 Task: Search one way flight ticket for 4 adults, 2 children, 2 infants in seat and 1 infant on lap in economy from Columbia: Columbia Metropolitan Airport to Greensboro: Piedmont Triad International Airport on 5-1-2023. Choice of flights is Westjet. Number of bags: 1 carry on bag. Price is upto 109000. Outbound departure time preference is 22:30.
Action: Mouse moved to (355, 493)
Screenshot: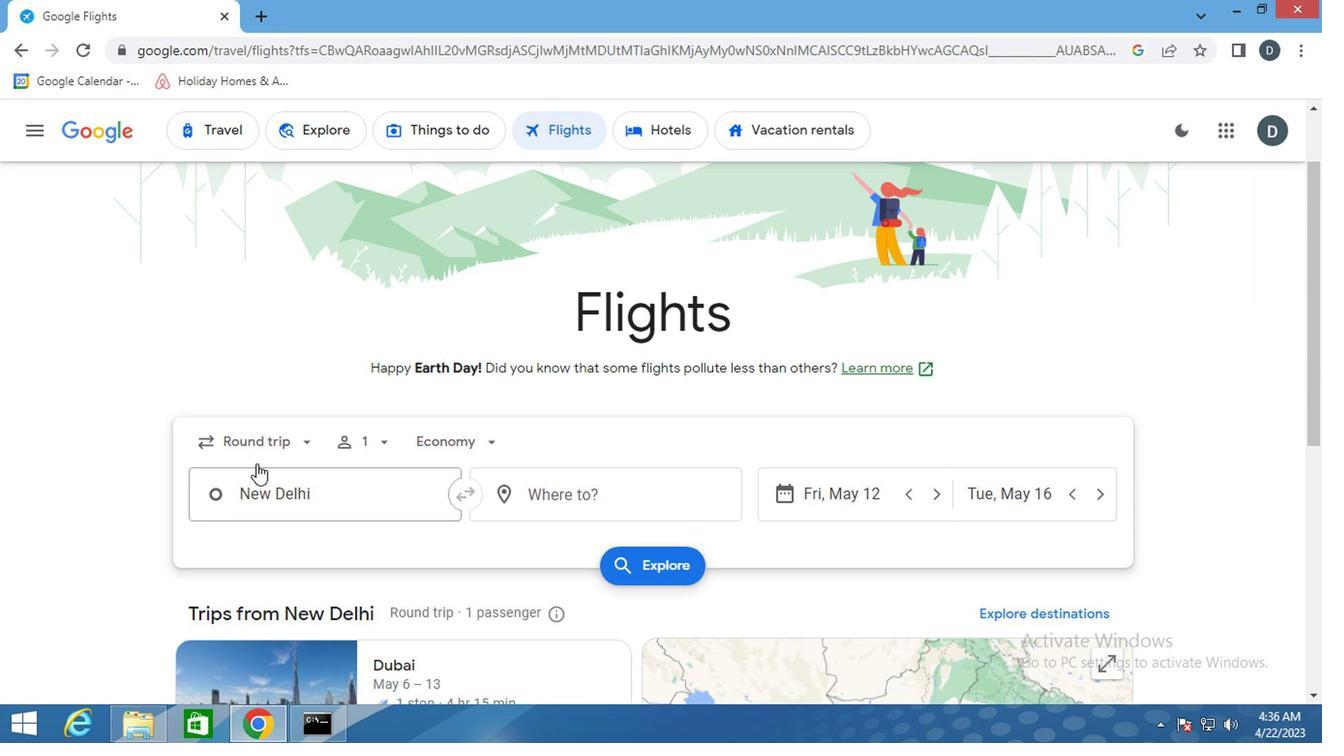 
Action: Mouse pressed left at (355, 493)
Screenshot: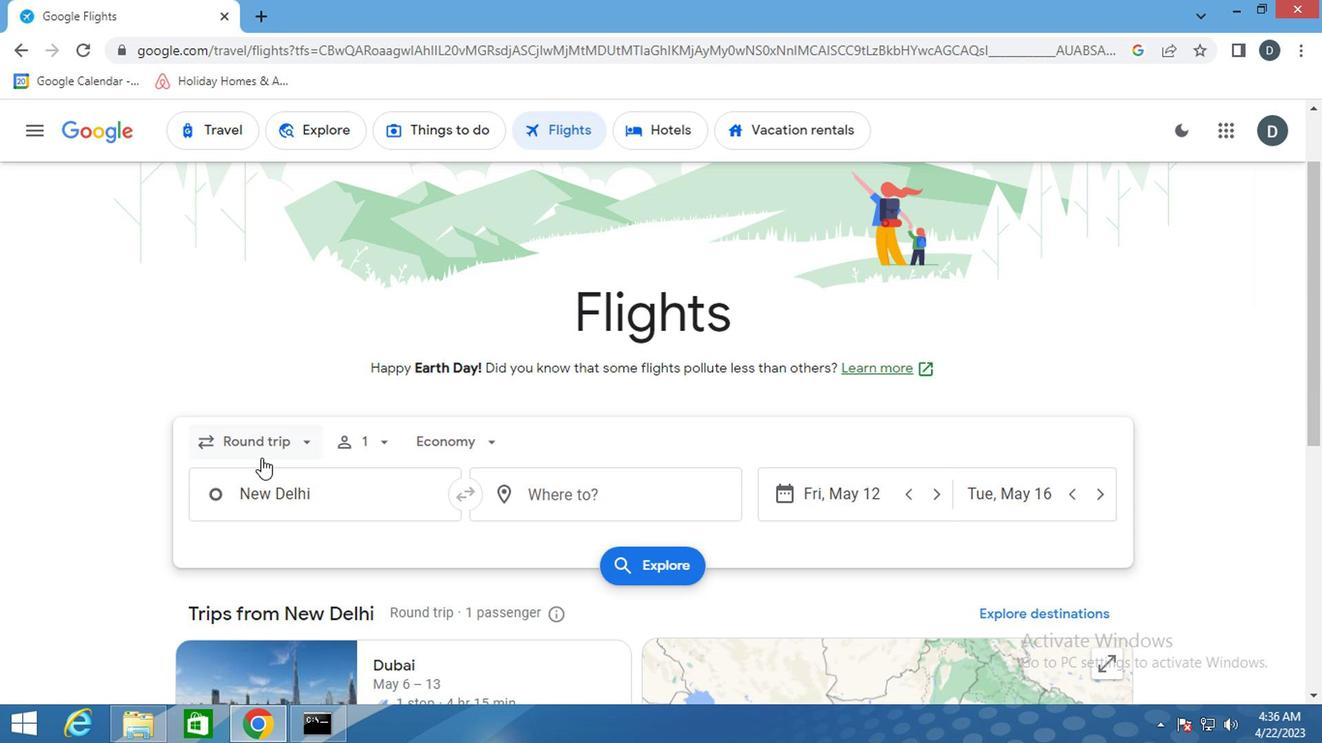 
Action: Mouse moved to (368, 558)
Screenshot: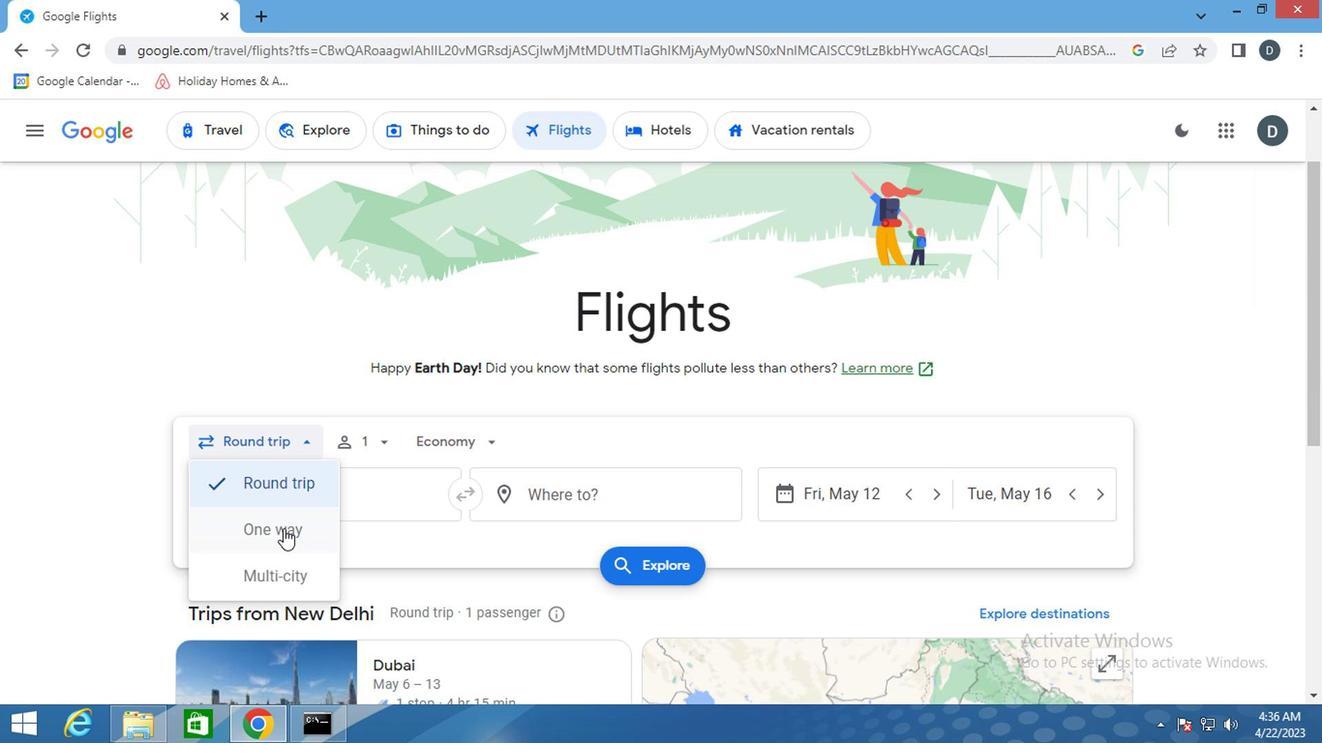 
Action: Mouse pressed left at (368, 558)
Screenshot: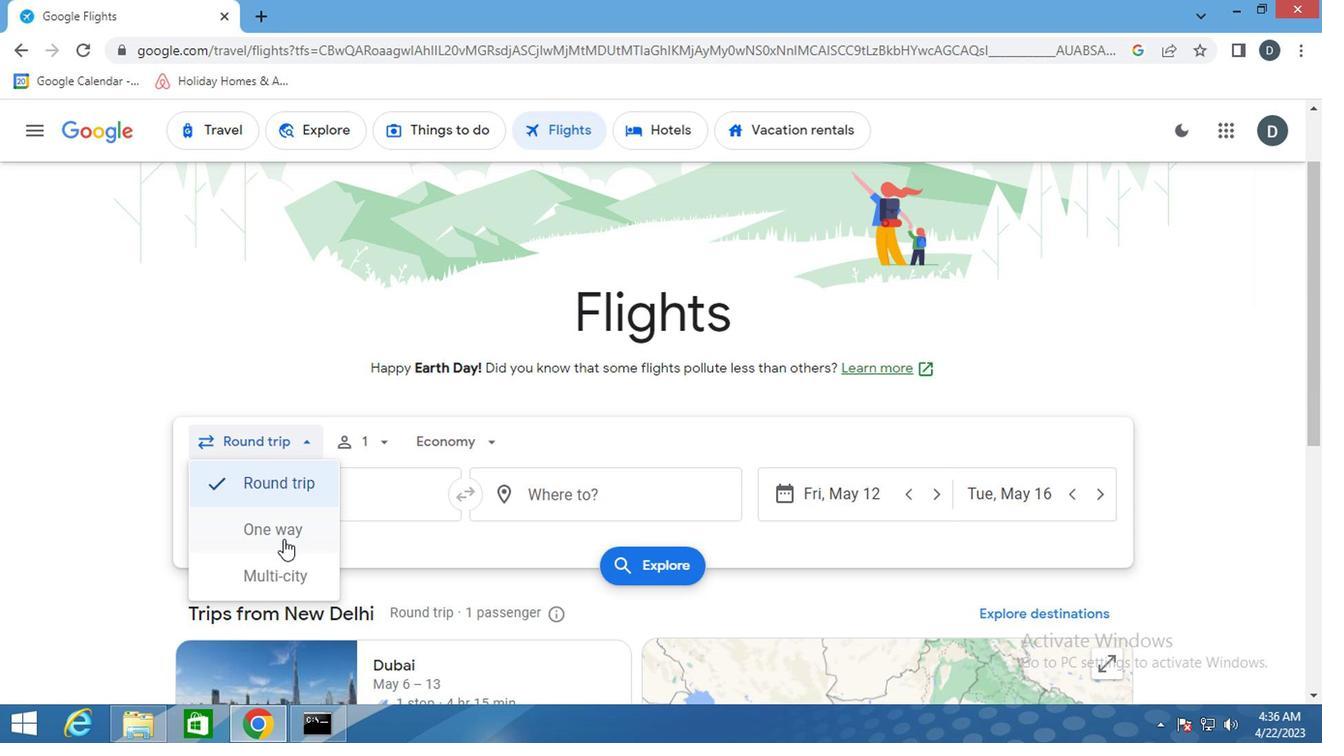 
Action: Mouse moved to (429, 481)
Screenshot: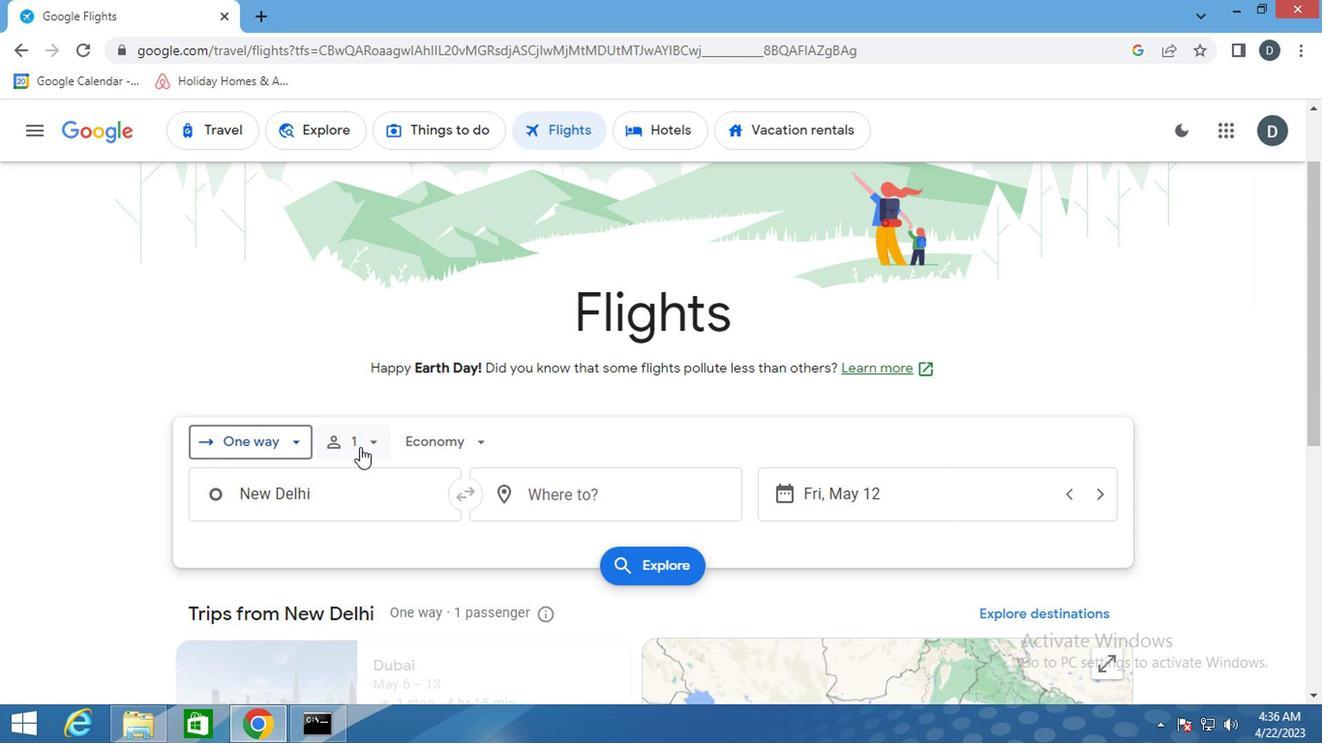 
Action: Mouse pressed left at (429, 481)
Screenshot: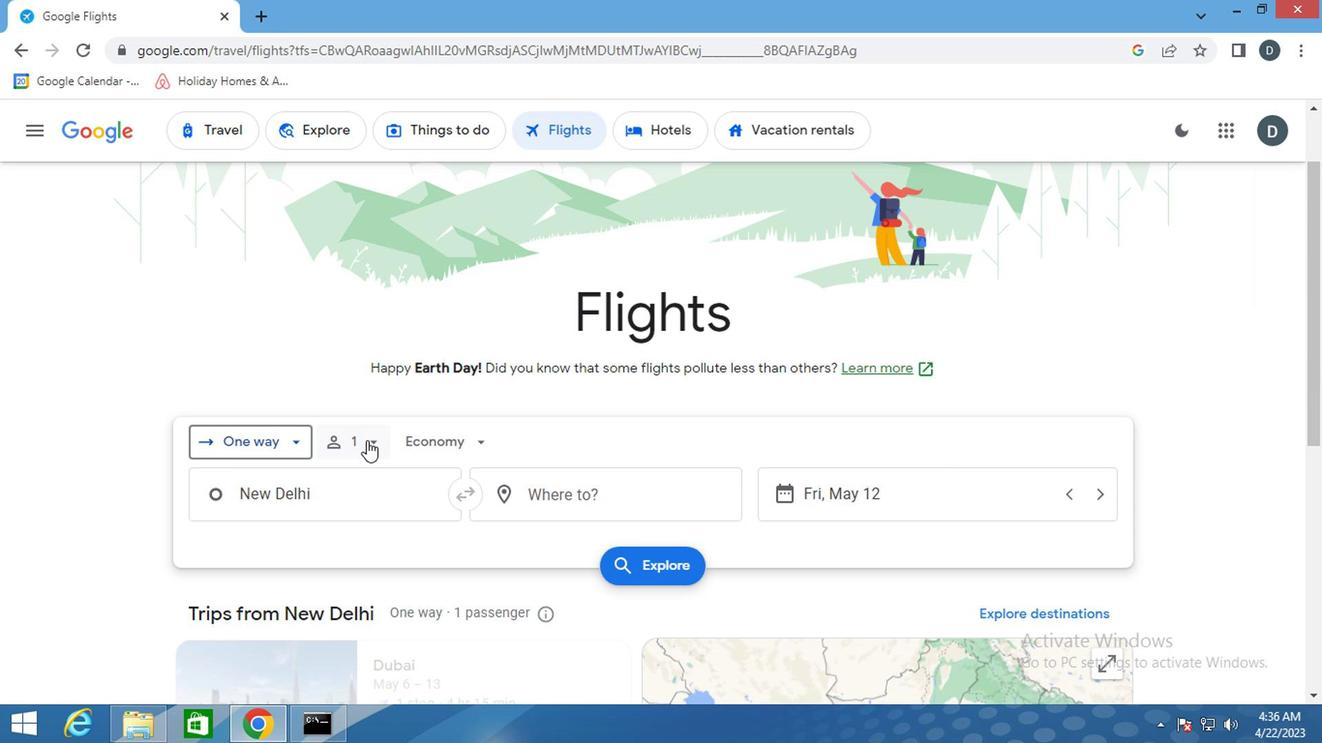 
Action: Mouse moved to (529, 515)
Screenshot: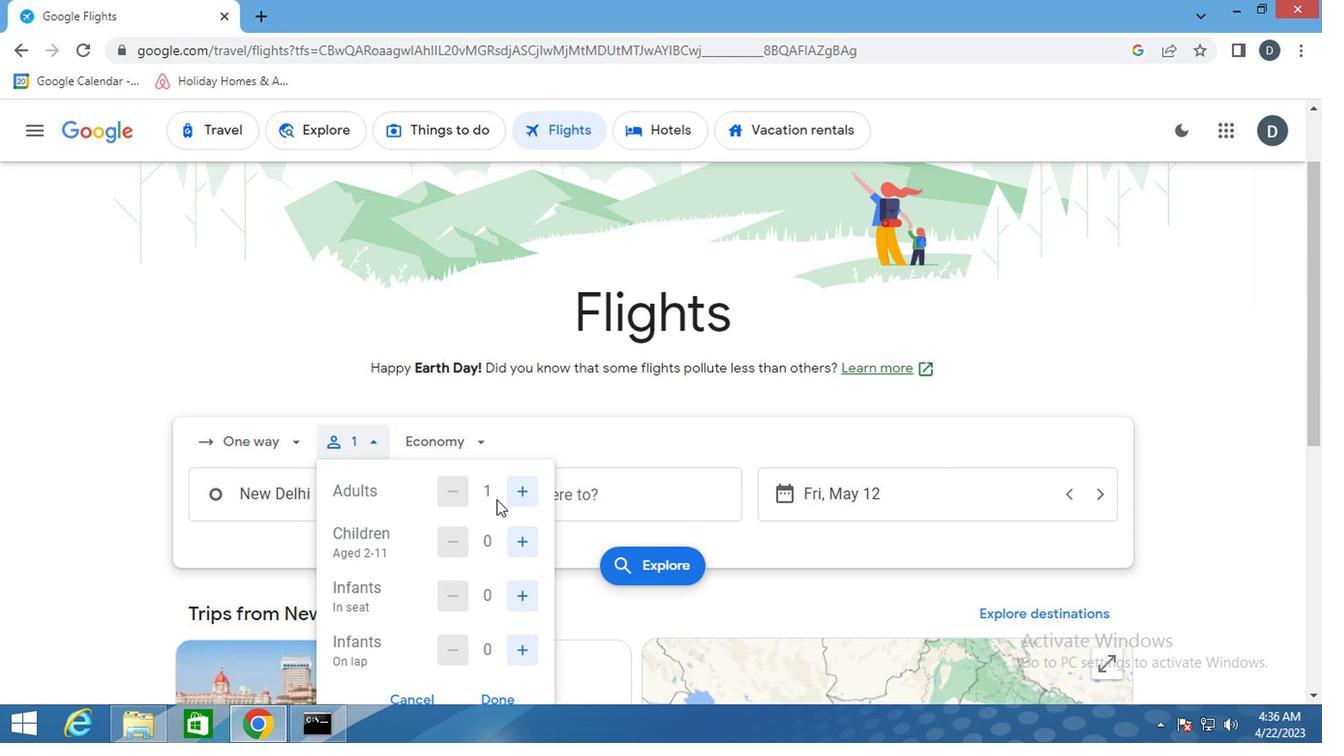 
Action: Mouse pressed left at (529, 515)
Screenshot: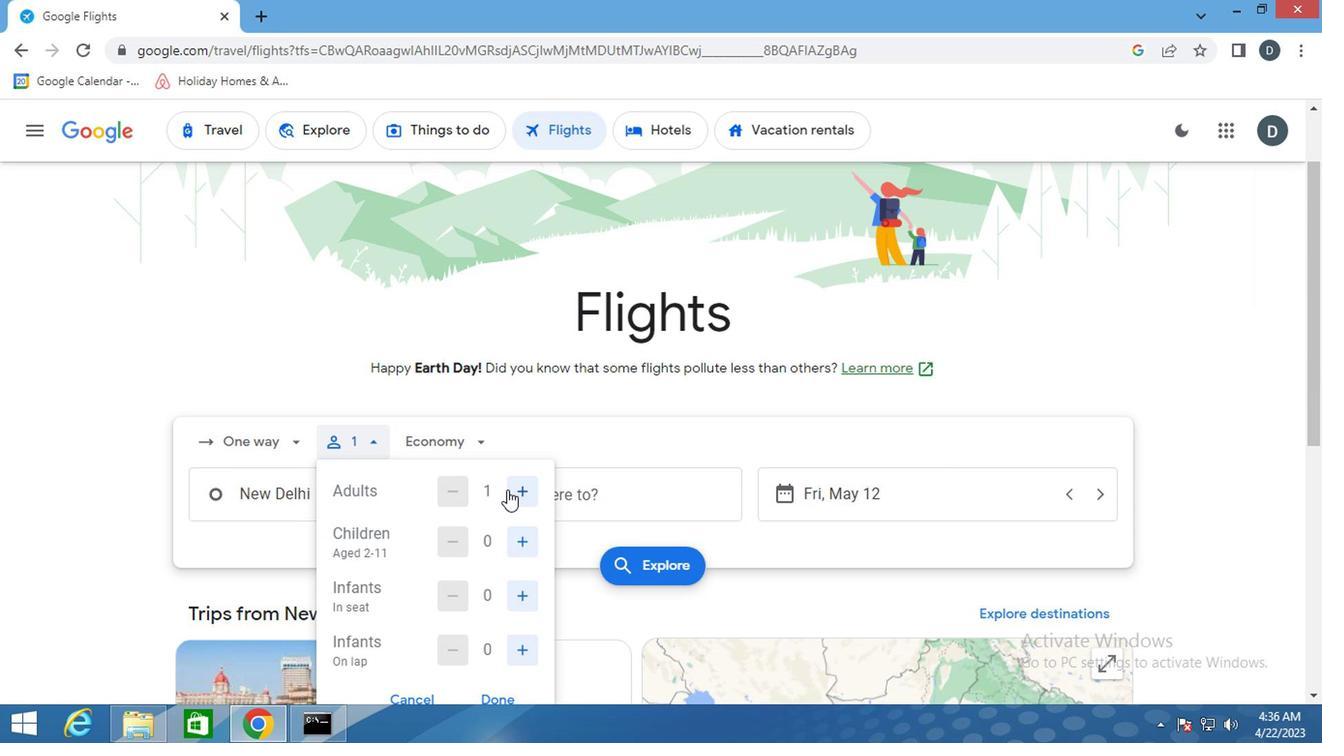
Action: Mouse pressed left at (529, 515)
Screenshot: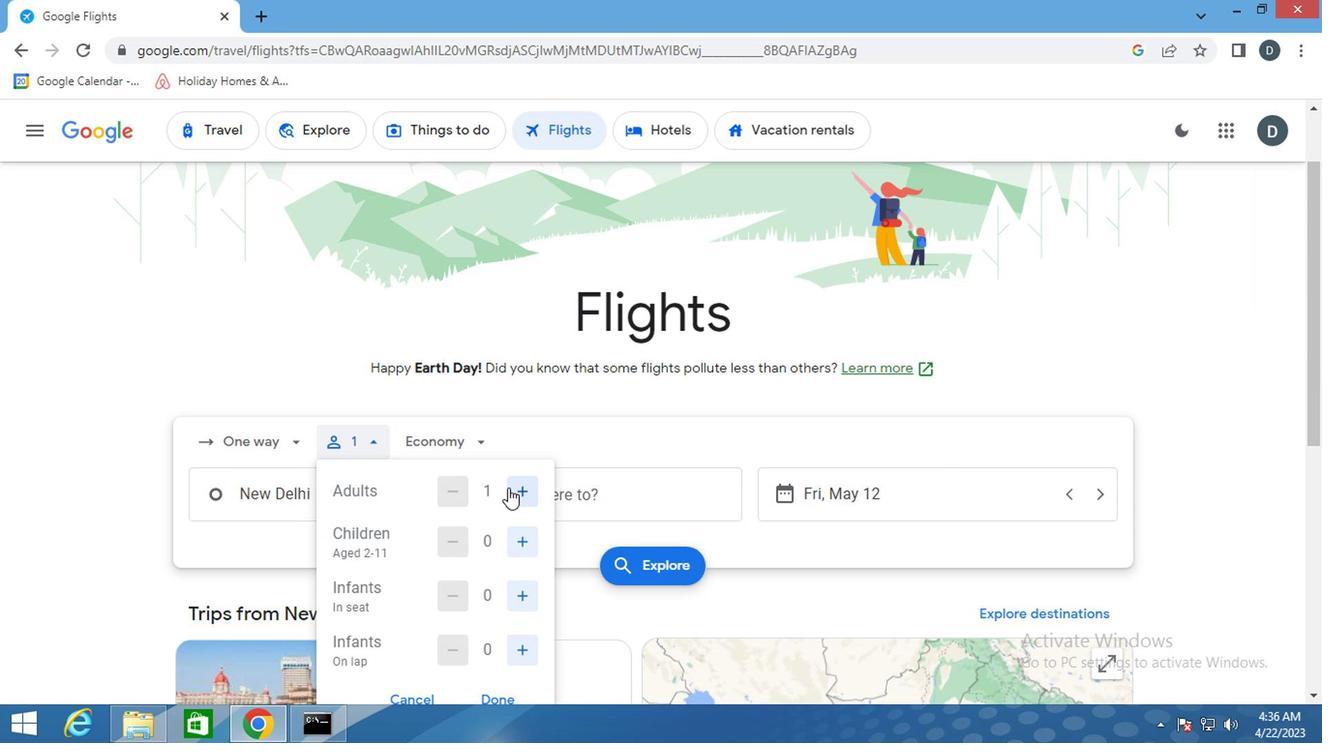 
Action: Mouse pressed left at (529, 515)
Screenshot: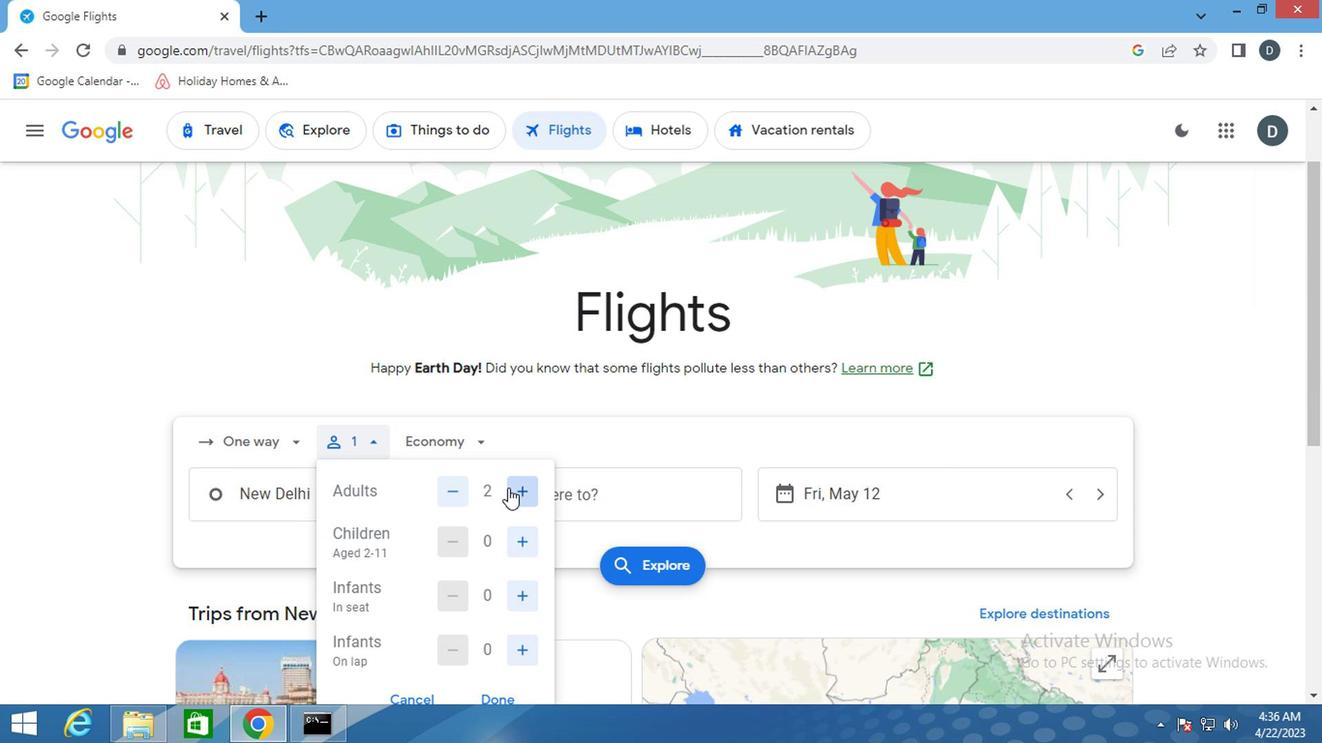 
Action: Mouse moved to (537, 558)
Screenshot: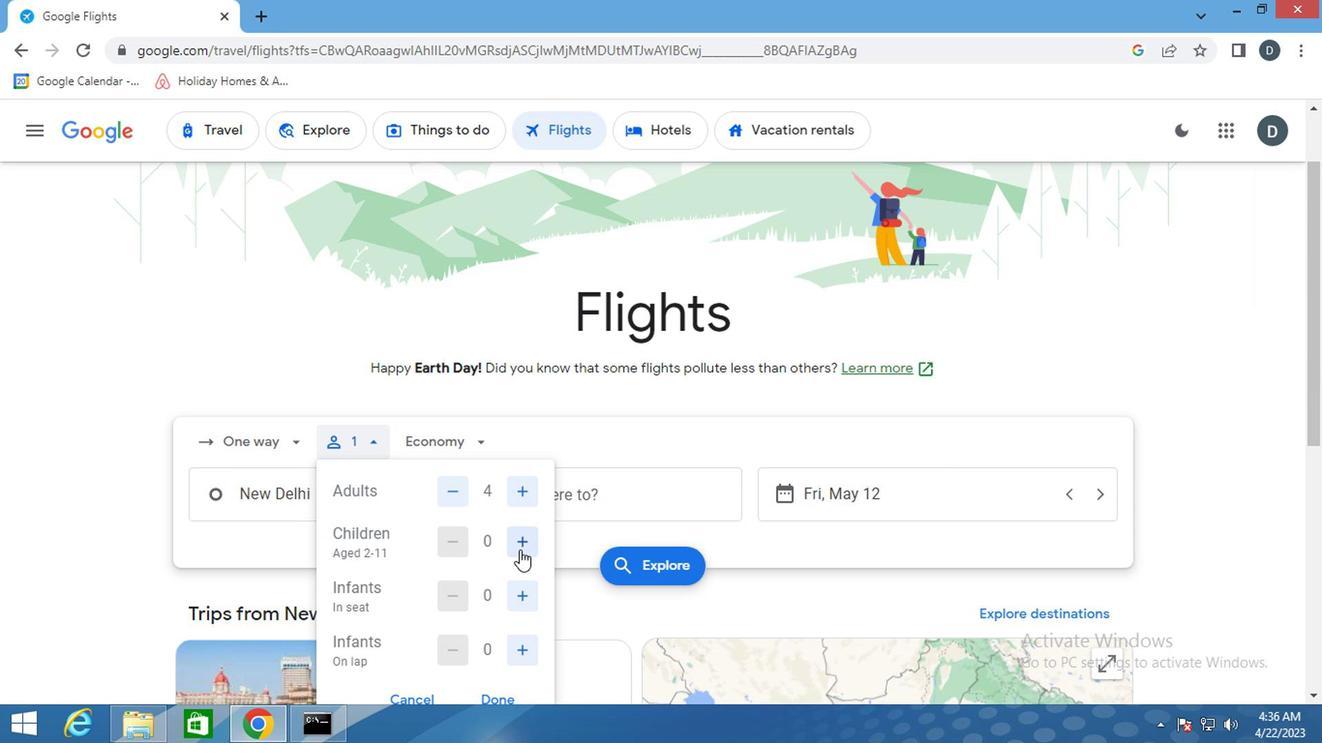 
Action: Mouse pressed left at (537, 558)
Screenshot: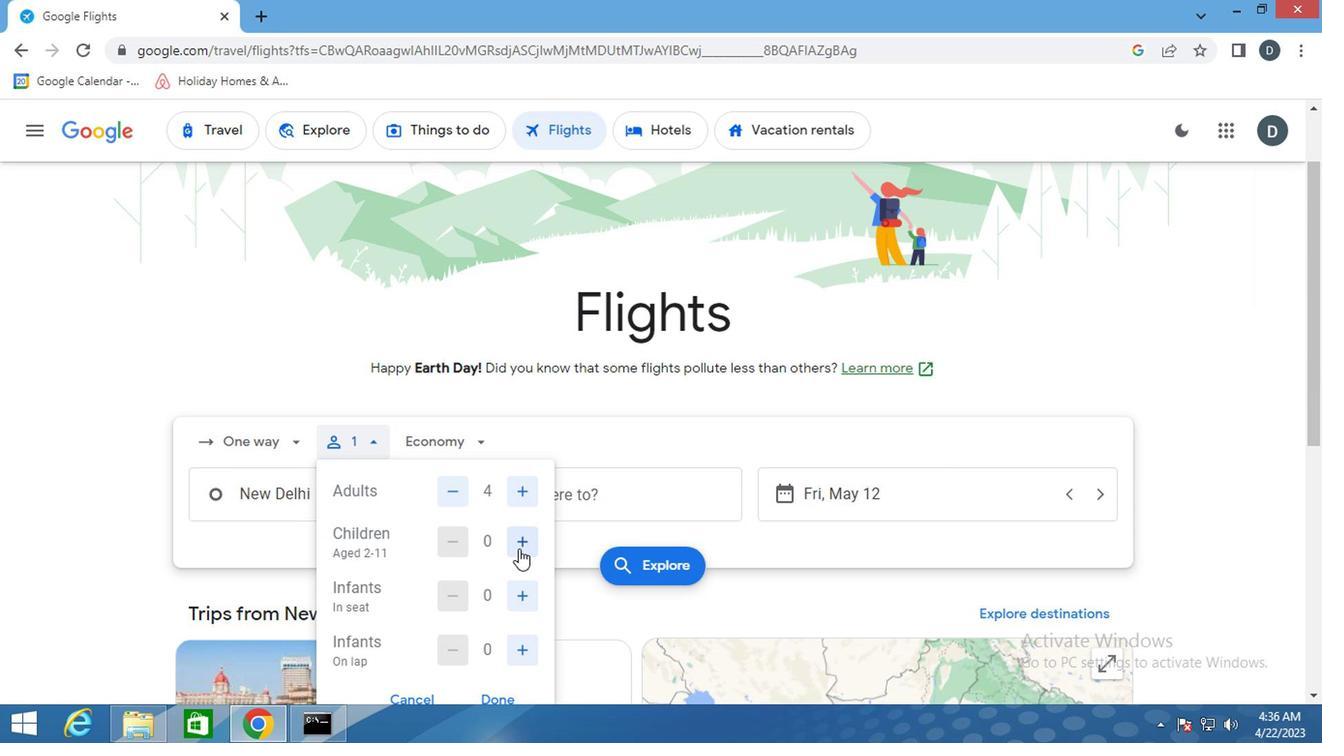 
Action: Mouse pressed left at (537, 558)
Screenshot: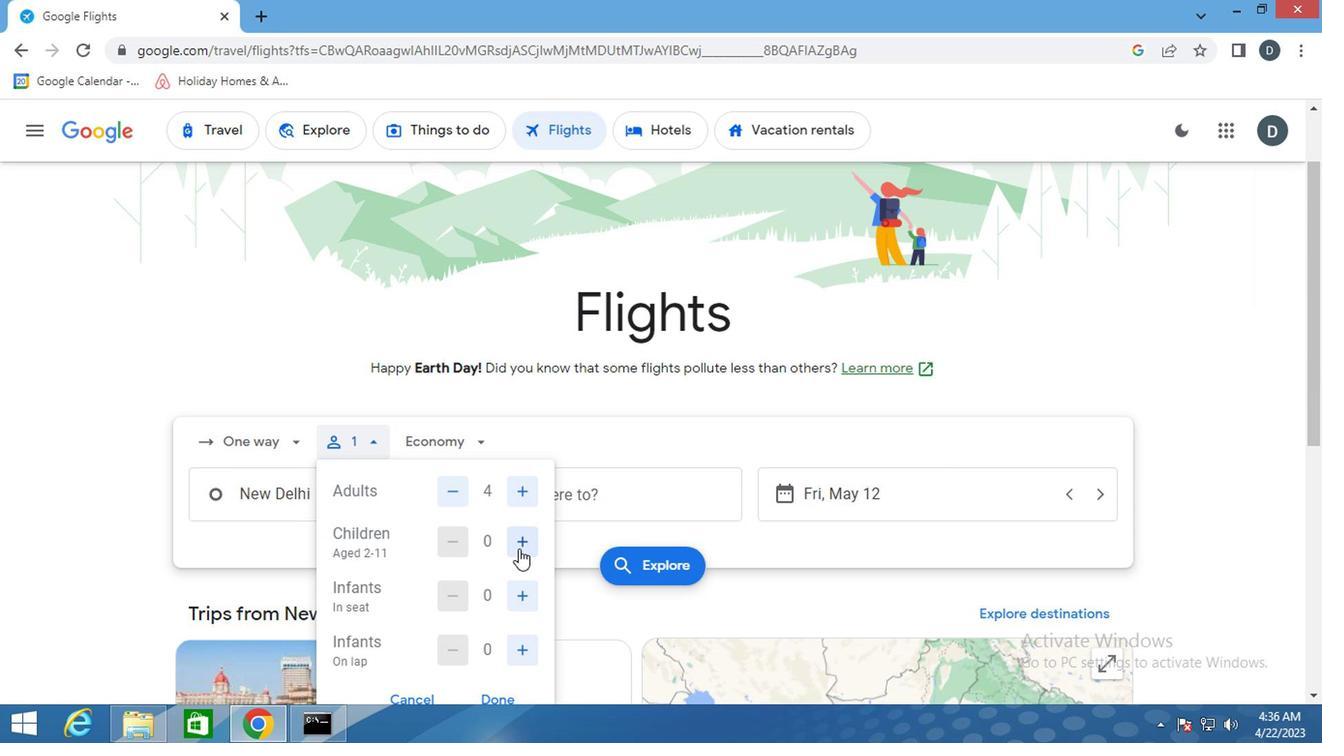 
Action: Mouse moved to (536, 591)
Screenshot: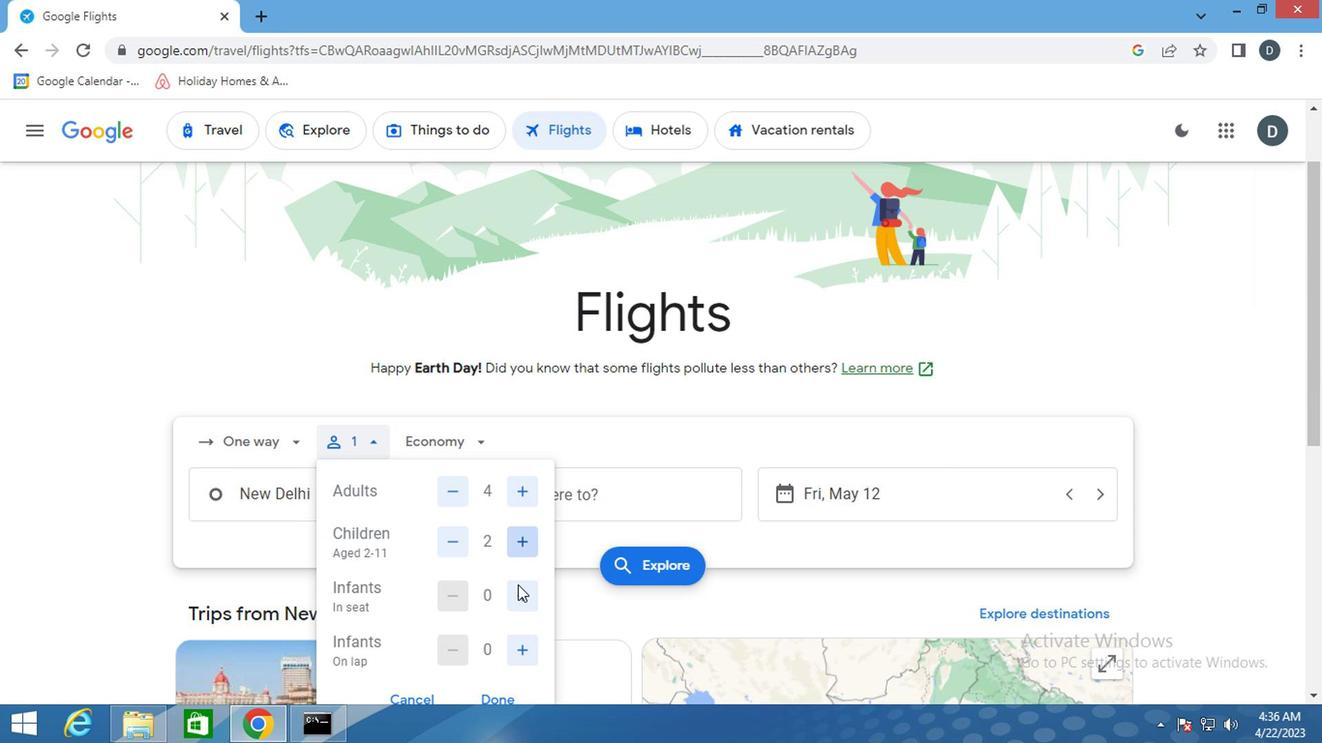 
Action: Mouse pressed left at (536, 591)
Screenshot: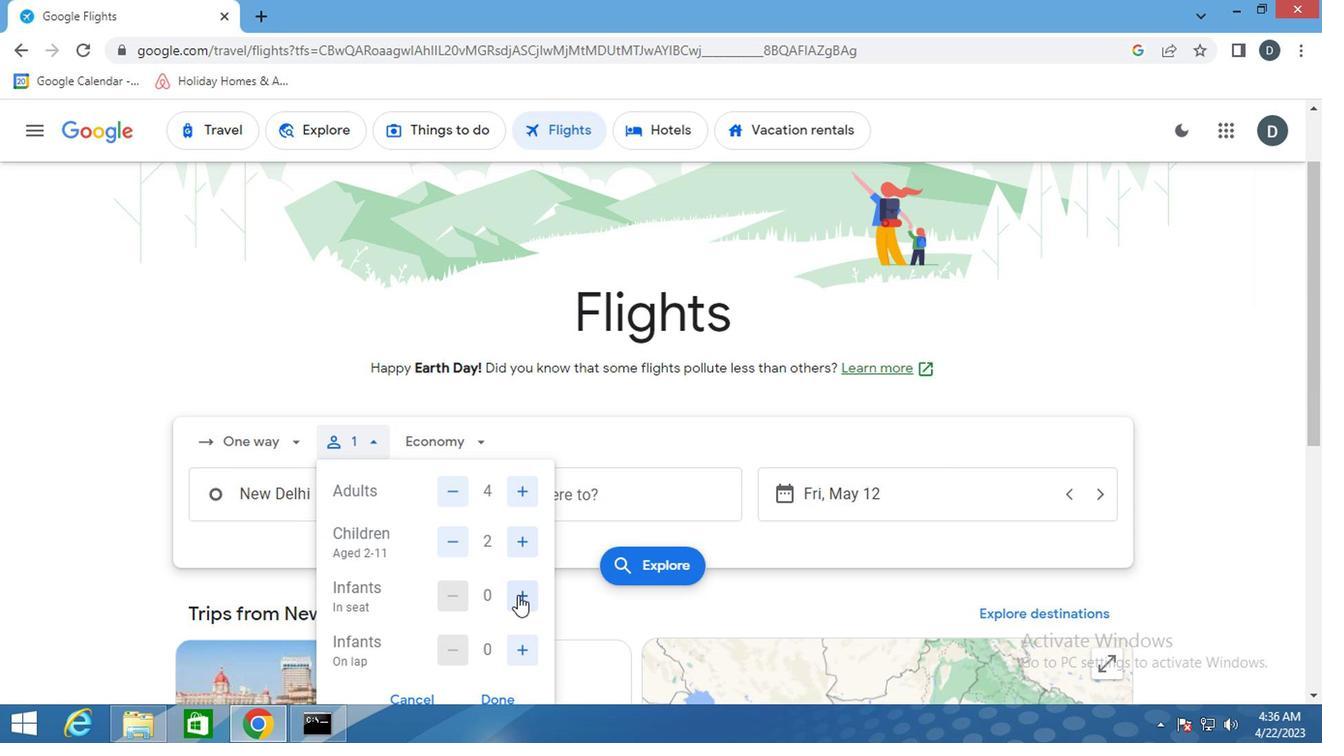 
Action: Mouse pressed left at (536, 591)
Screenshot: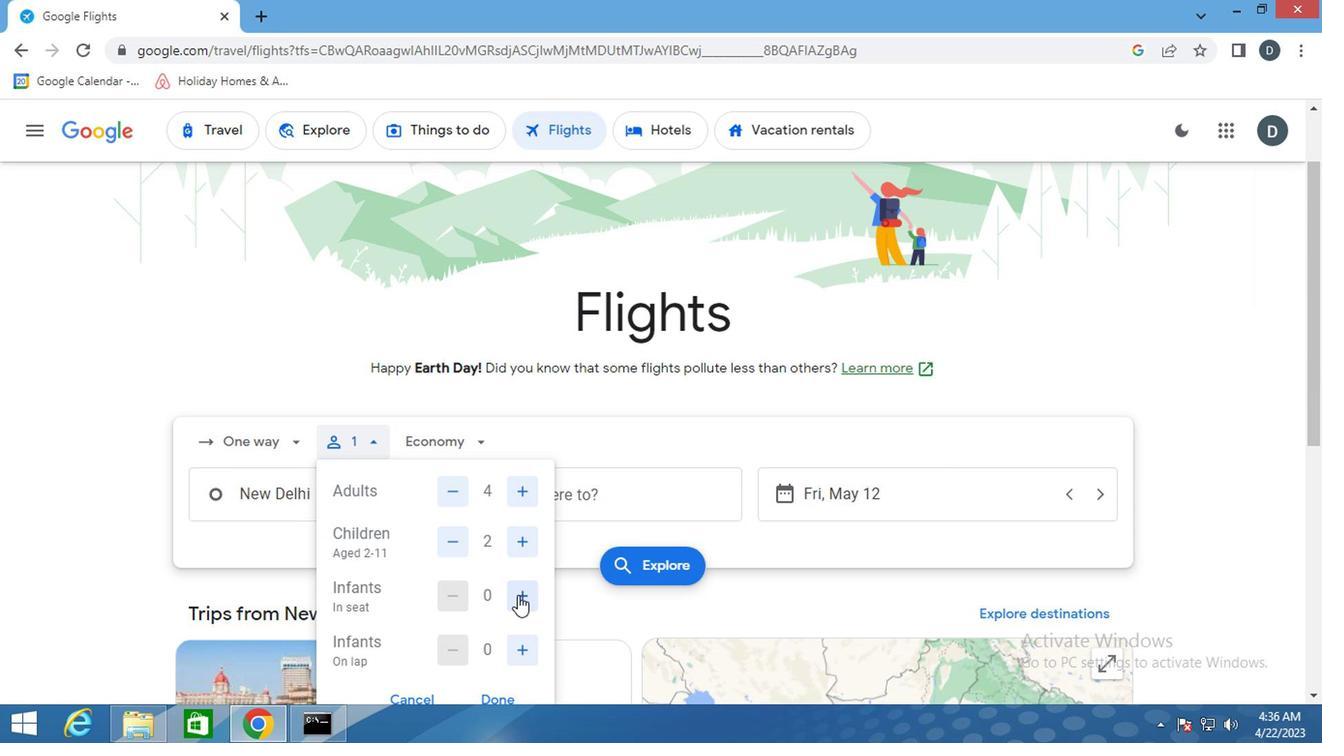 
Action: Mouse moved to (534, 627)
Screenshot: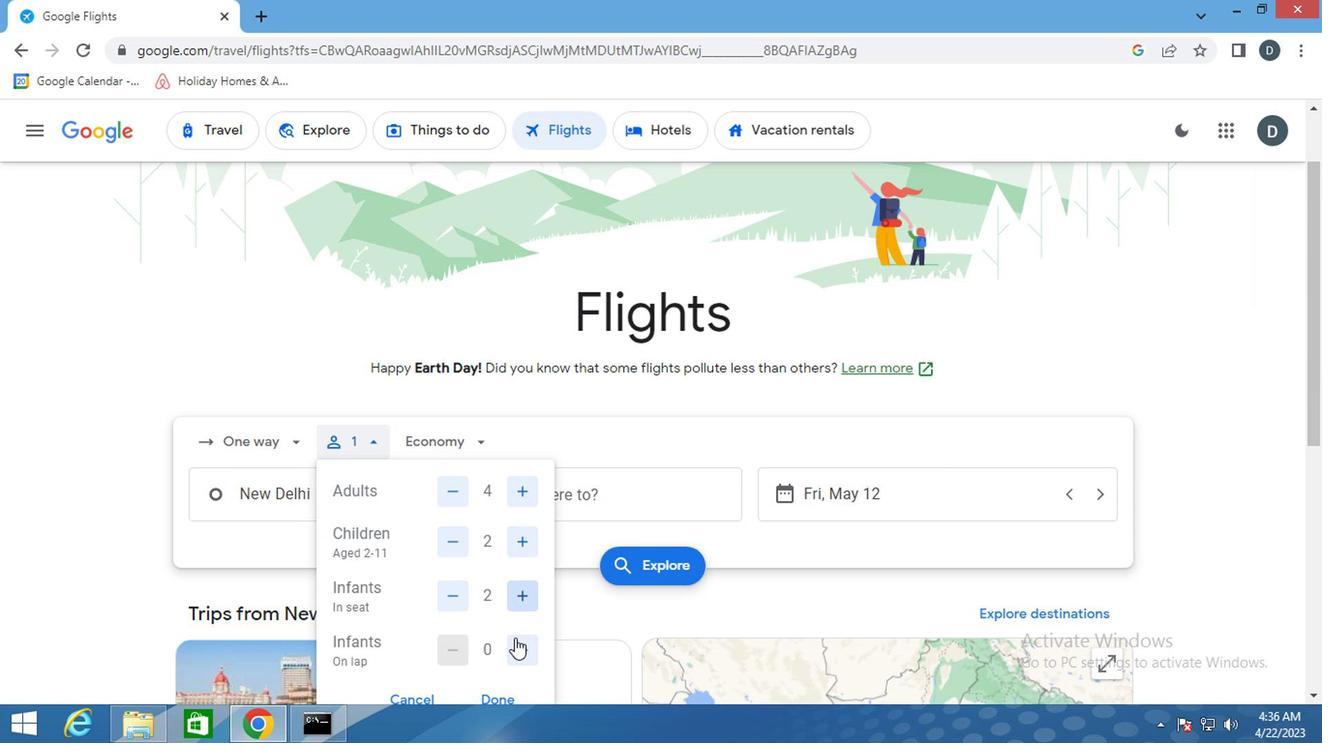 
Action: Mouse pressed left at (534, 627)
Screenshot: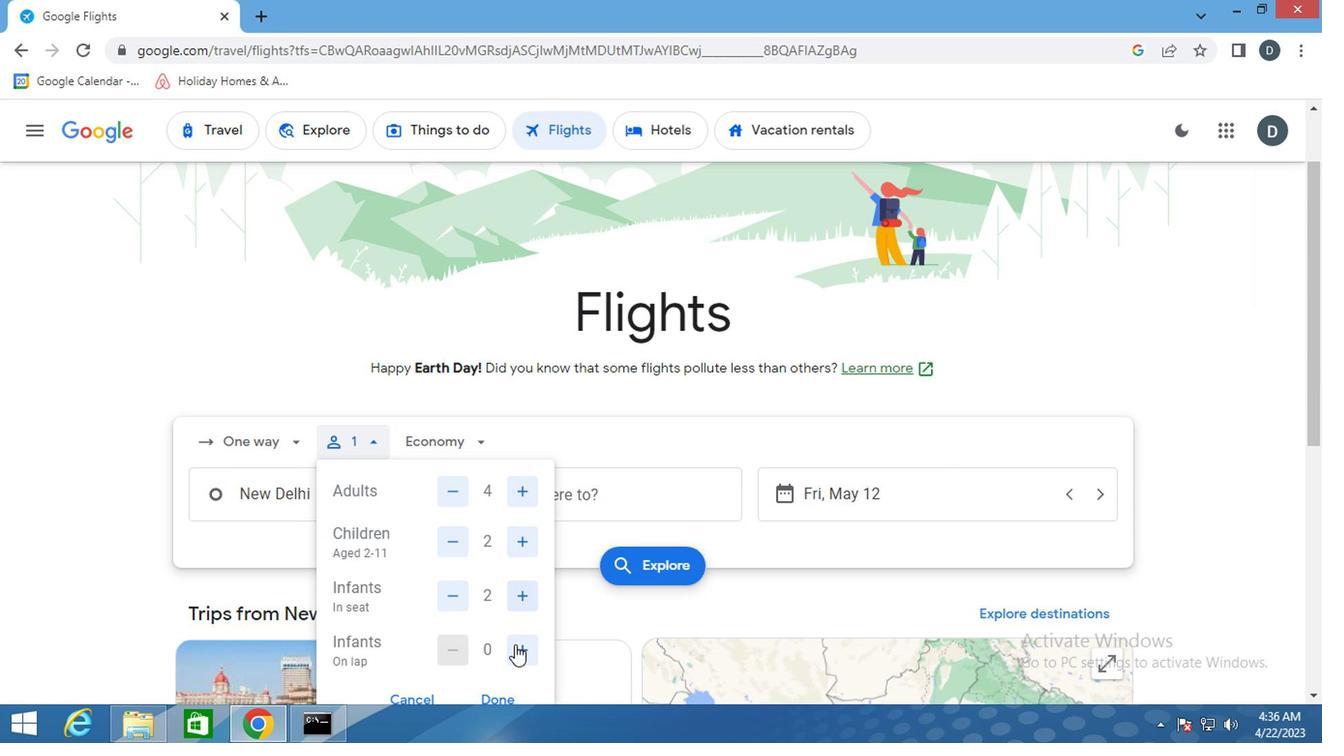 
Action: Mouse moved to (522, 659)
Screenshot: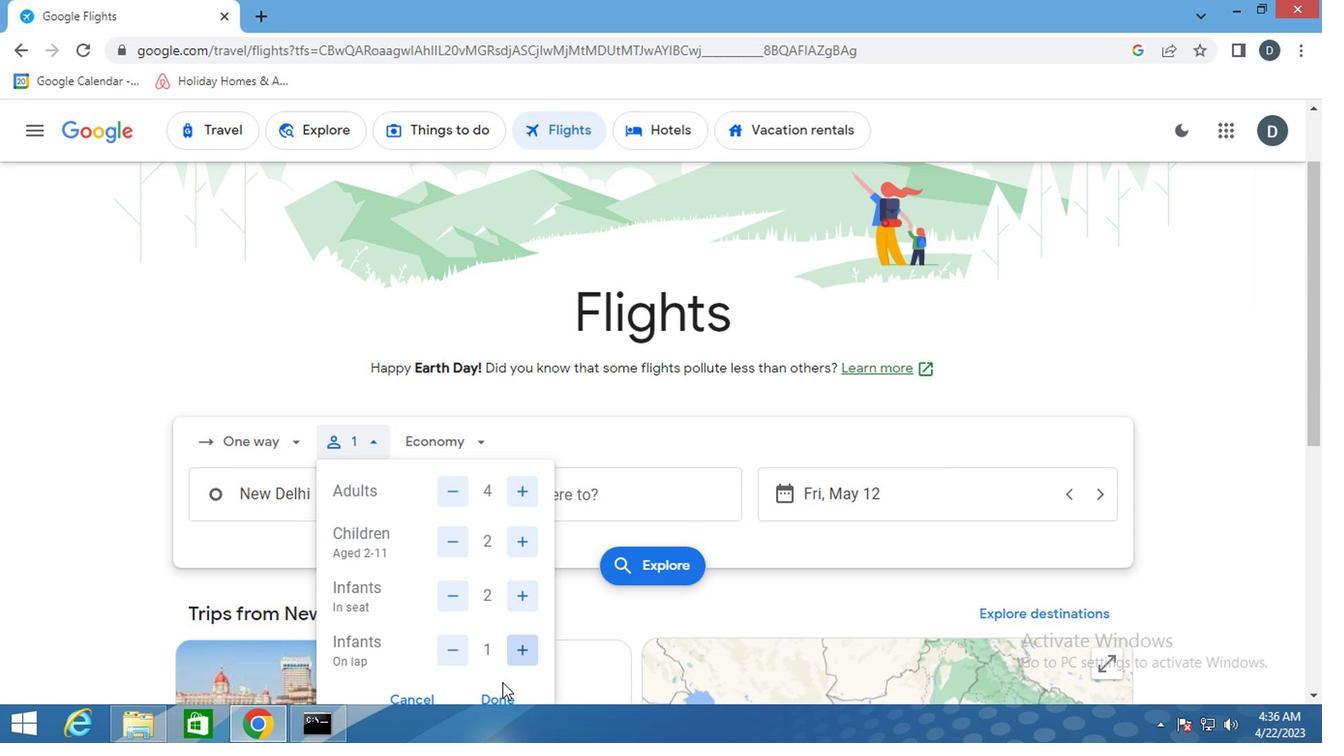 
Action: Mouse pressed left at (522, 659)
Screenshot: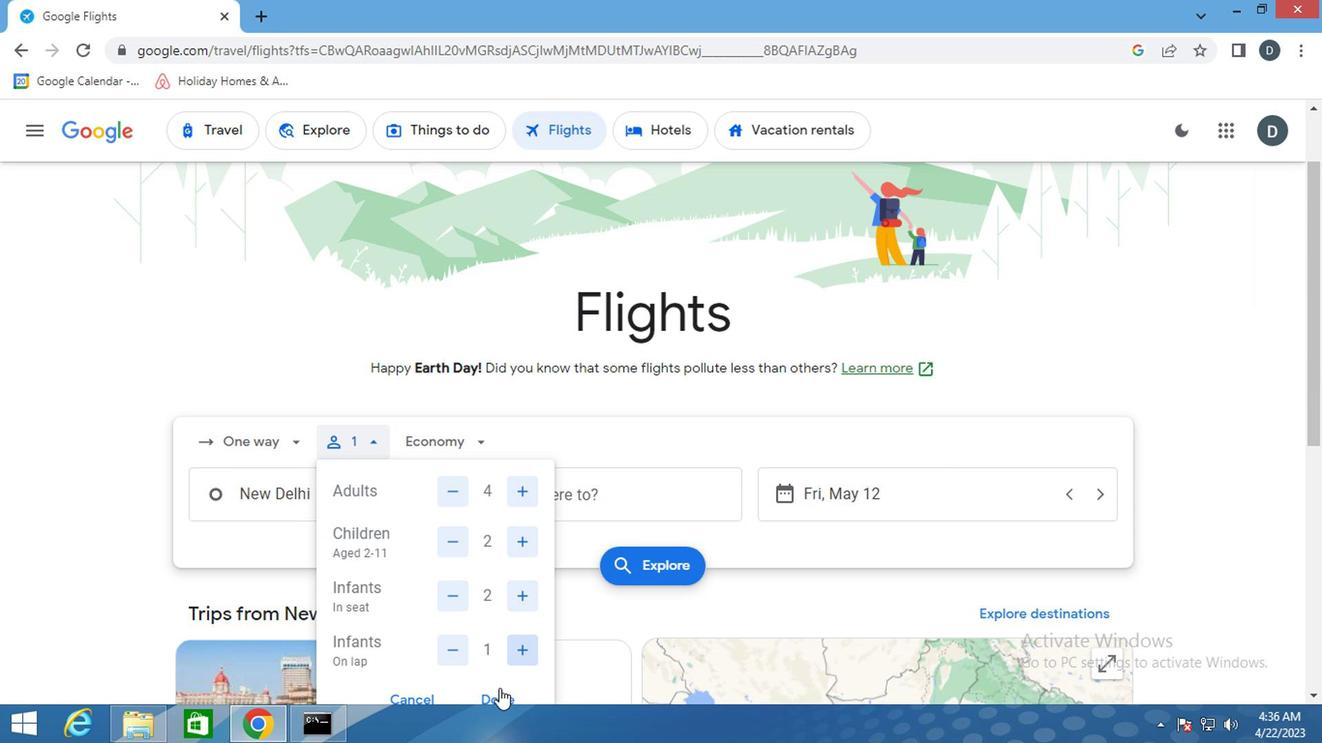 
Action: Mouse moved to (487, 490)
Screenshot: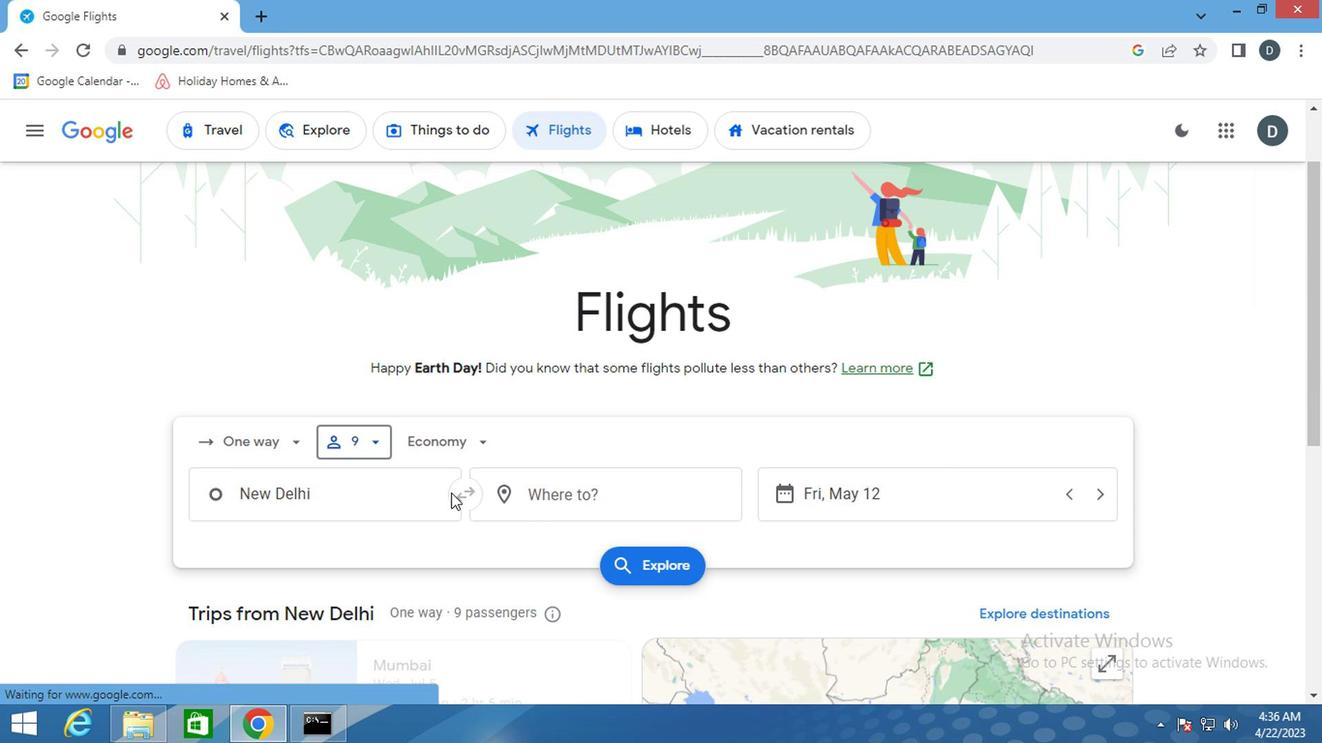 
Action: Mouse pressed left at (487, 490)
Screenshot: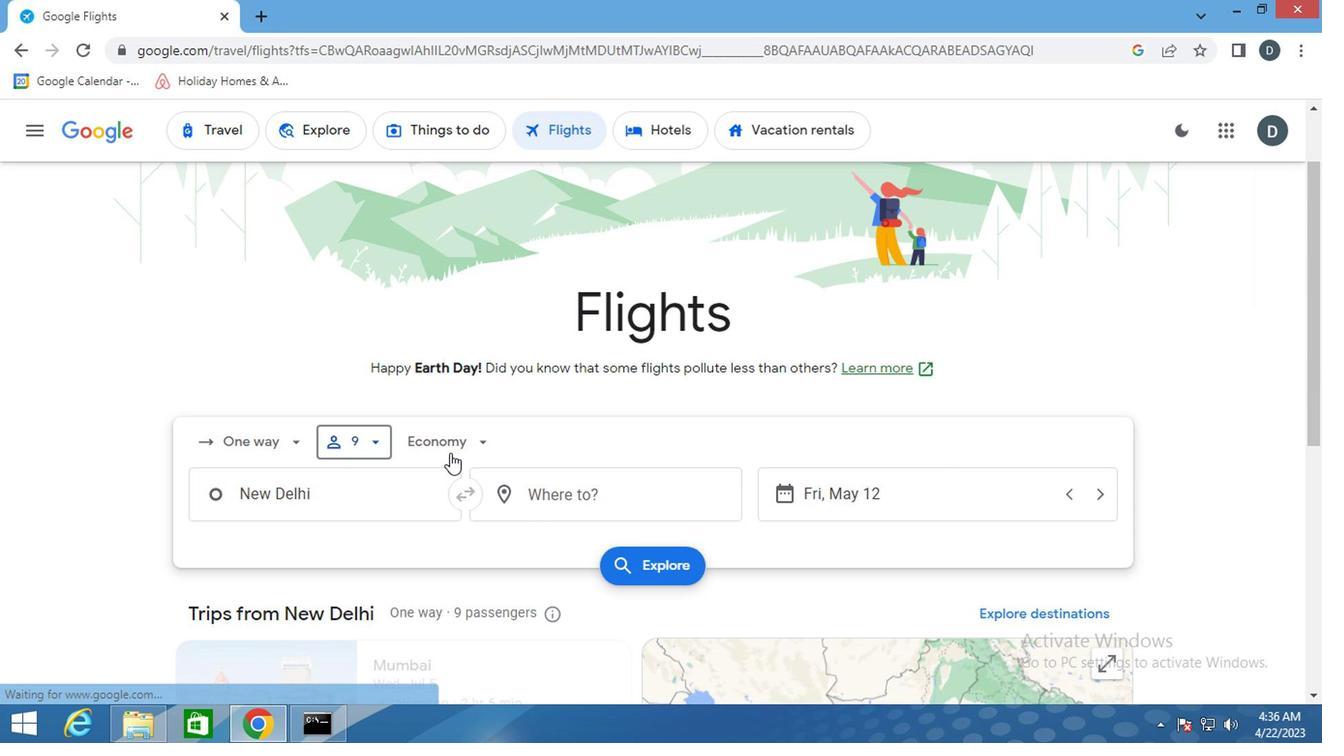 
Action: Mouse moved to (518, 505)
Screenshot: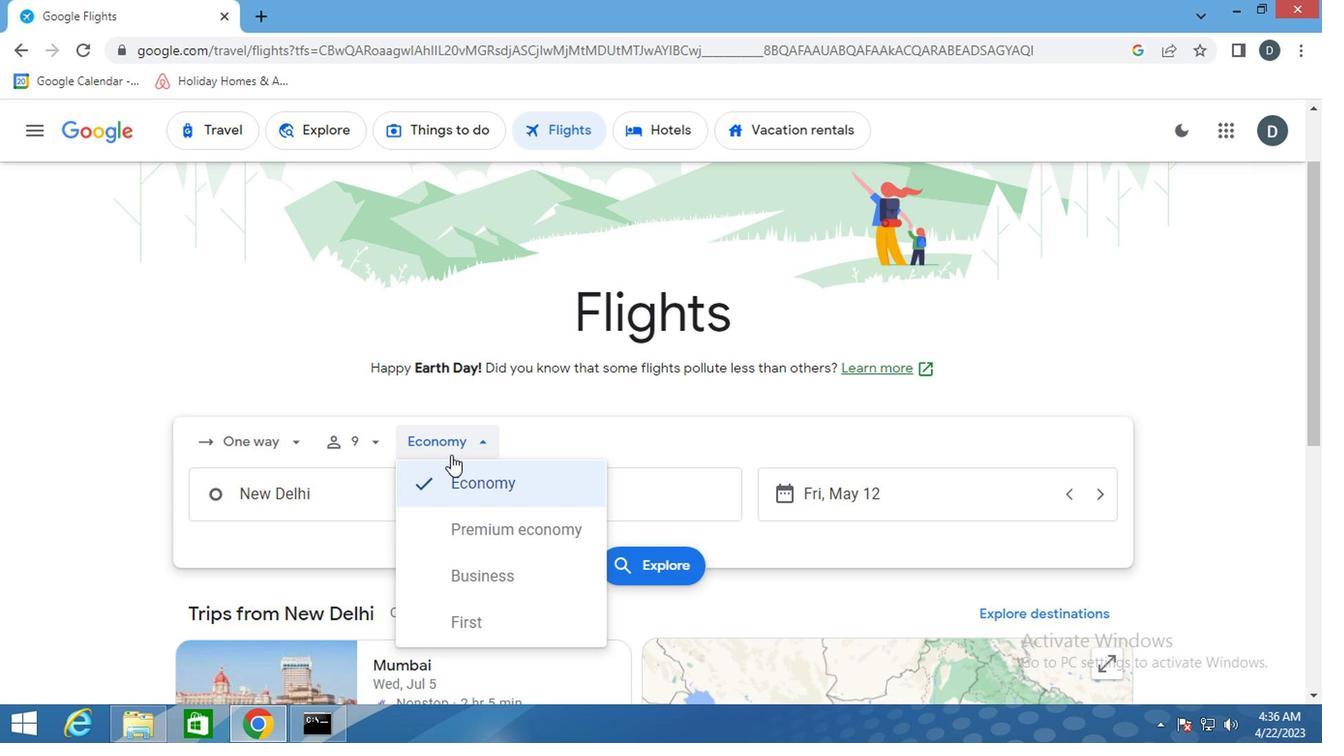 
Action: Mouse pressed left at (518, 505)
Screenshot: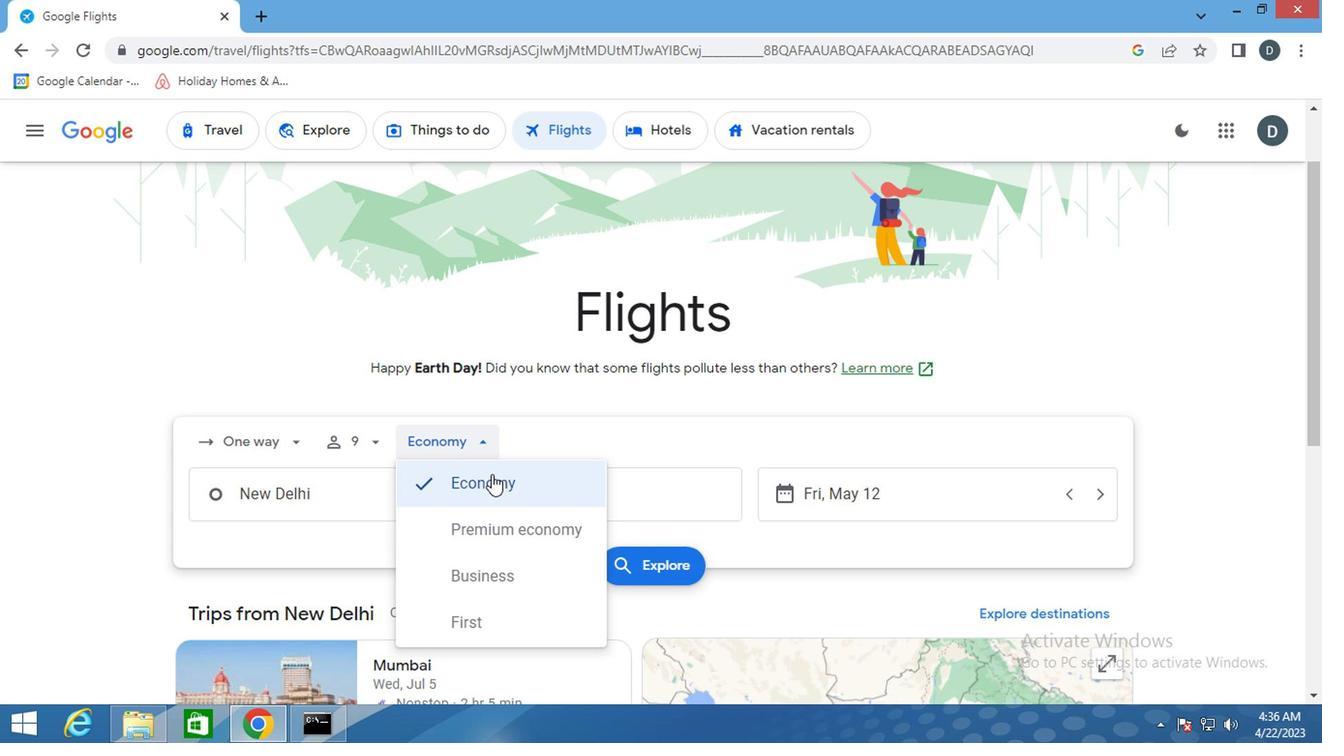 
Action: Mouse moved to (433, 519)
Screenshot: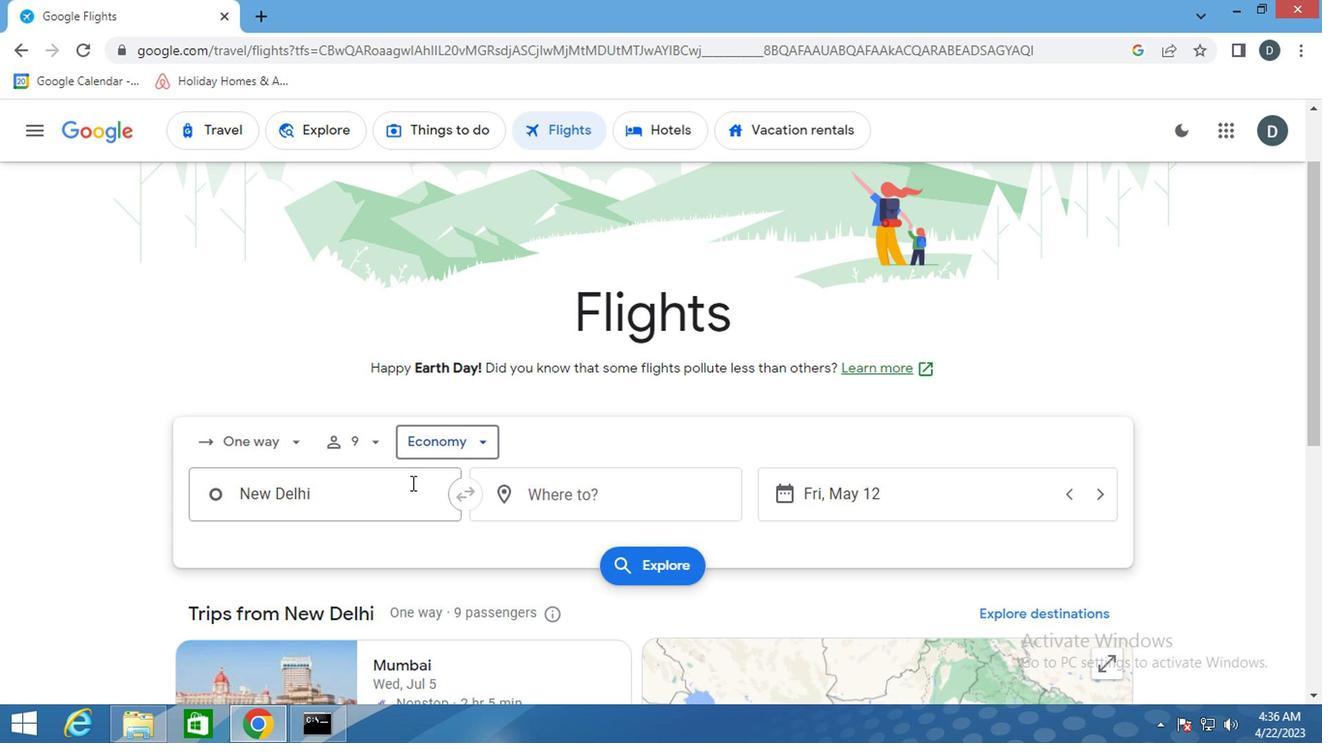 
Action: Mouse pressed left at (433, 519)
Screenshot: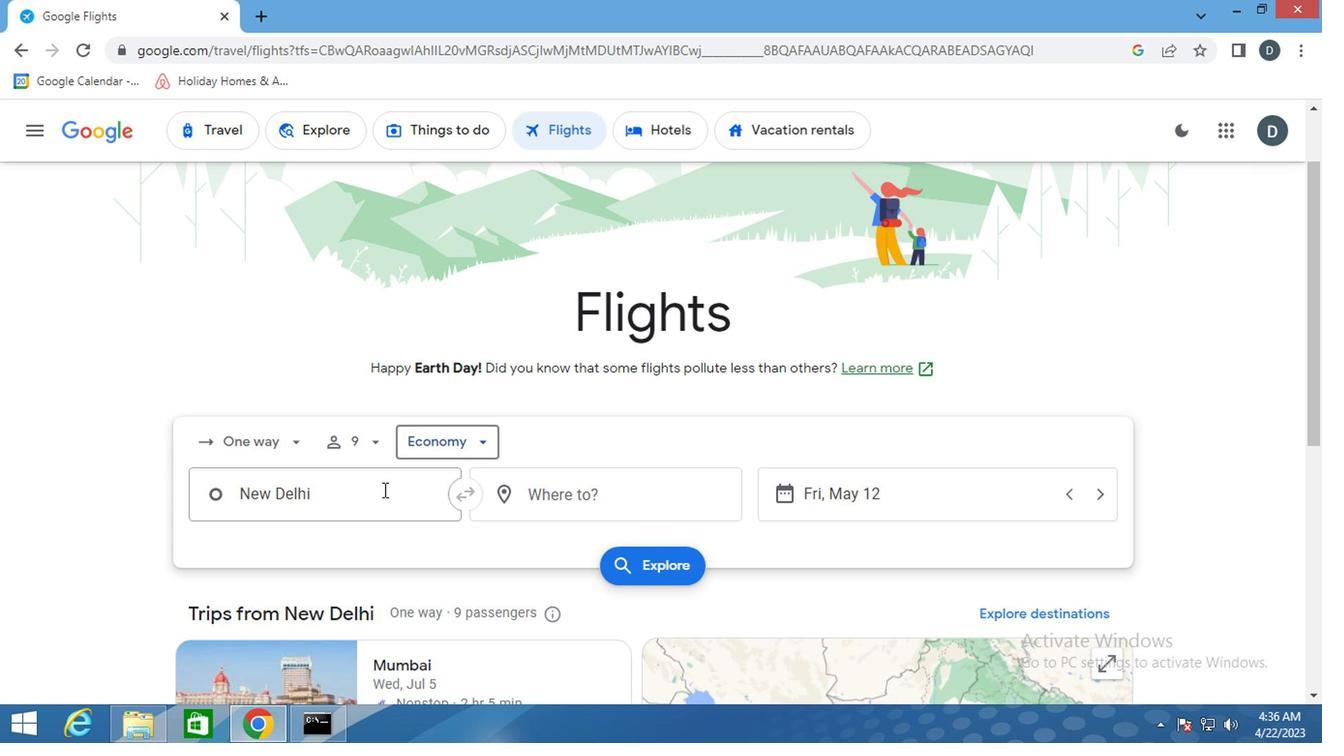 
Action: Mouse moved to (431, 520)
Screenshot: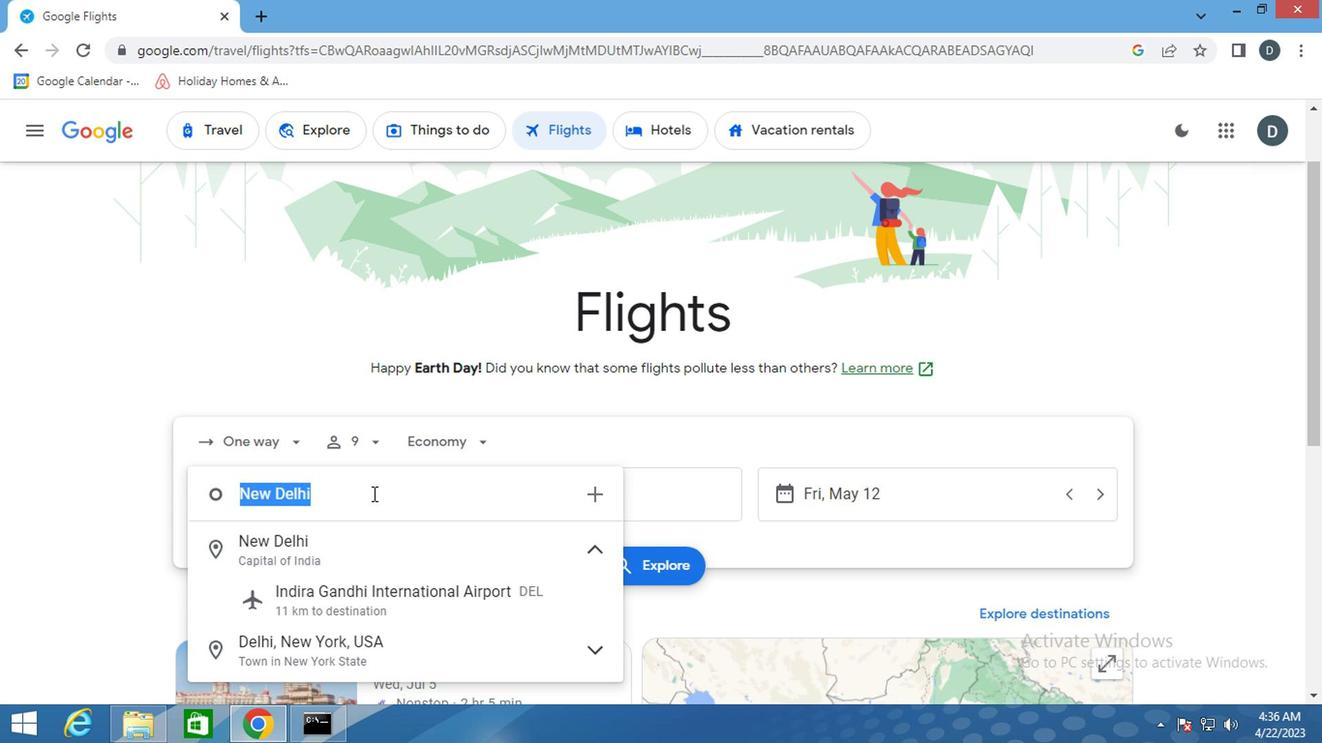 
Action: Key pressed <Key.shift>COLUMBIA<Key.space><Key.shift>METR
Screenshot: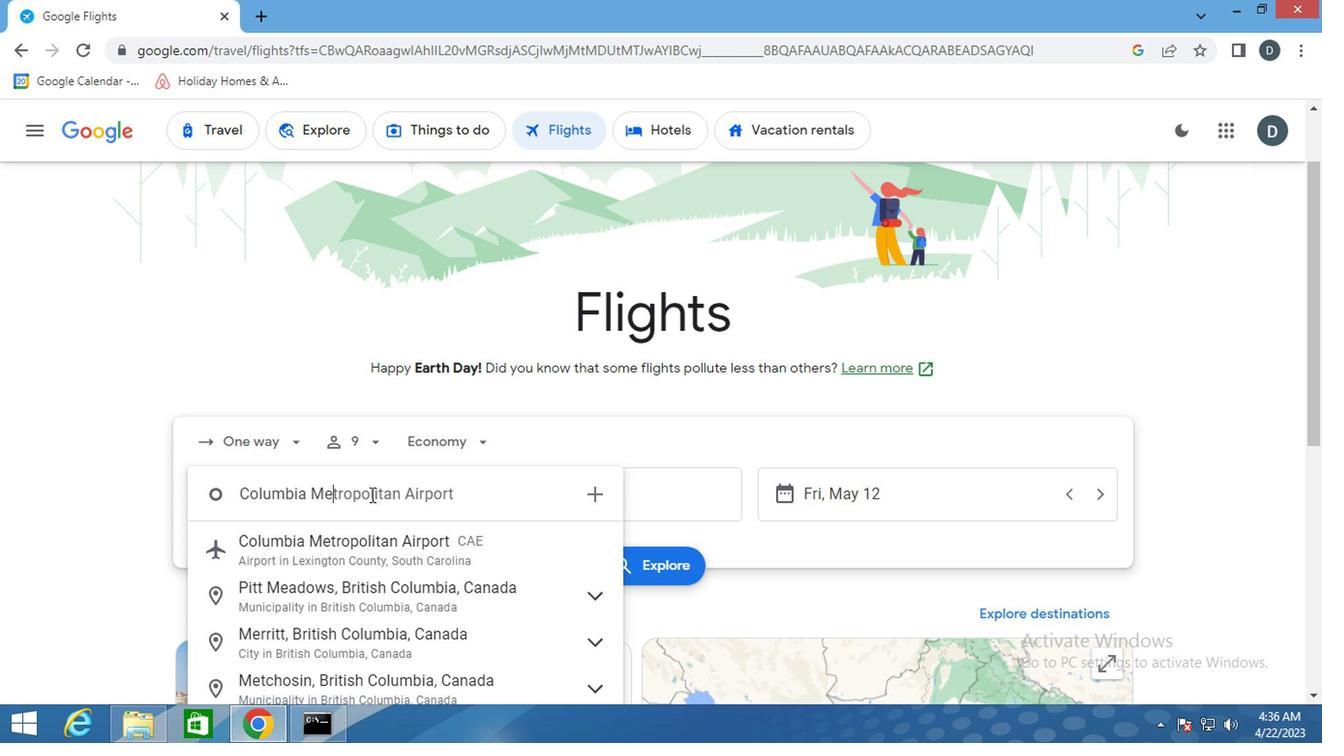 
Action: Mouse moved to (434, 560)
Screenshot: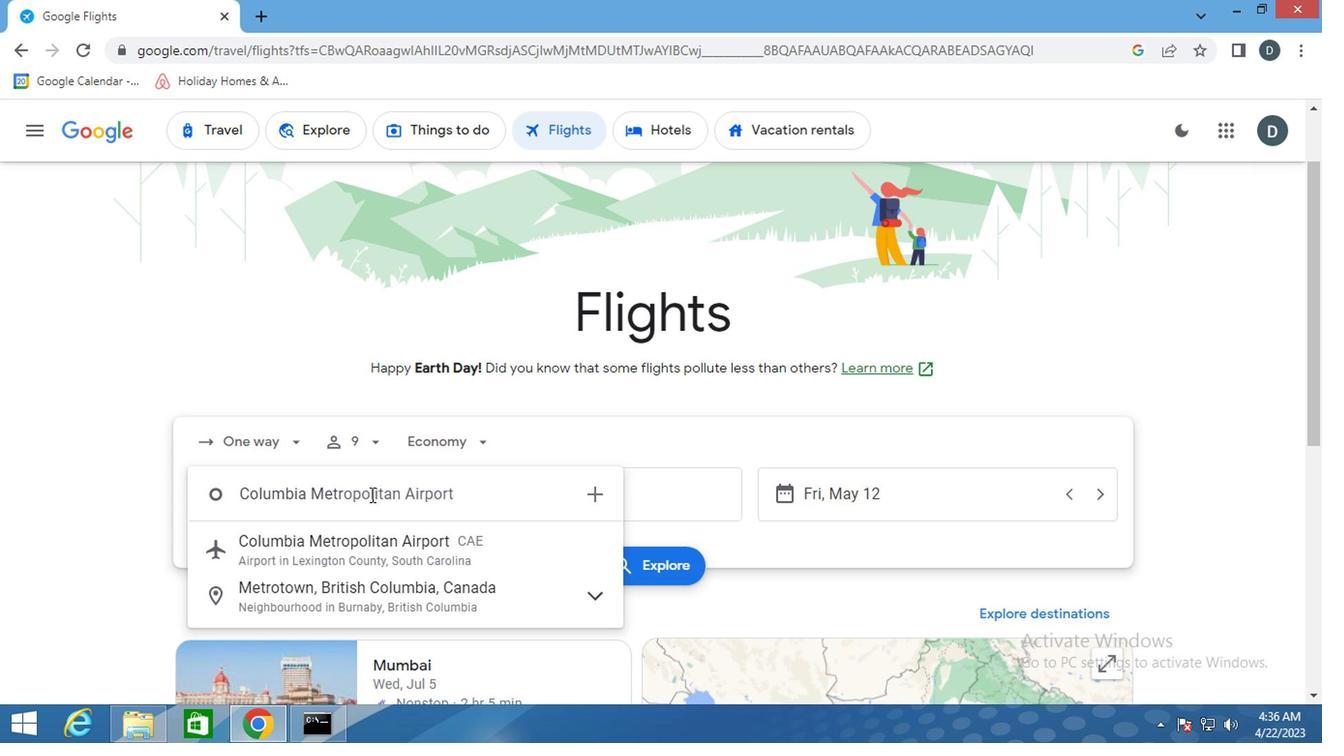 
Action: Mouse pressed left at (434, 560)
Screenshot: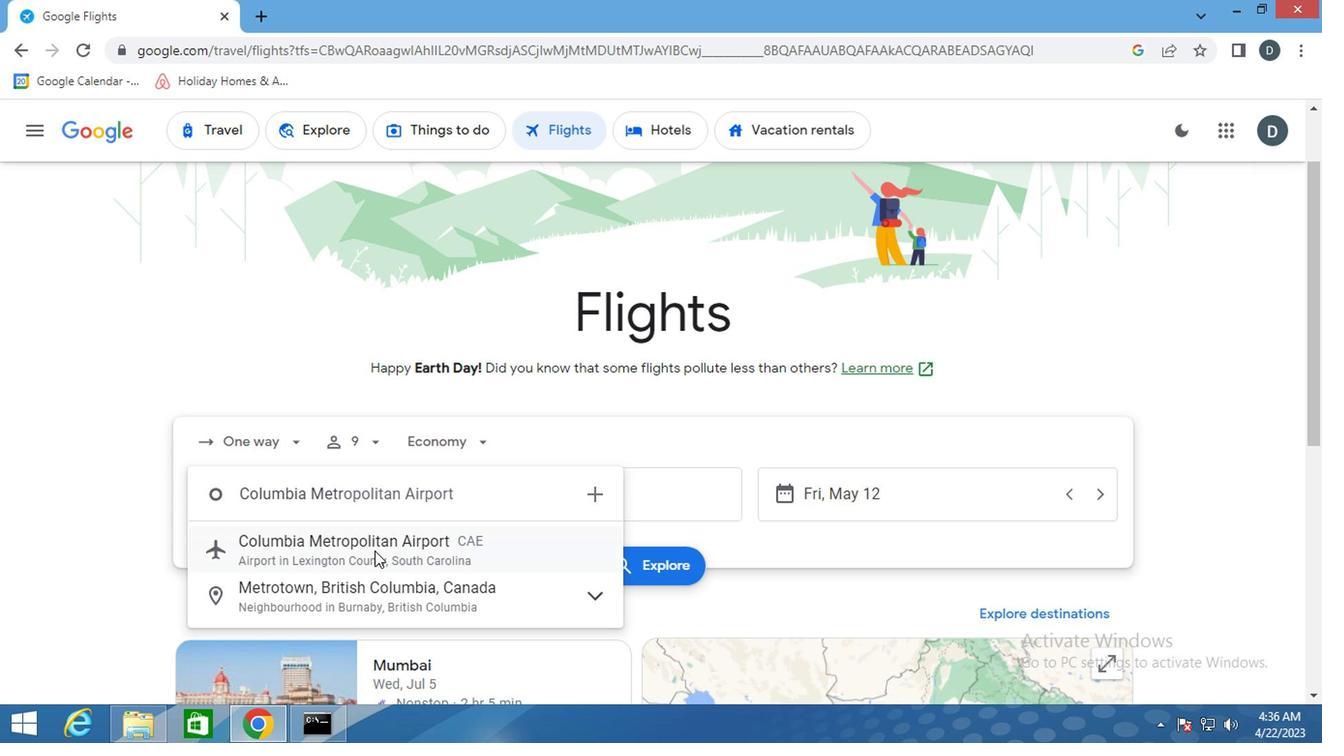 
Action: Mouse moved to (579, 524)
Screenshot: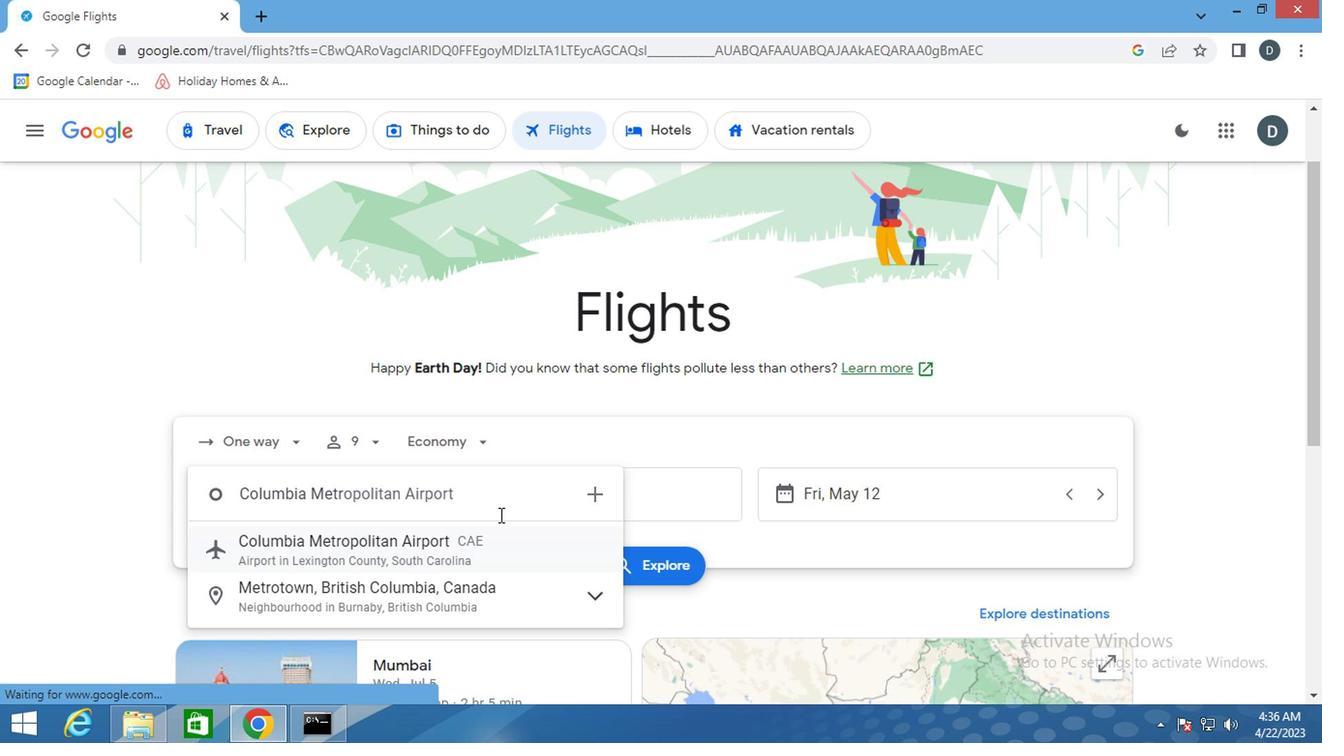 
Action: Mouse pressed left at (579, 524)
Screenshot: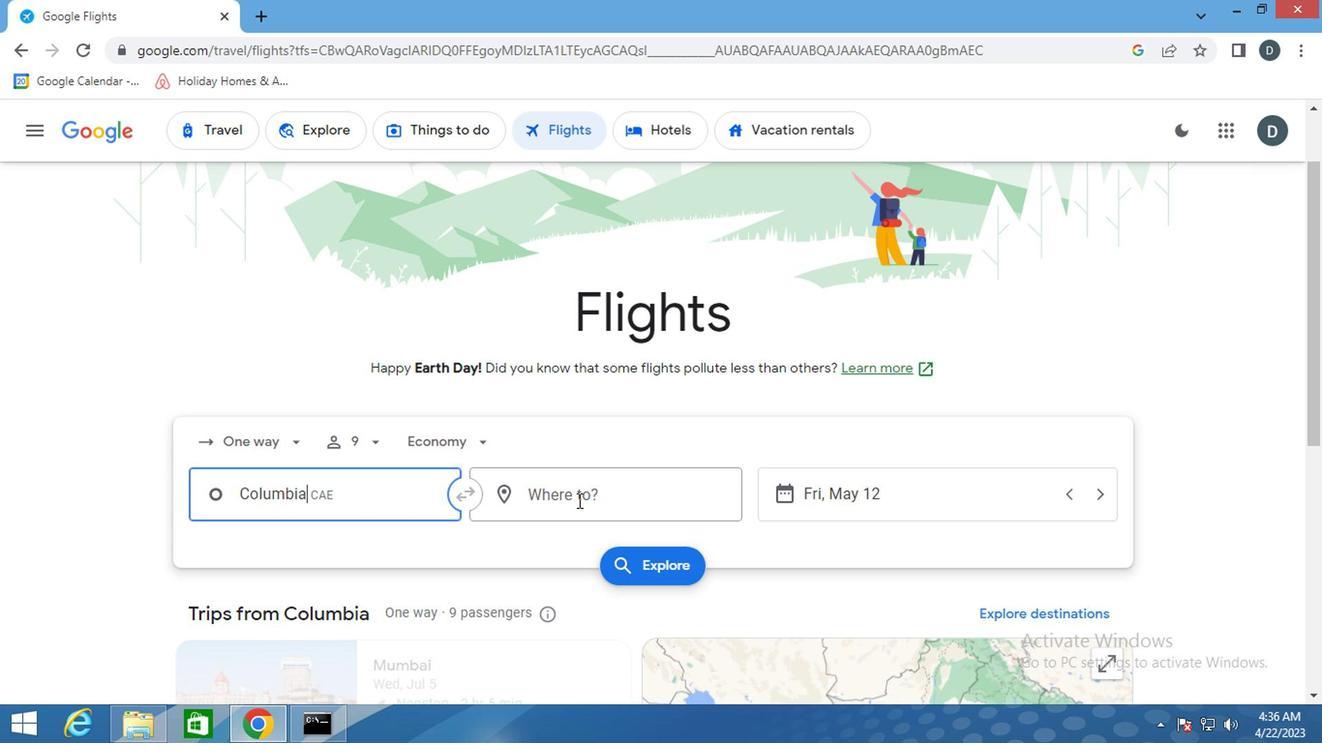 
Action: Key pressed <Key.shift>GREENS
Screenshot: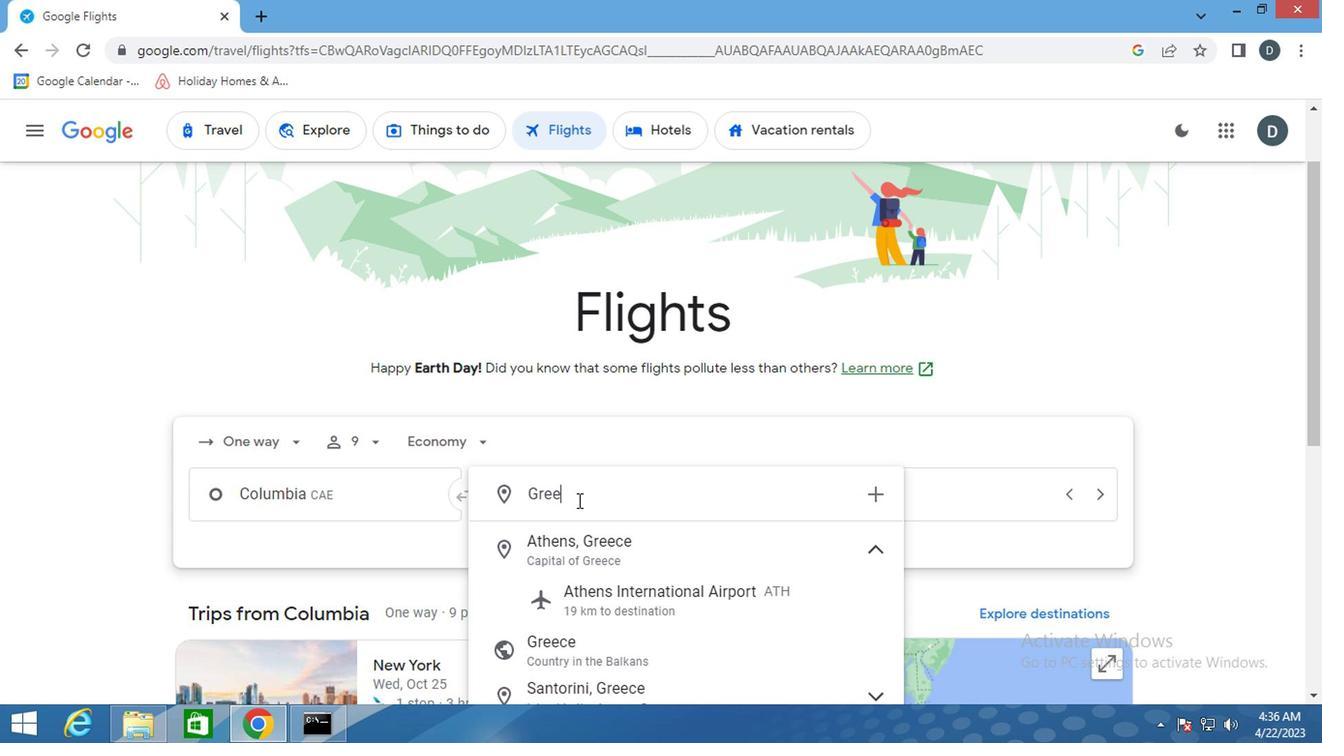 
Action: Mouse moved to (610, 591)
Screenshot: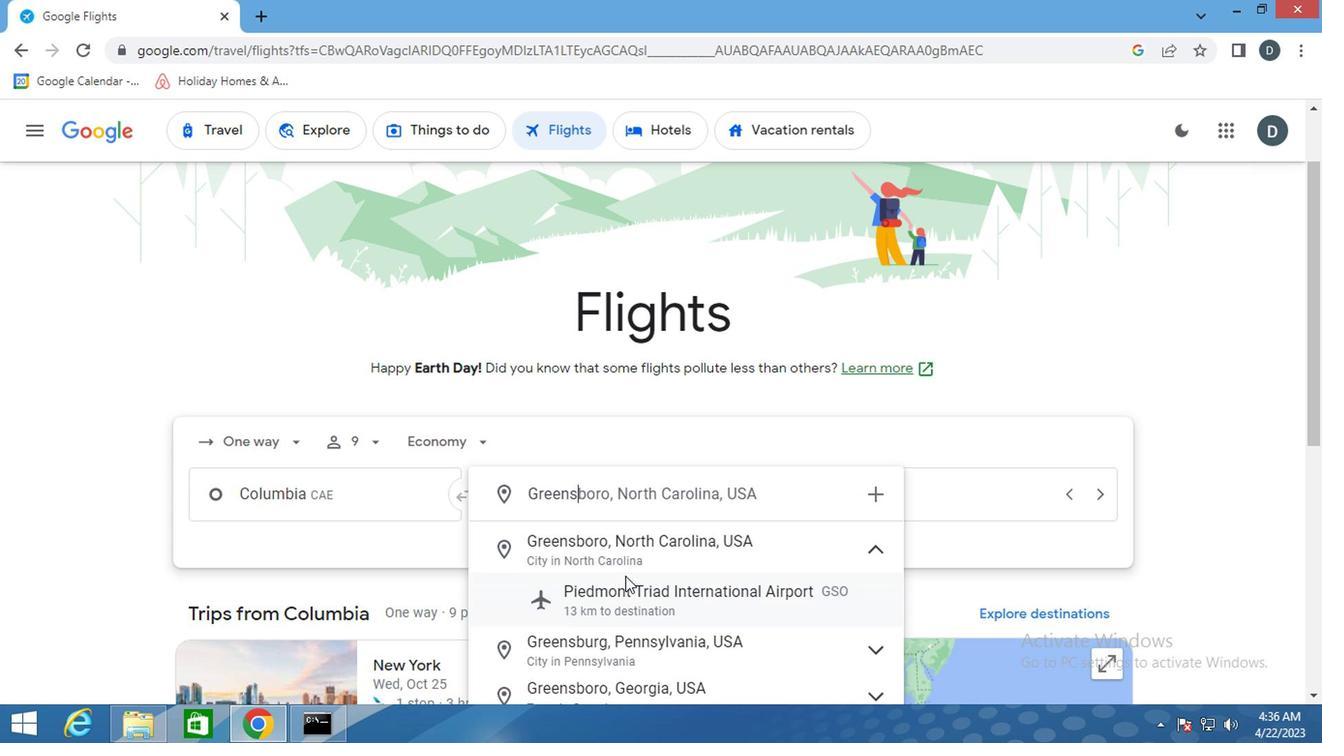 
Action: Mouse pressed left at (610, 591)
Screenshot: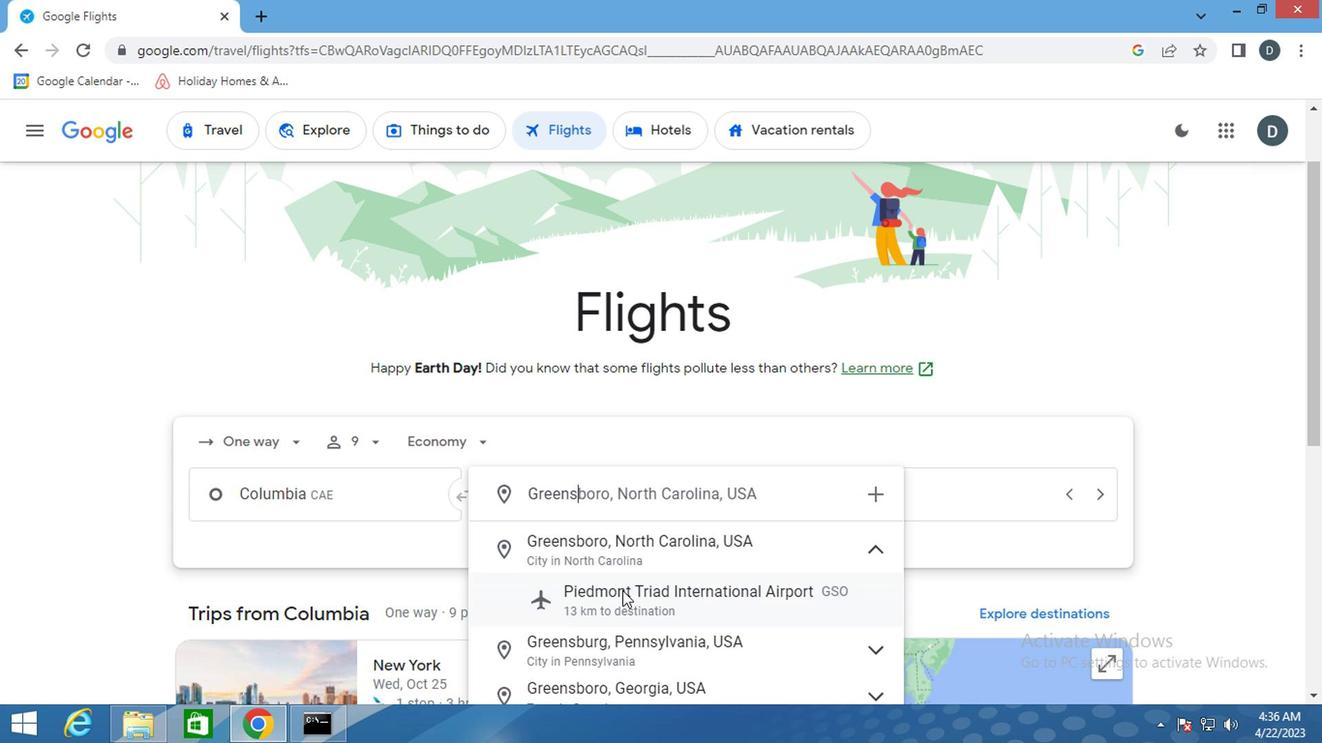 
Action: Mouse moved to (797, 512)
Screenshot: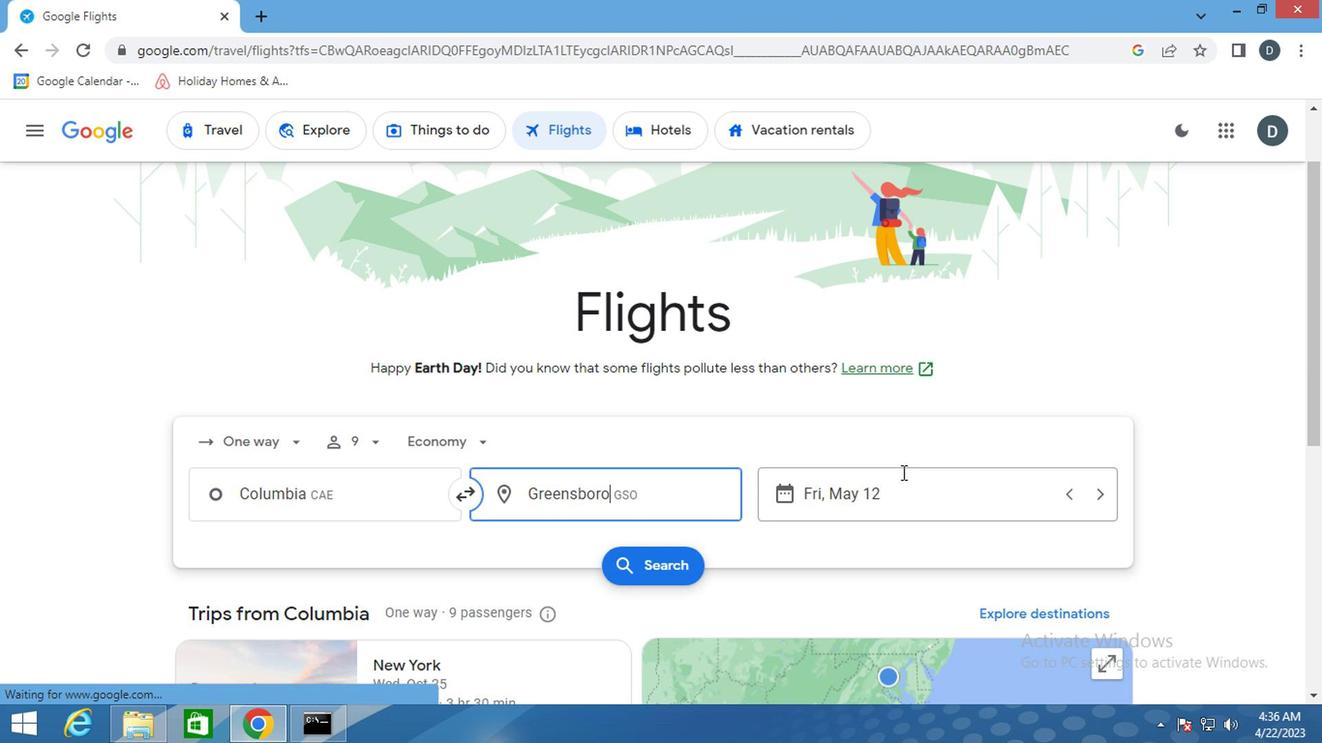 
Action: Mouse pressed left at (797, 512)
Screenshot: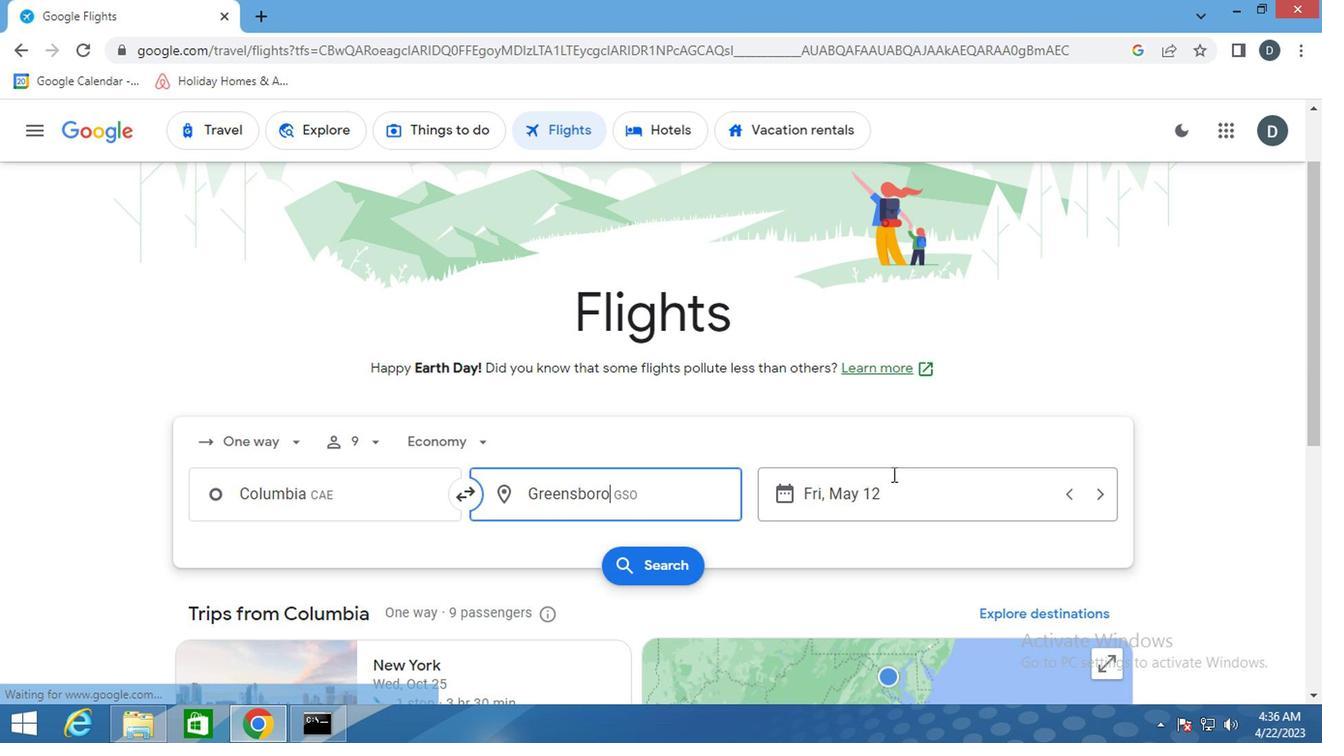 
Action: Mouse moved to (772, 422)
Screenshot: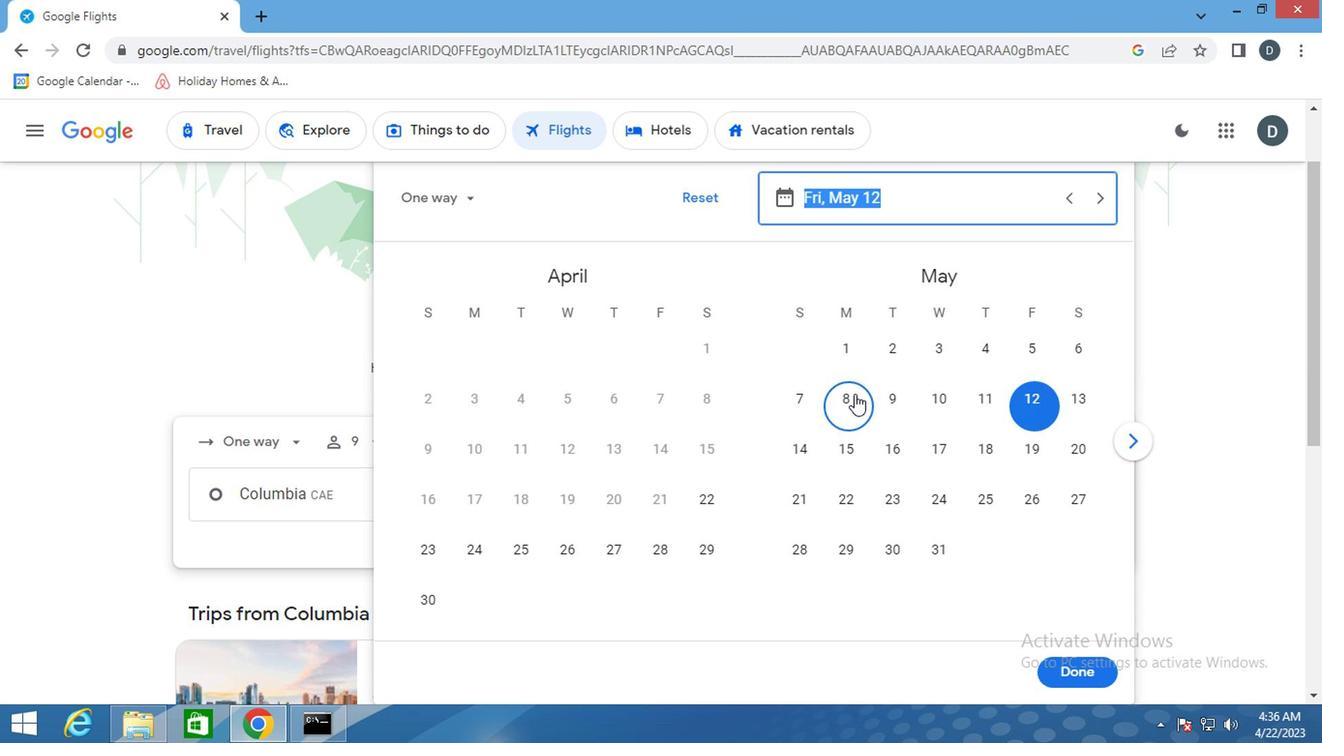 
Action: Mouse pressed left at (772, 422)
Screenshot: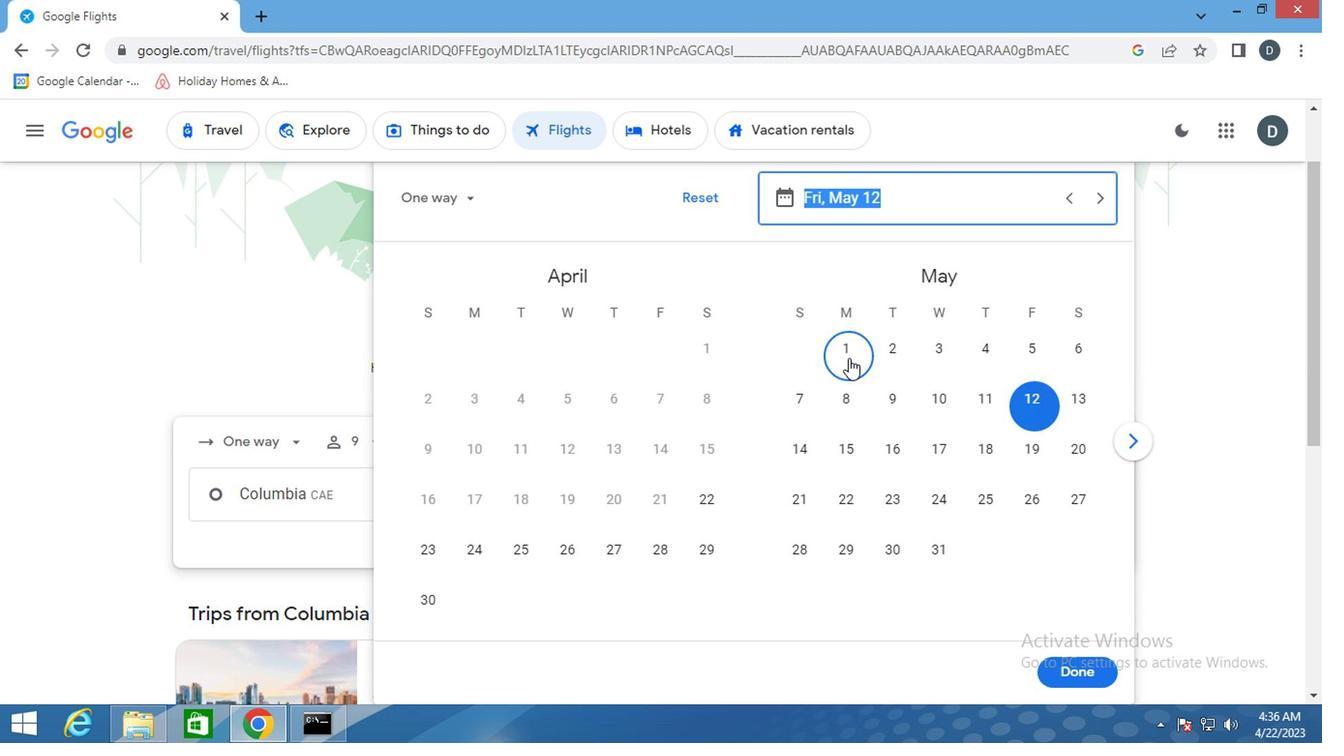 
Action: Mouse moved to (929, 652)
Screenshot: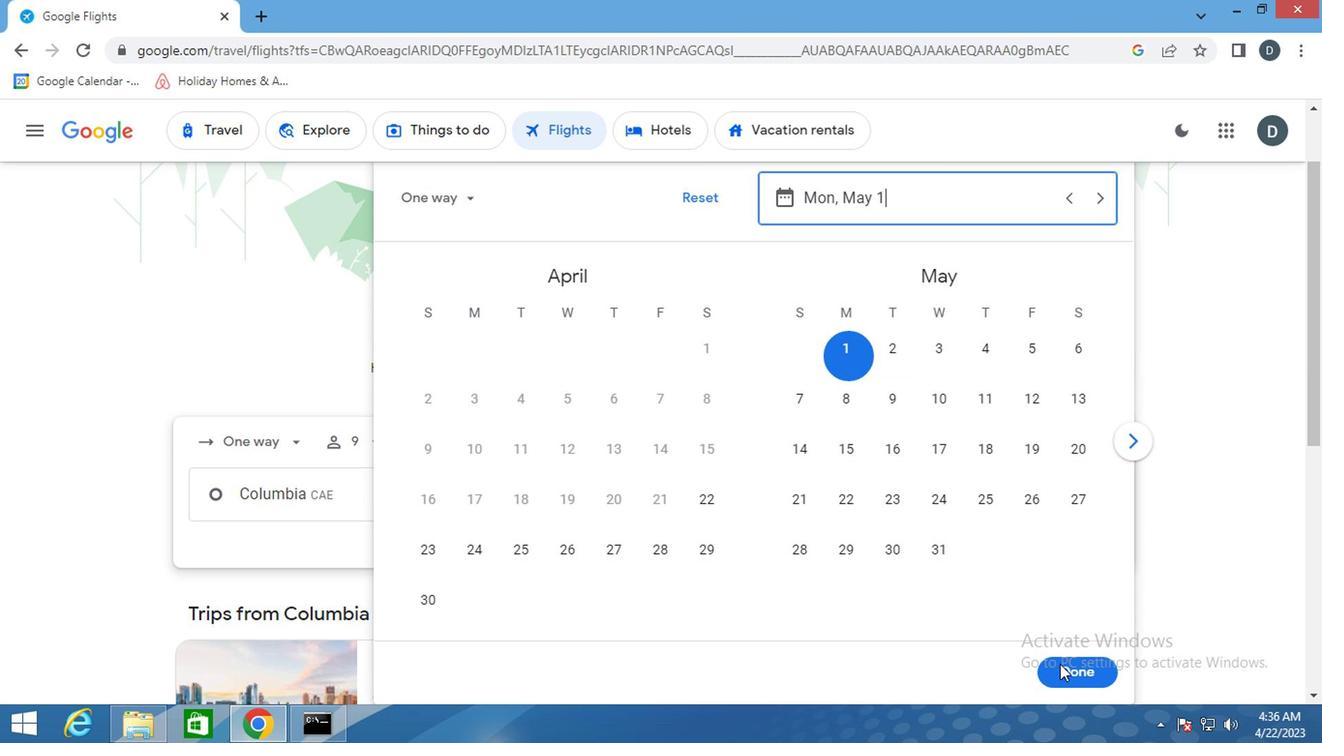 
Action: Mouse pressed left at (929, 652)
Screenshot: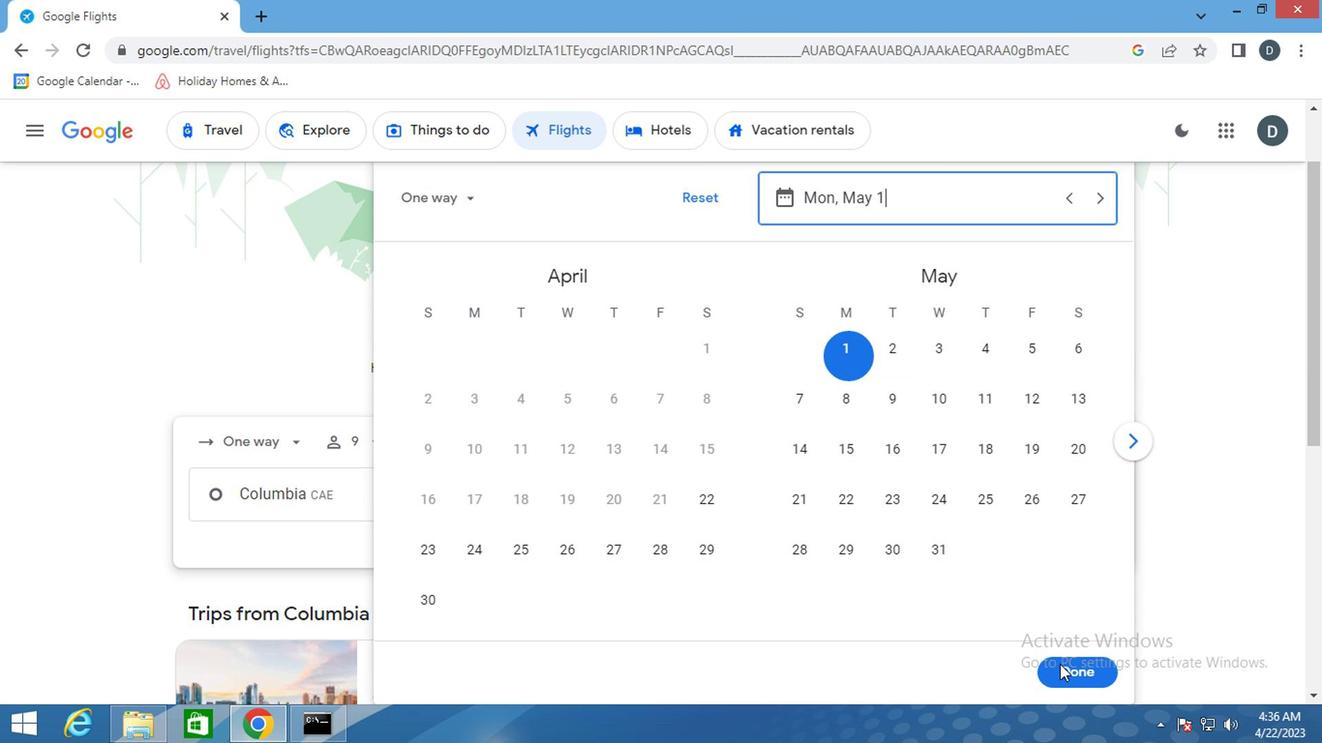 
Action: Mouse moved to (624, 578)
Screenshot: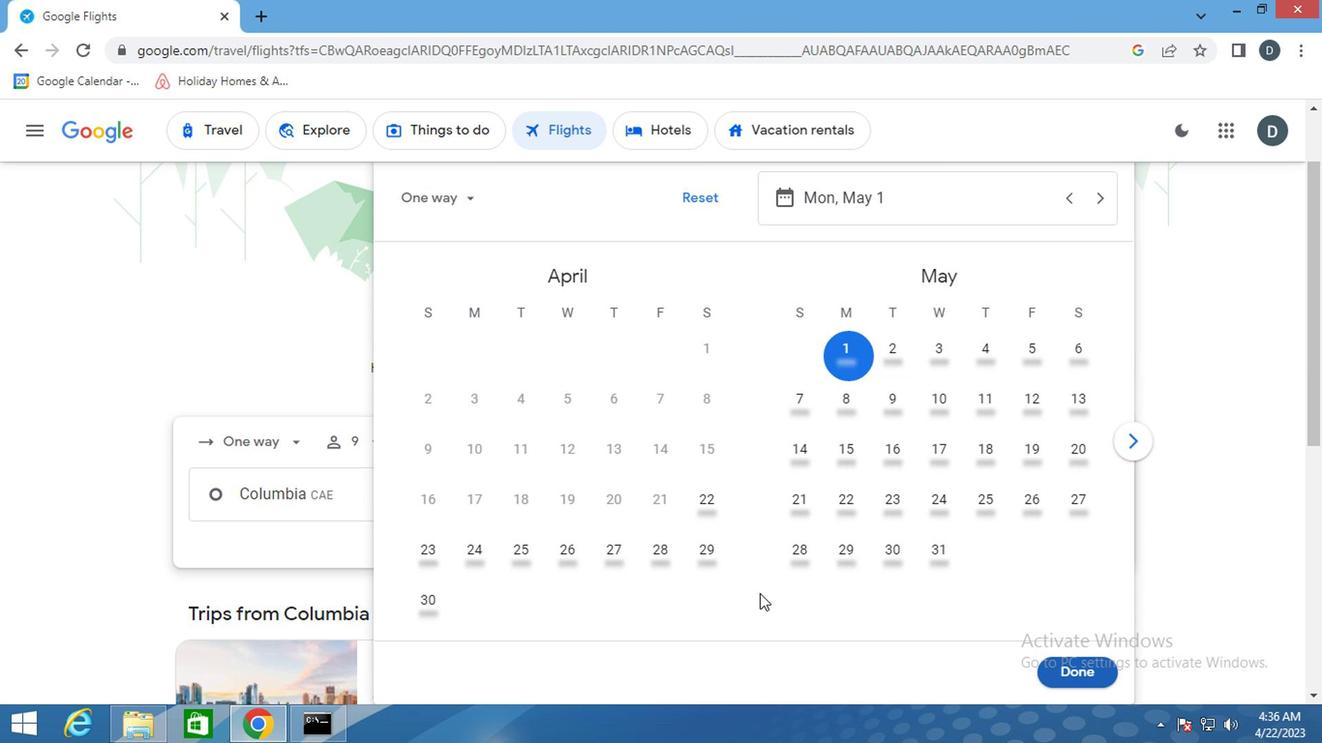 
Action: Mouse pressed left at (624, 578)
Screenshot: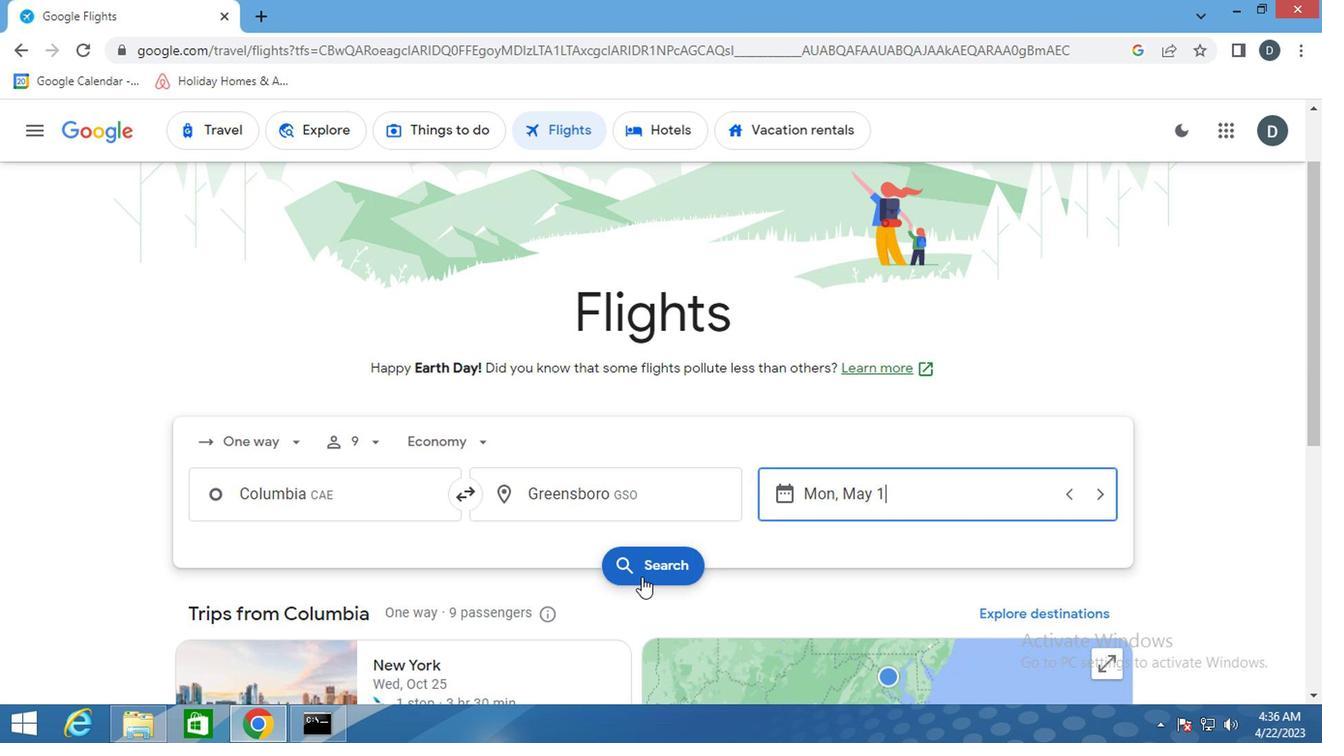 
Action: Mouse moved to (324, 384)
Screenshot: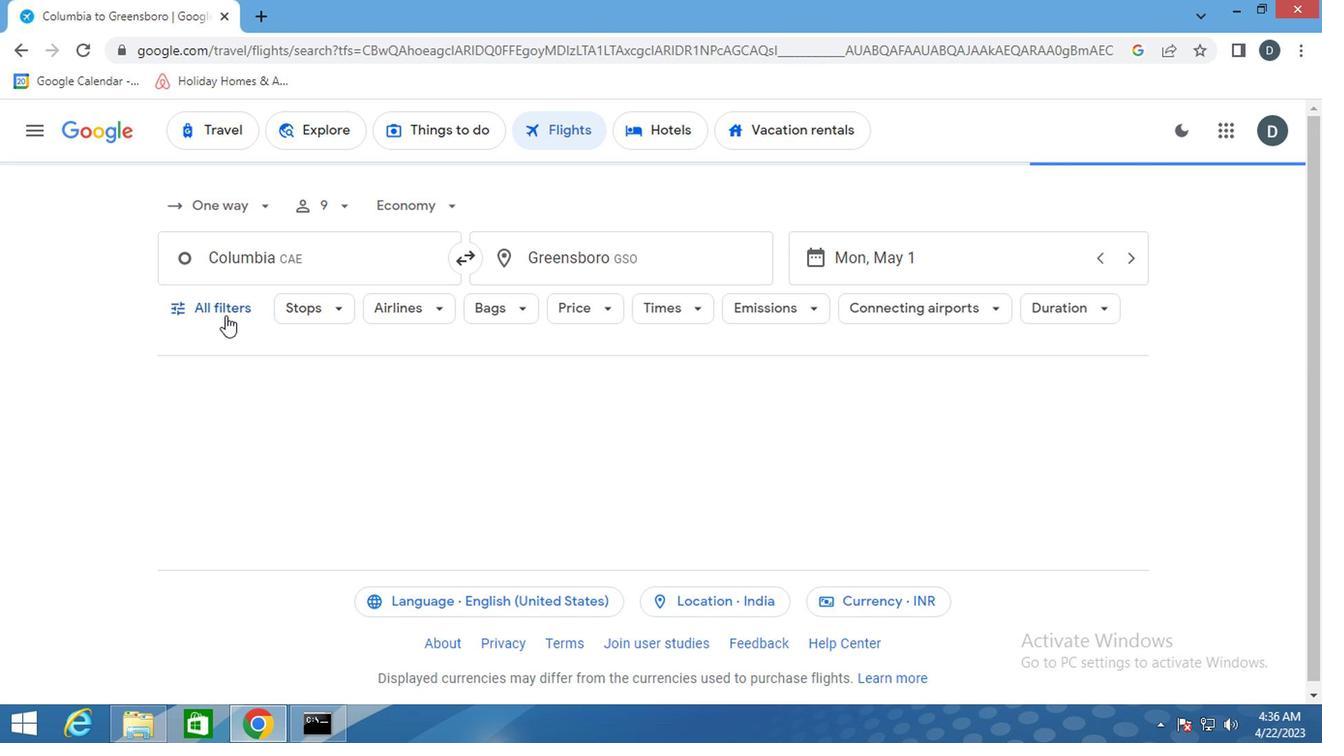 
Action: Mouse pressed left at (324, 384)
Screenshot: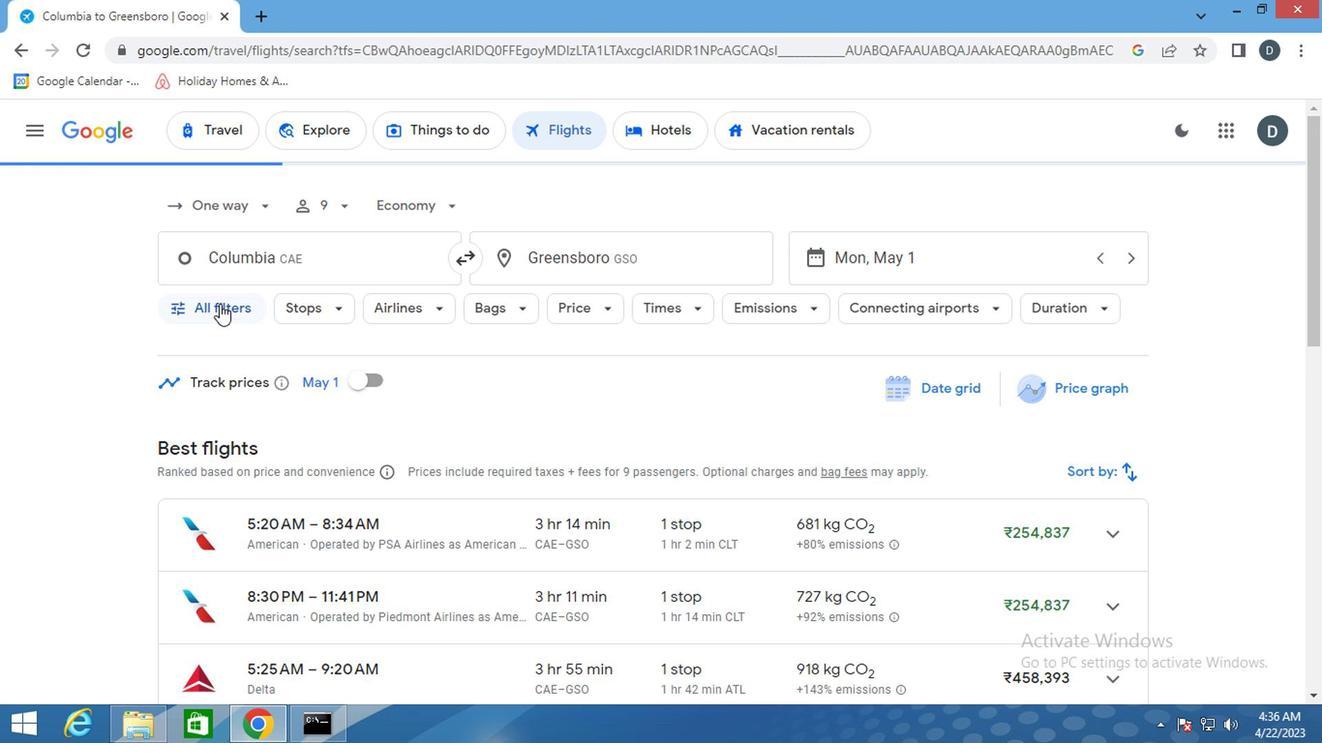 
Action: Mouse moved to (391, 542)
Screenshot: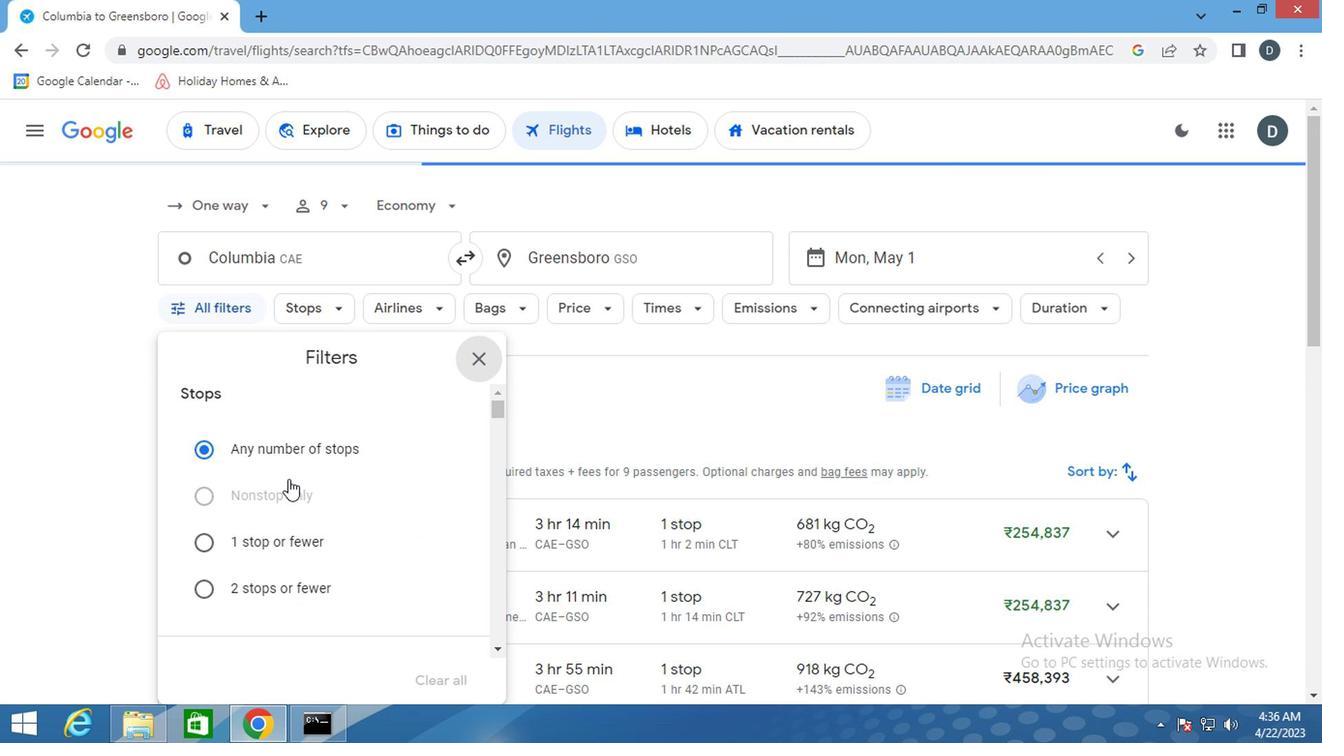 
Action: Mouse scrolled (391, 541) with delta (0, 0)
Screenshot: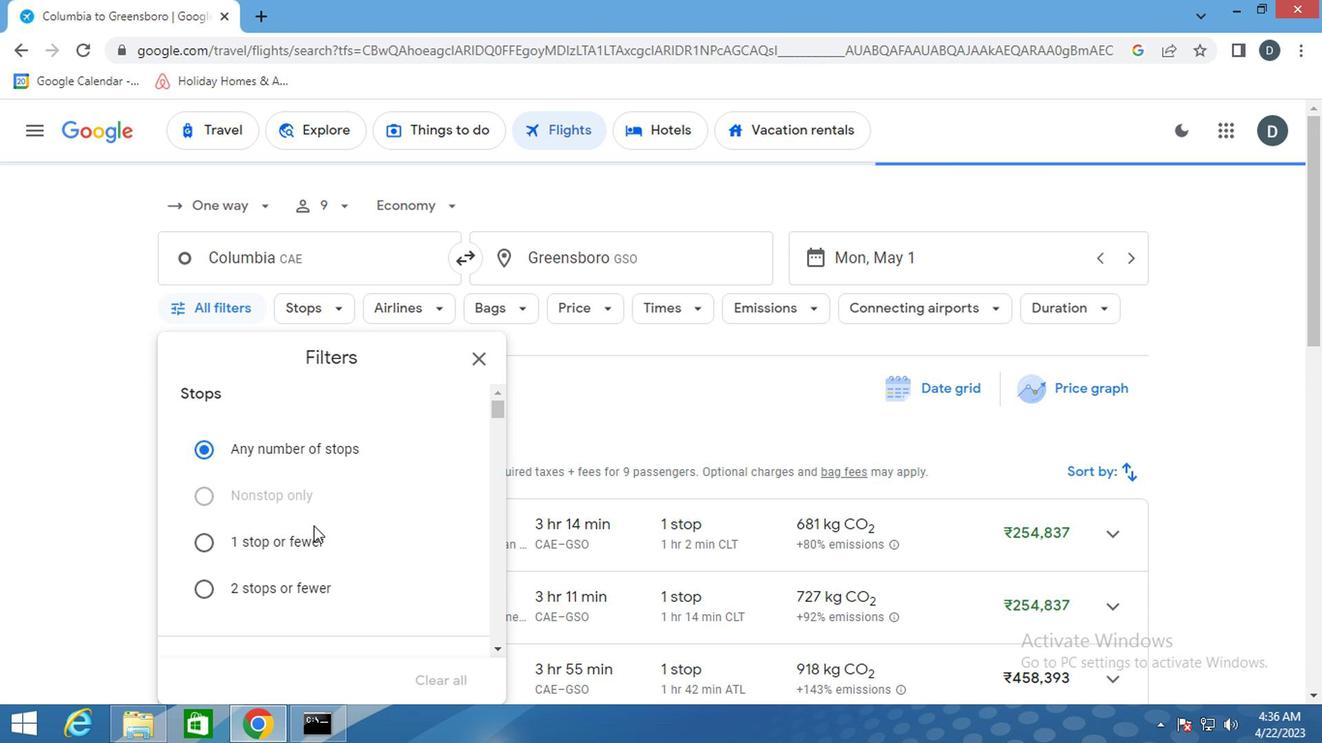 
Action: Mouse scrolled (391, 541) with delta (0, 0)
Screenshot: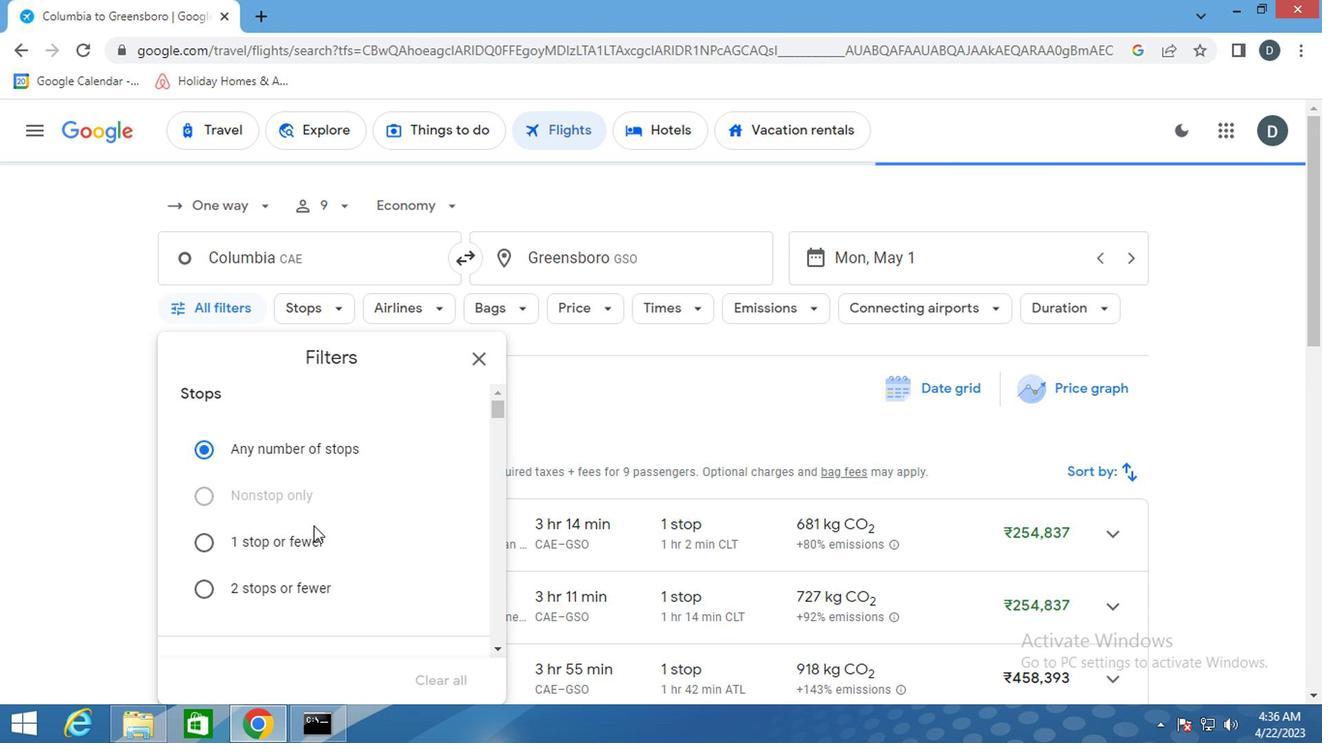 
Action: Mouse scrolled (391, 541) with delta (0, 0)
Screenshot: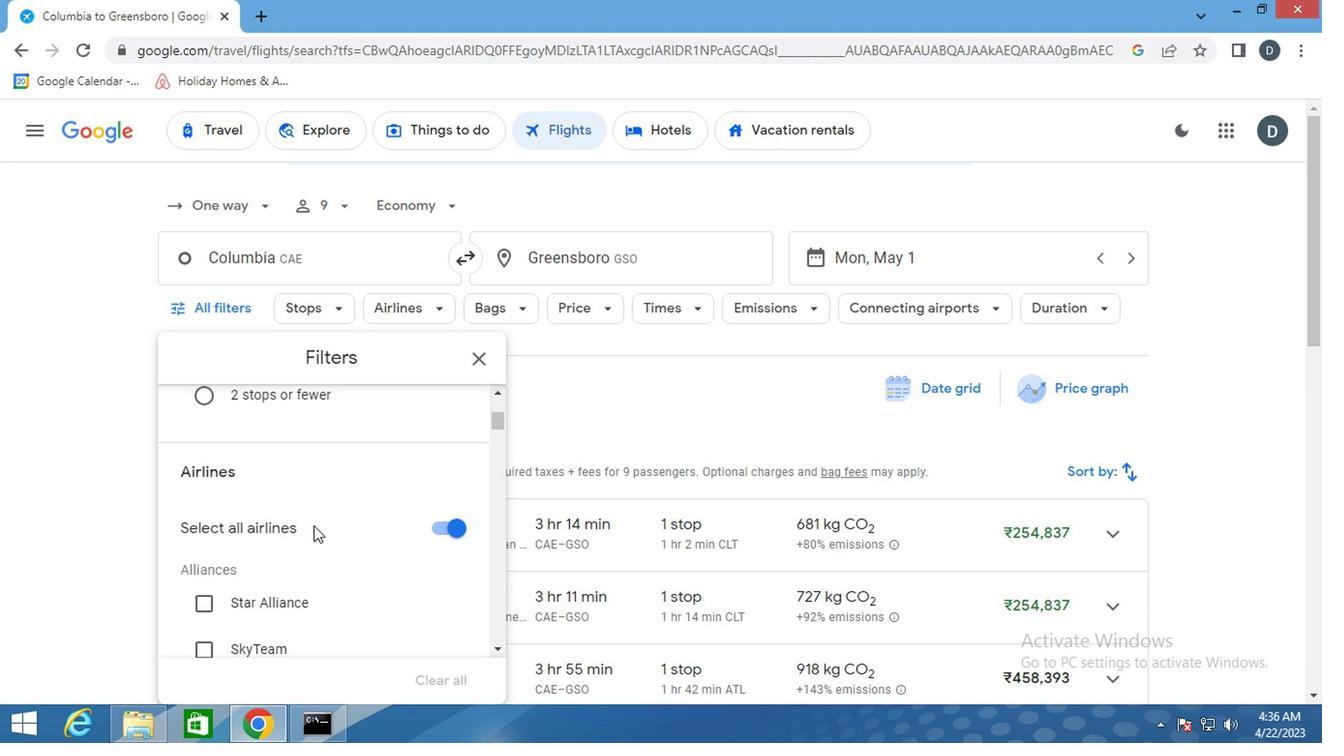 
Action: Mouse scrolled (391, 541) with delta (0, 0)
Screenshot: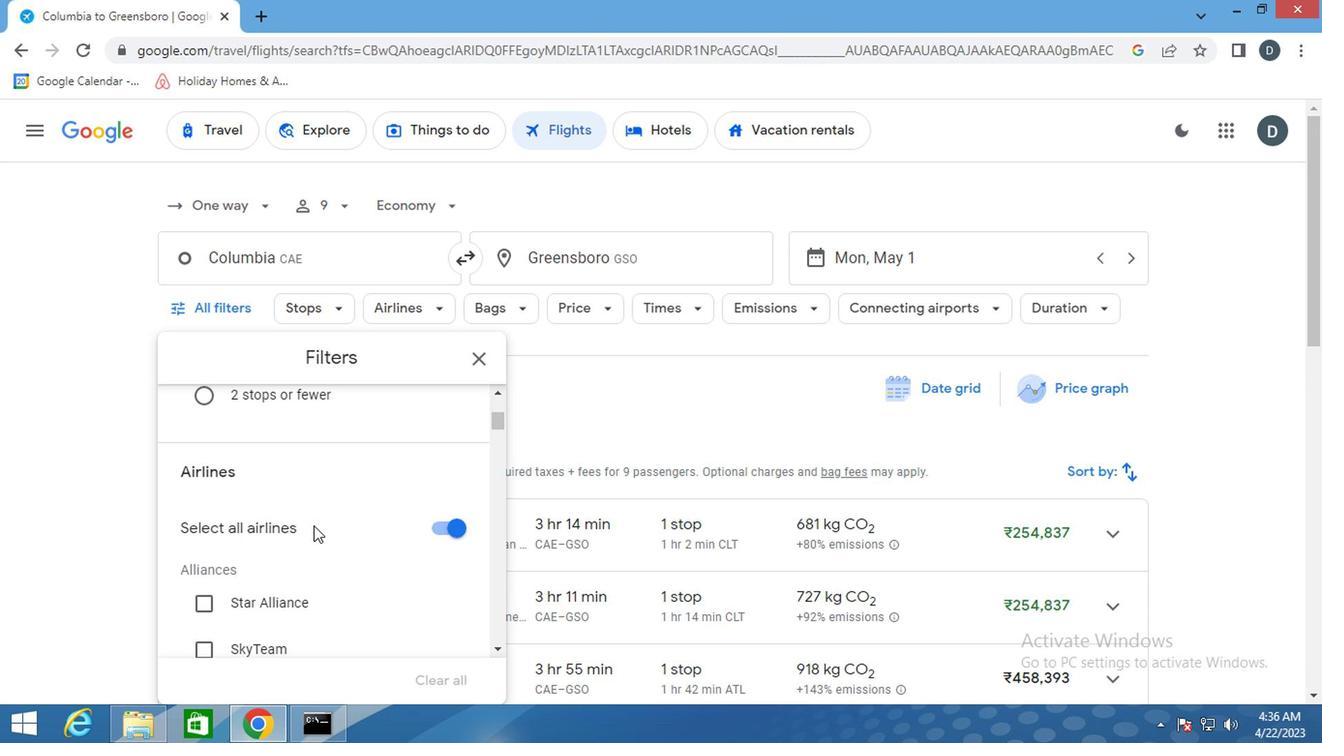 
Action: Mouse scrolled (391, 541) with delta (0, 0)
Screenshot: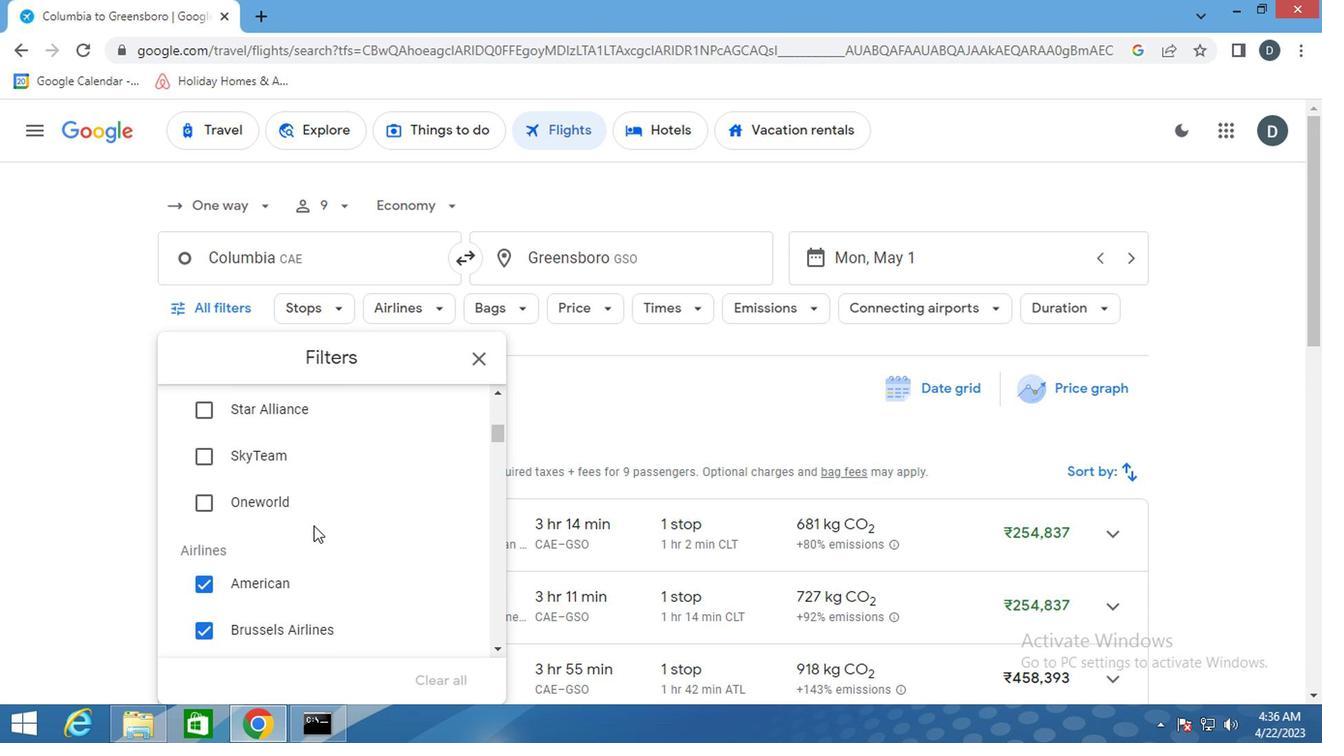 
Action: Mouse scrolled (391, 541) with delta (0, 0)
Screenshot: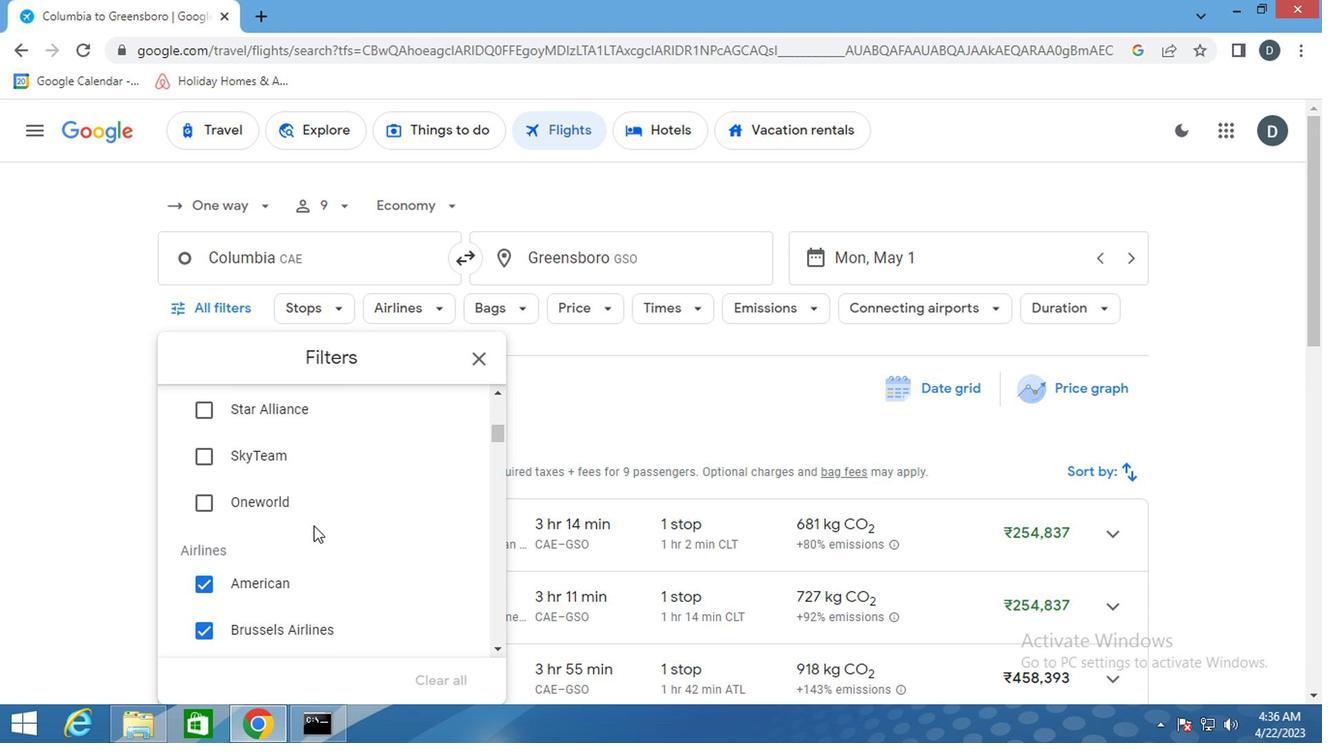 
Action: Mouse scrolled (391, 541) with delta (0, 0)
Screenshot: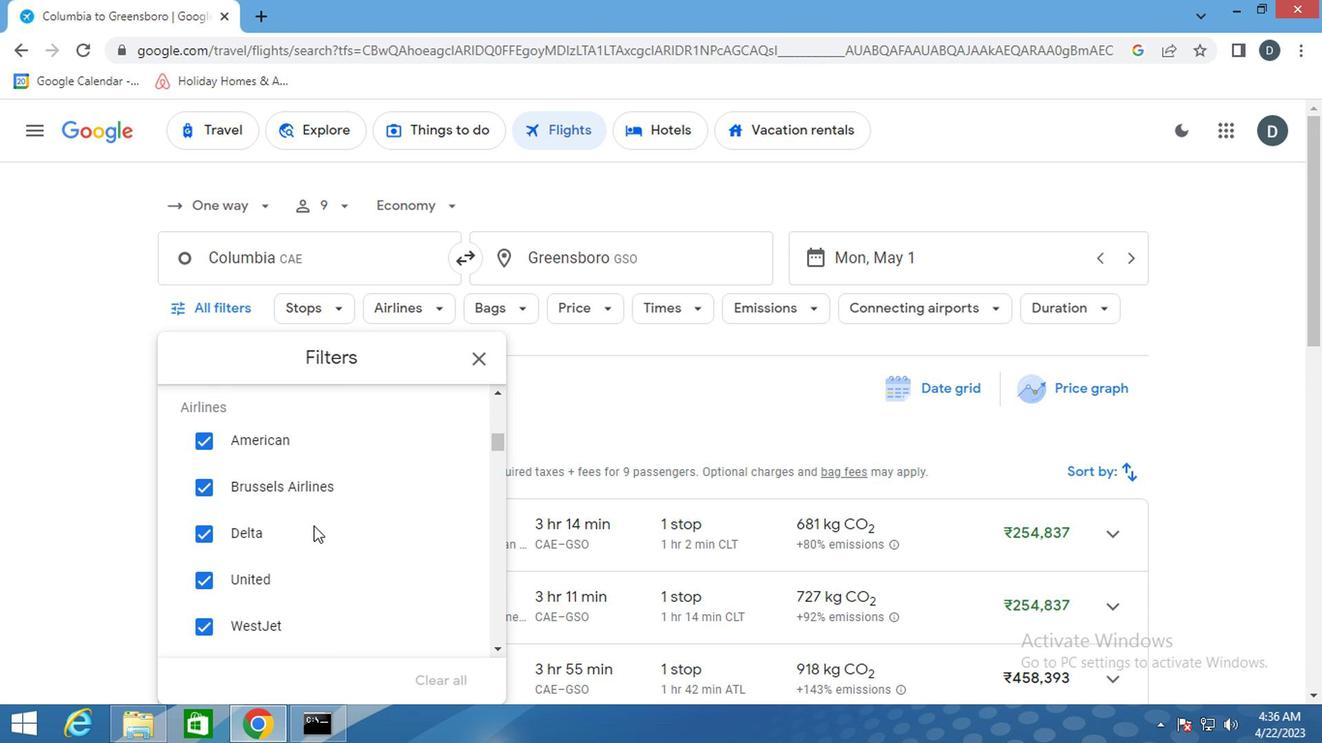 
Action: Mouse scrolled (391, 542) with delta (0, 0)
Screenshot: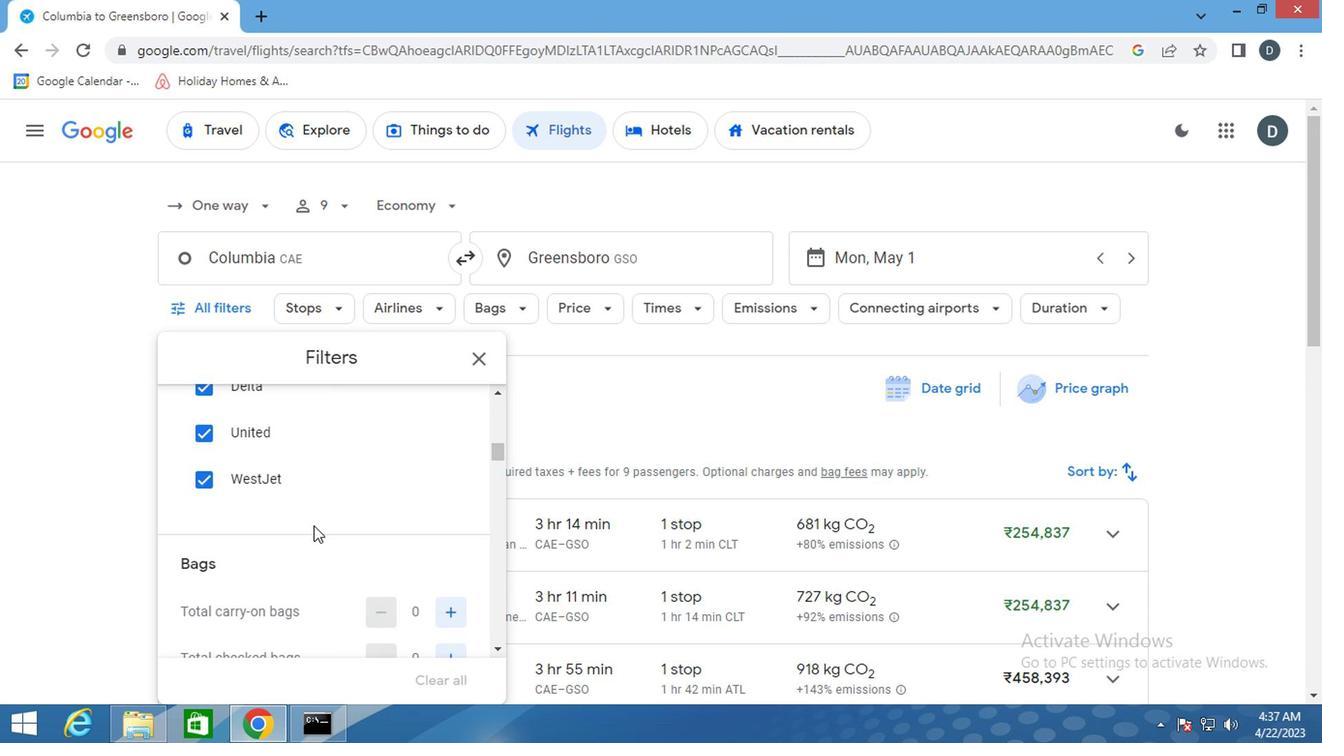 
Action: Mouse moved to (480, 582)
Screenshot: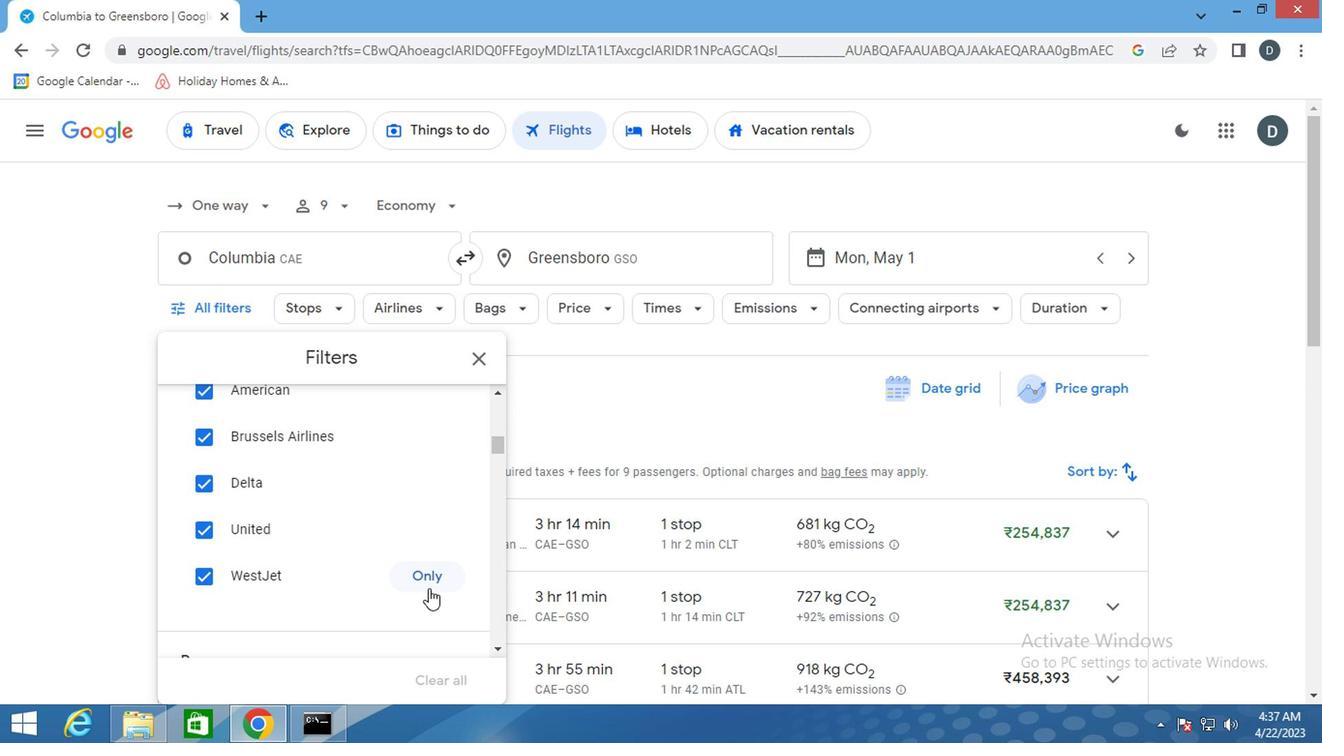 
Action: Mouse pressed left at (480, 582)
Screenshot: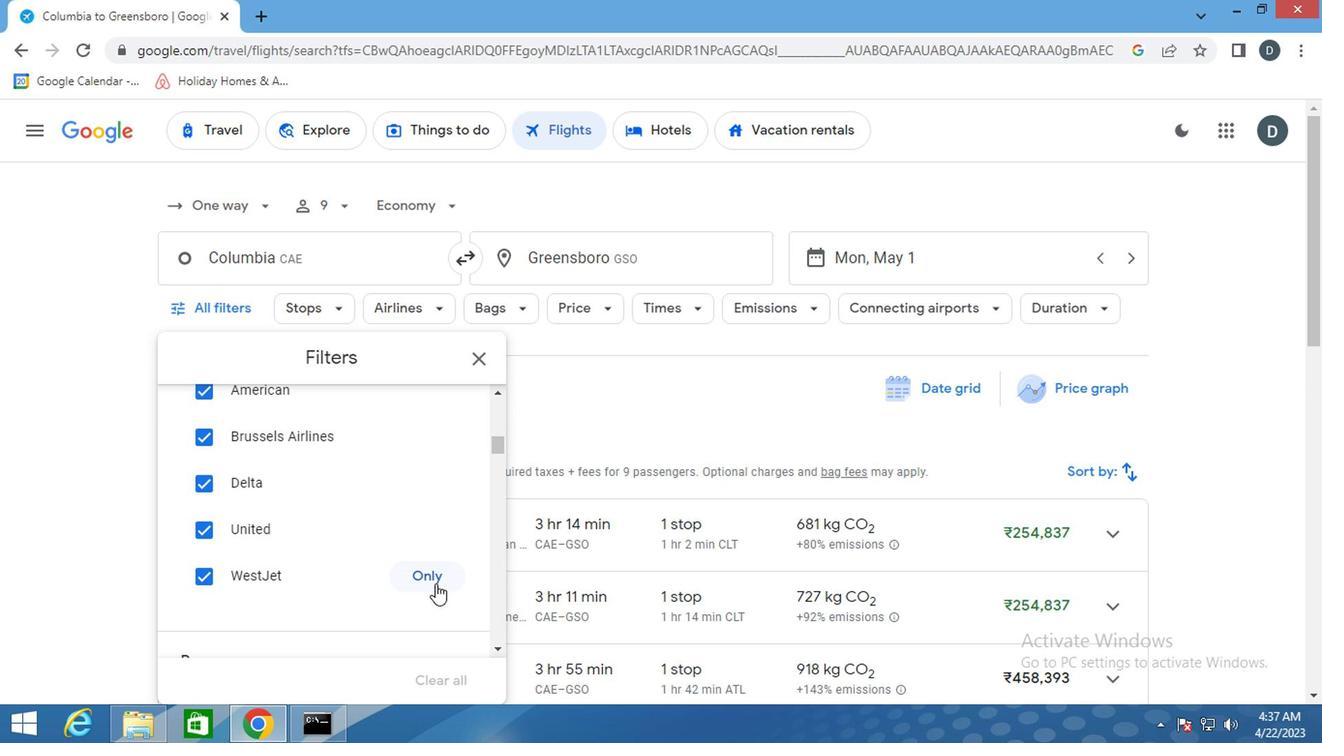 
Action: Mouse moved to (453, 582)
Screenshot: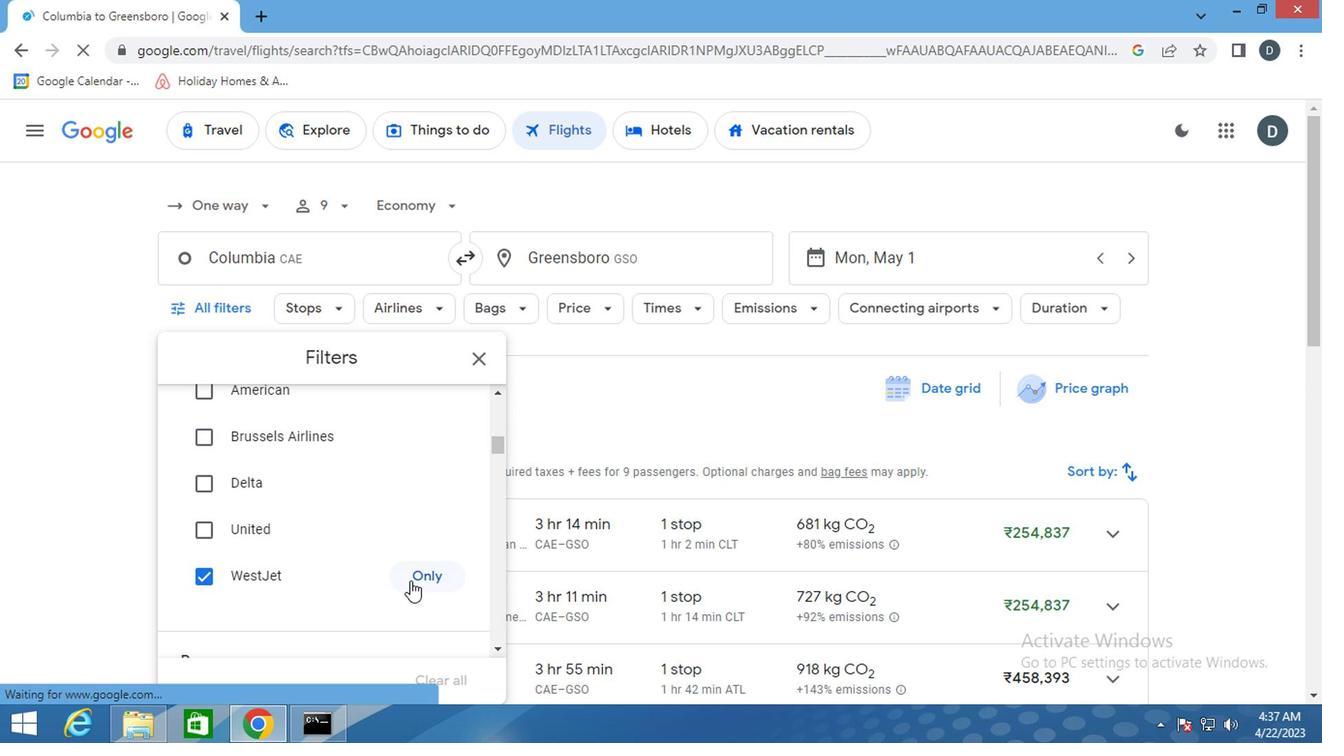 
Action: Mouse scrolled (453, 581) with delta (0, 0)
Screenshot: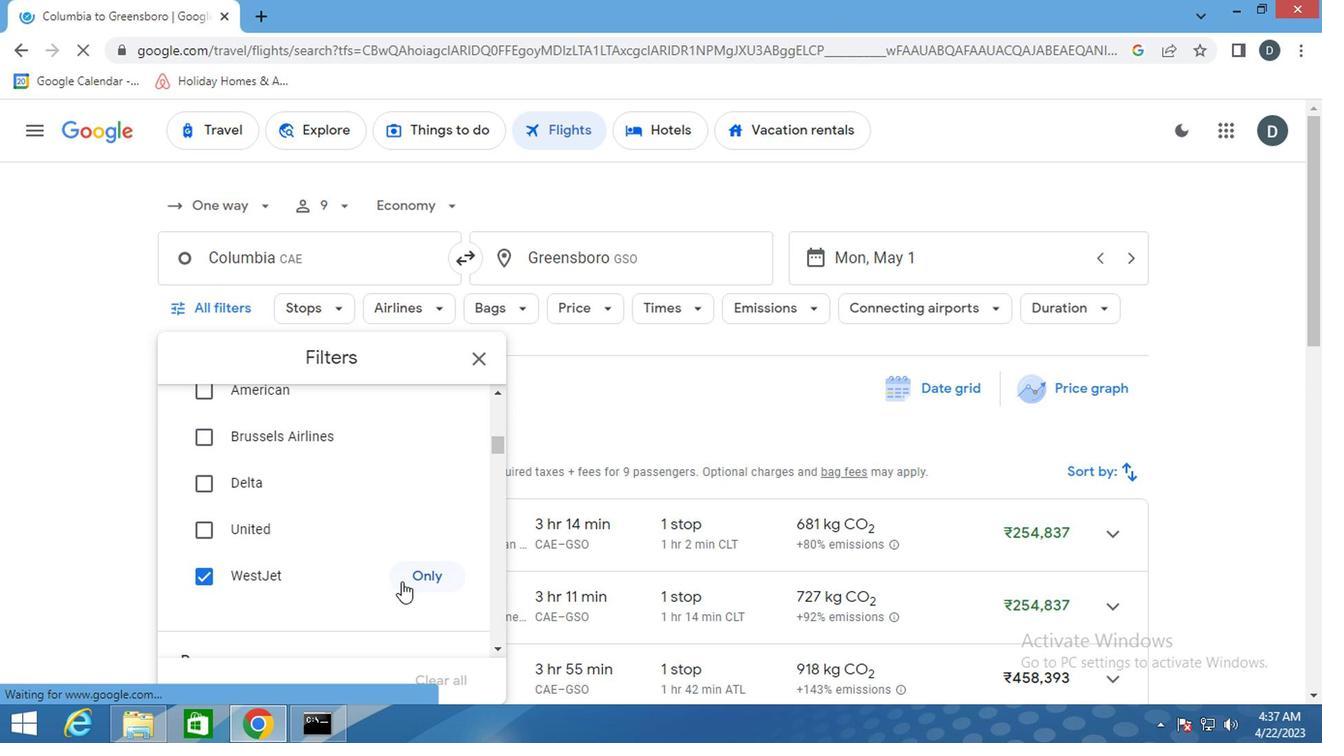 
Action: Mouse scrolled (453, 581) with delta (0, 0)
Screenshot: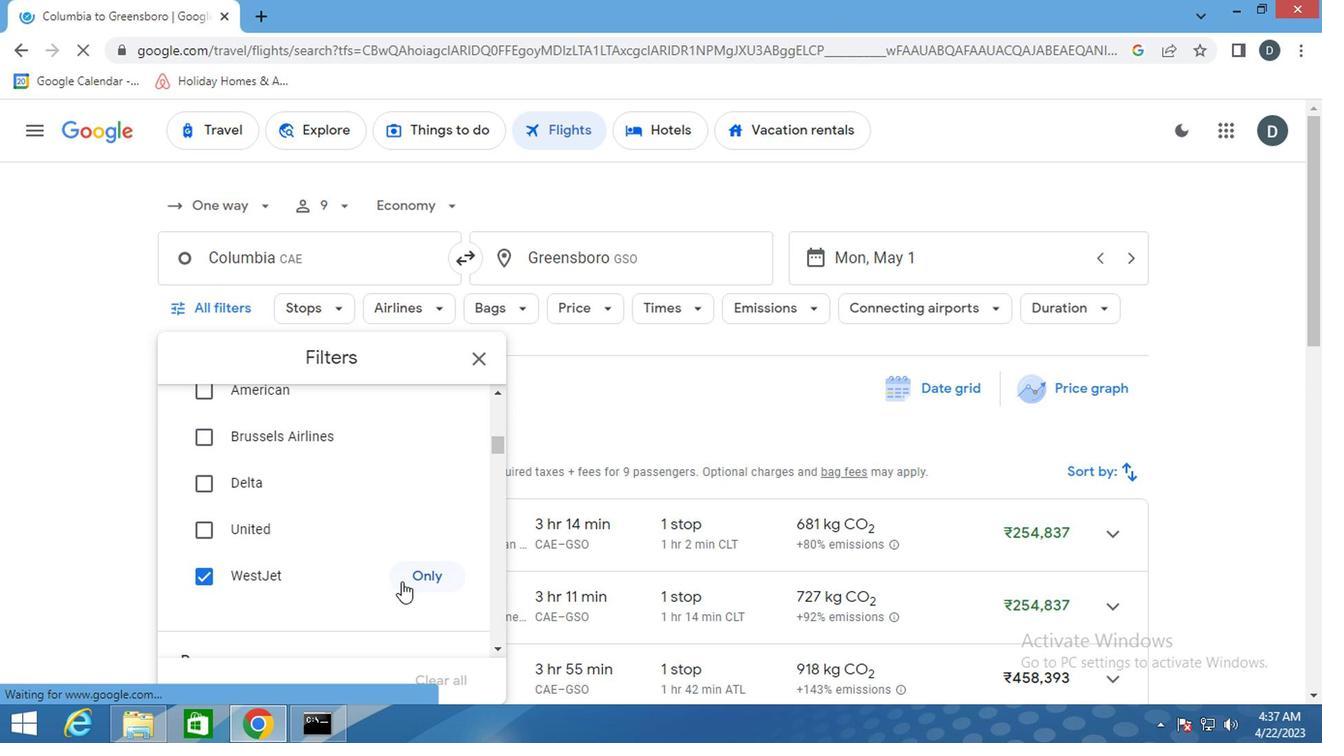 
Action: Mouse moved to (484, 540)
Screenshot: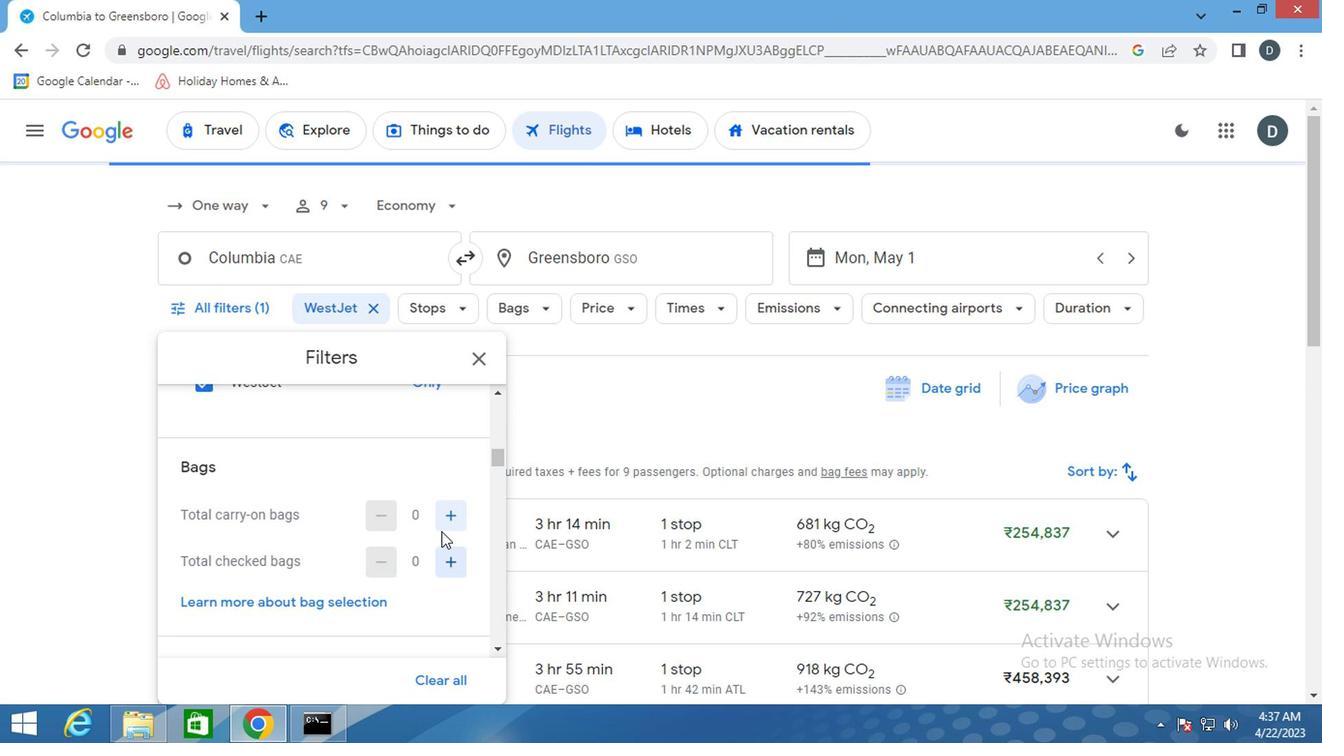 
Action: Mouse pressed left at (484, 540)
Screenshot: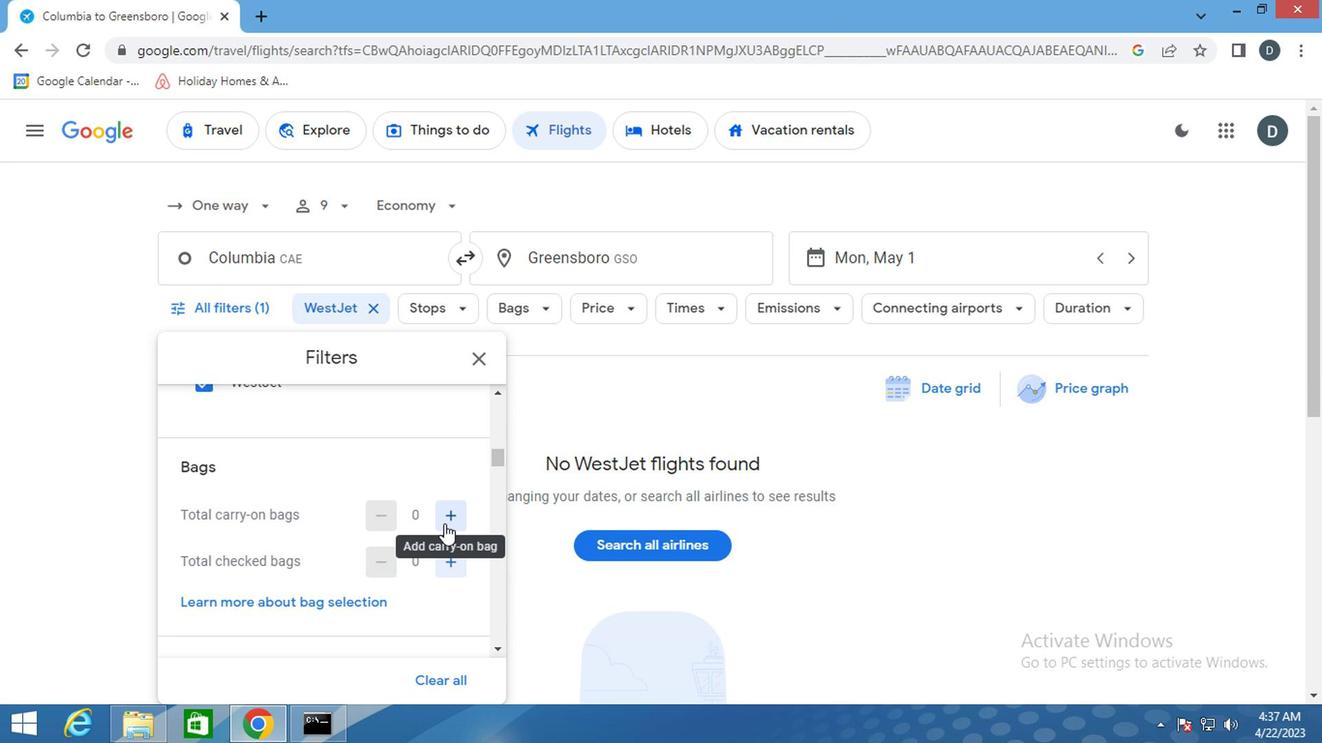 
Action: Mouse moved to (449, 571)
Screenshot: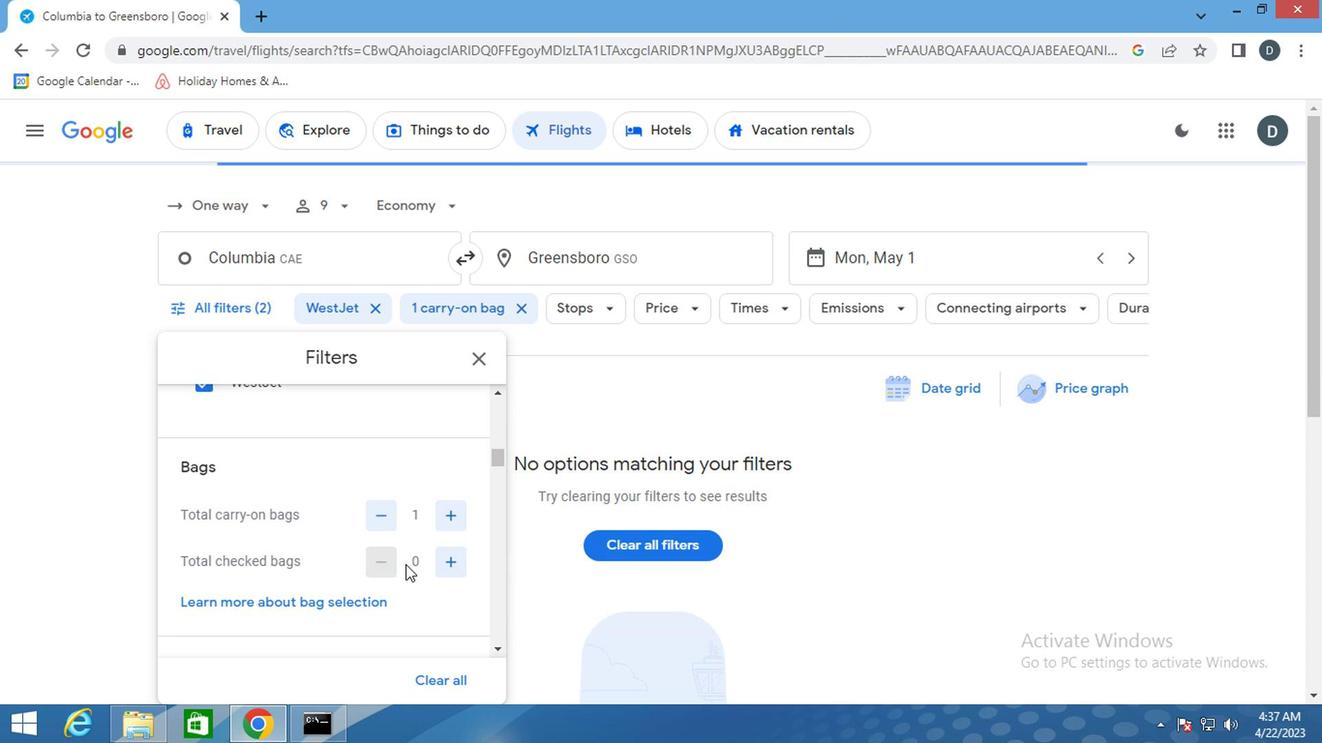 
Action: Mouse scrolled (449, 570) with delta (0, 0)
Screenshot: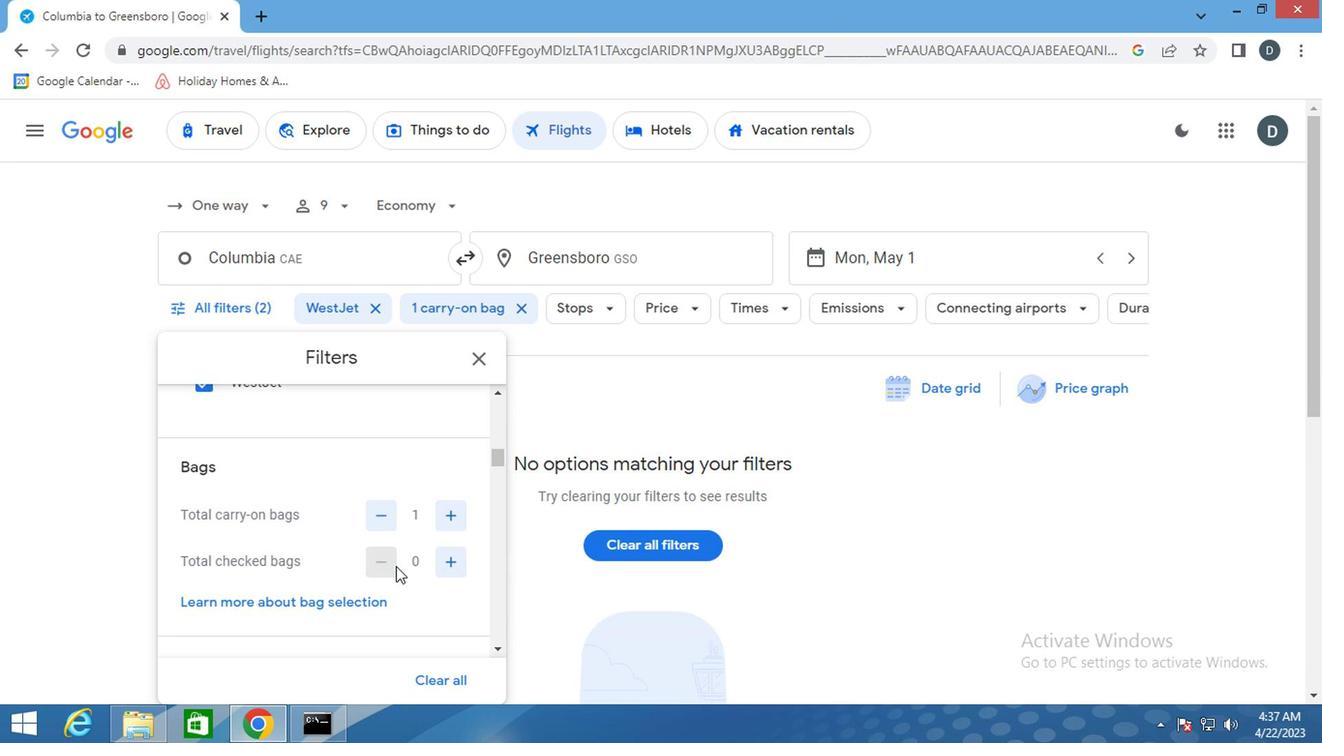 
Action: Mouse scrolled (449, 570) with delta (0, 0)
Screenshot: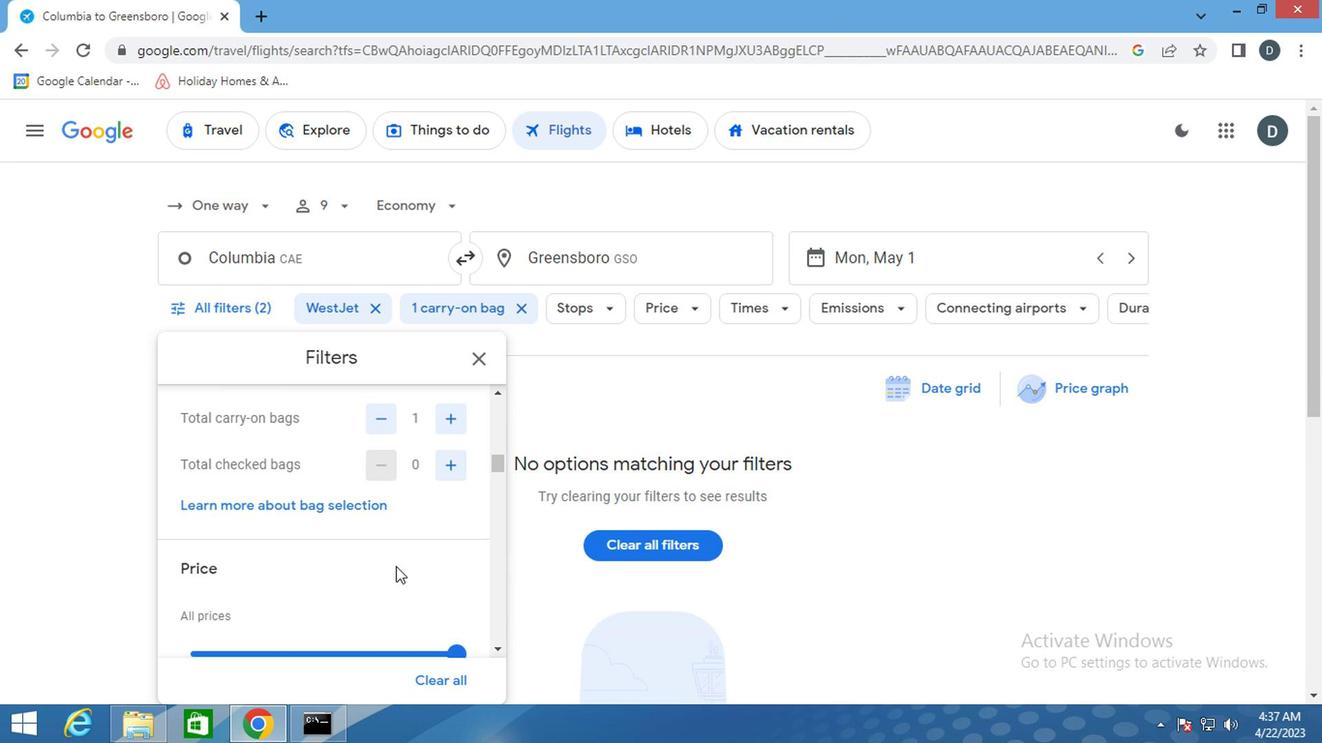 
Action: Mouse moved to (486, 559)
Screenshot: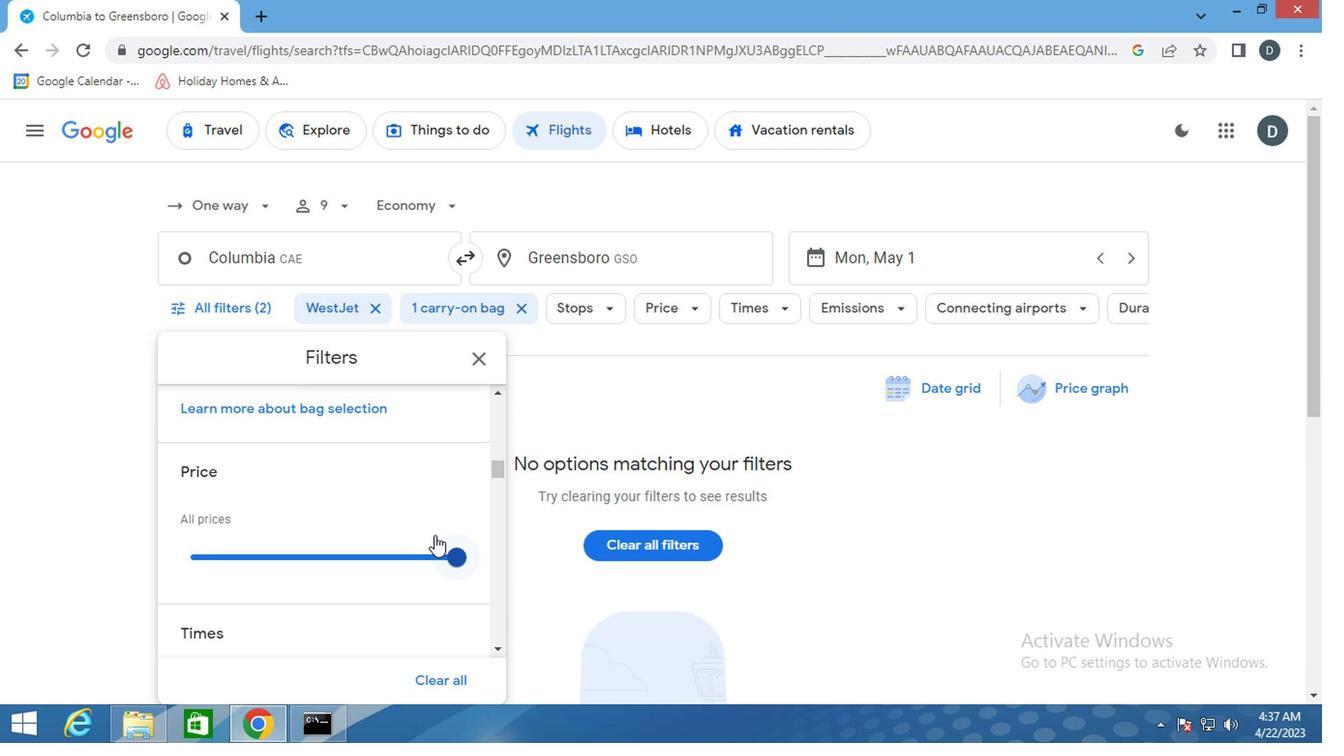 
Action: Mouse pressed left at (486, 559)
Screenshot: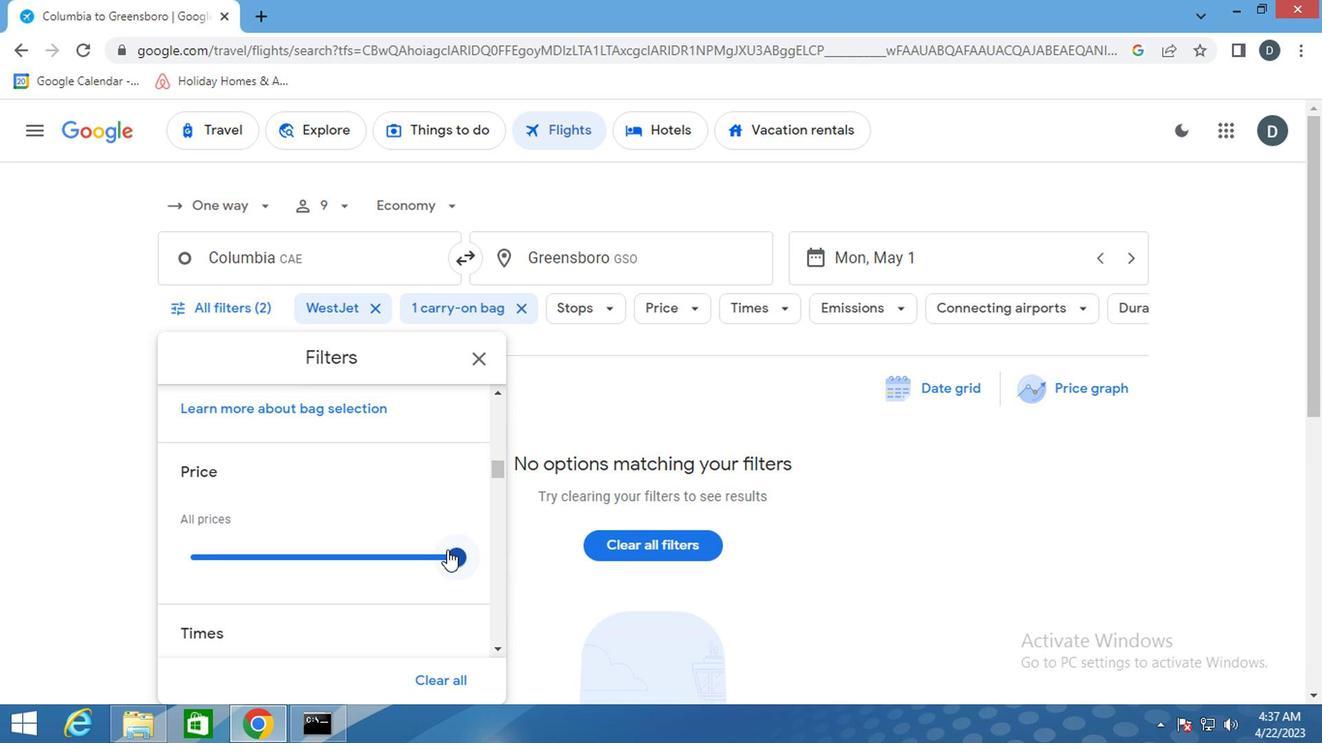 
Action: Mouse moved to (362, 588)
Screenshot: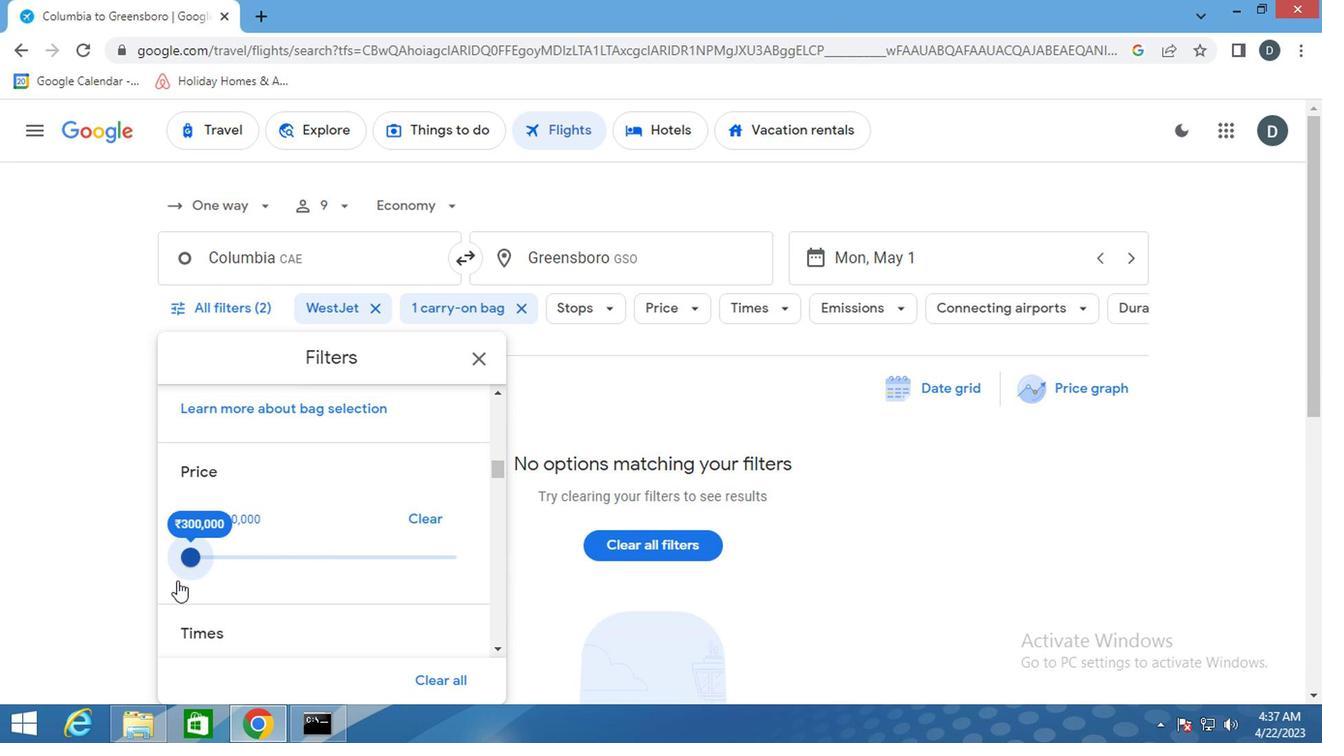 
Action: Mouse scrolled (362, 588) with delta (0, 0)
Screenshot: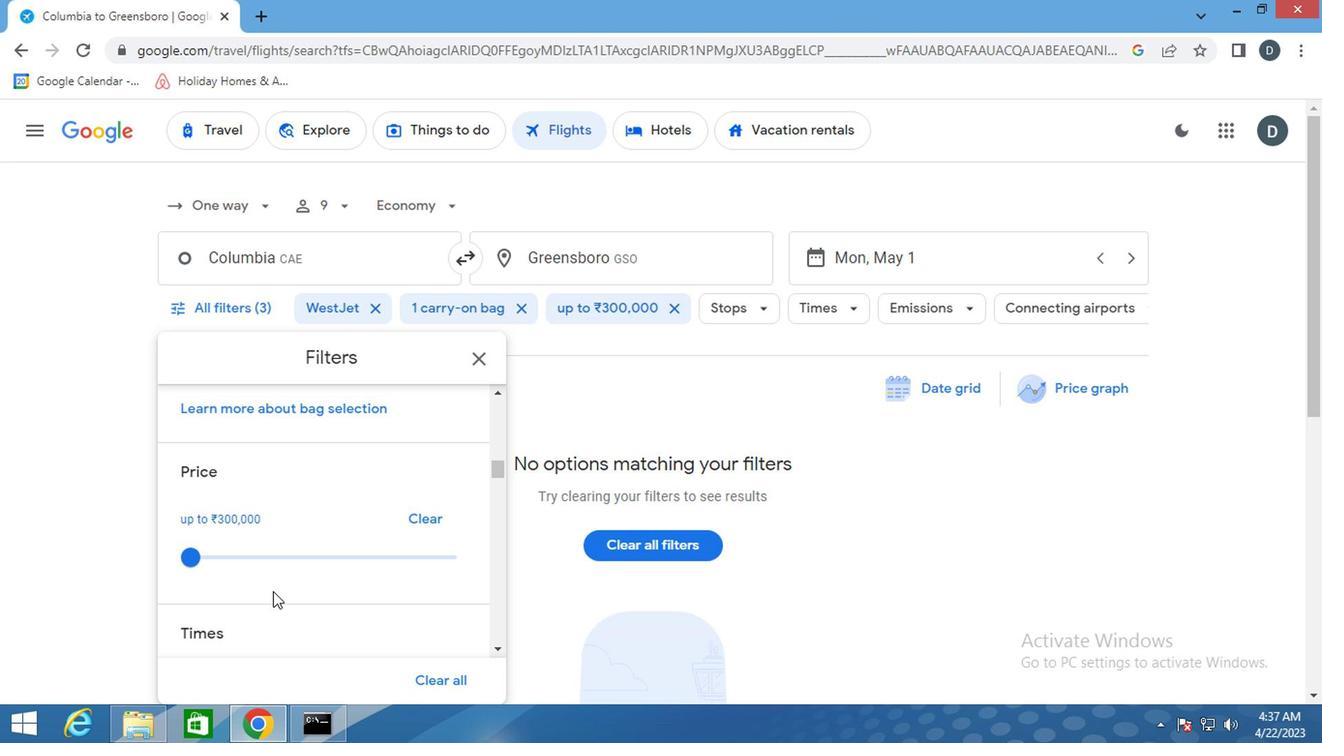 
Action: Mouse scrolled (362, 588) with delta (0, 0)
Screenshot: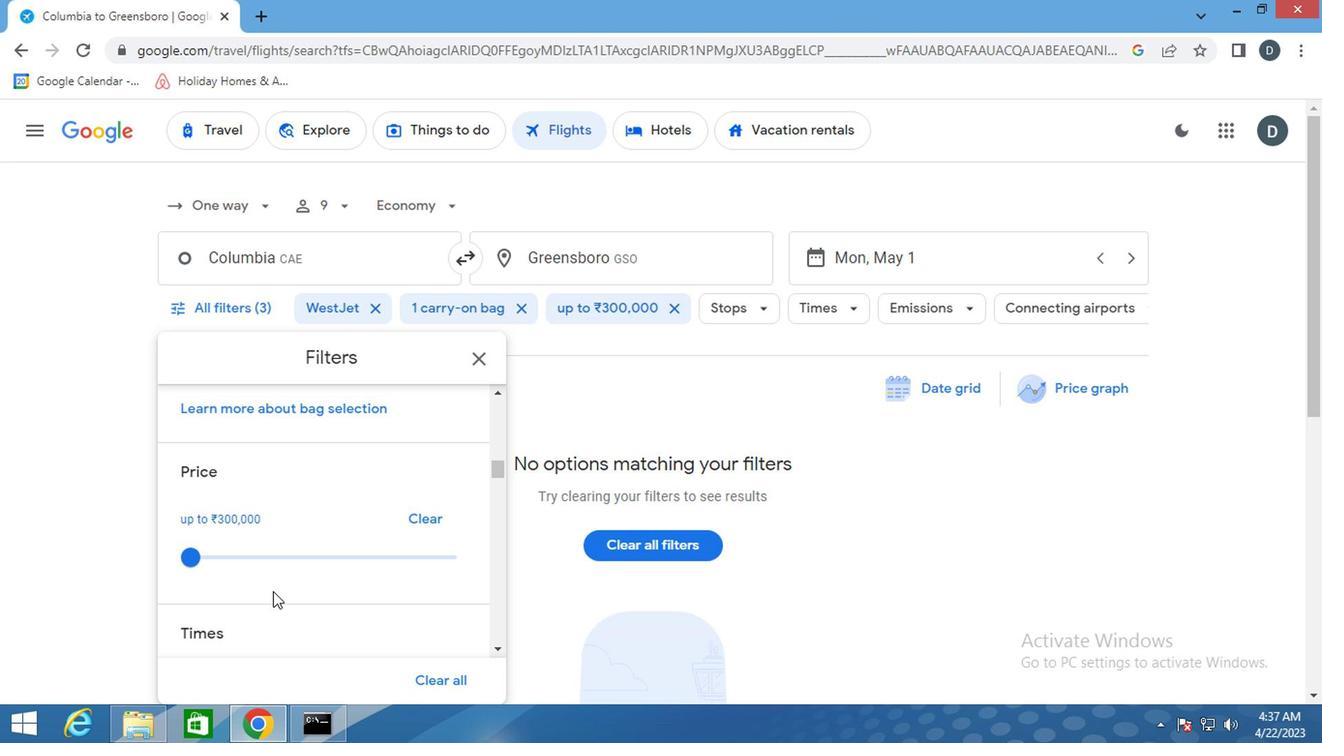 
Action: Mouse moved to (310, 582)
Screenshot: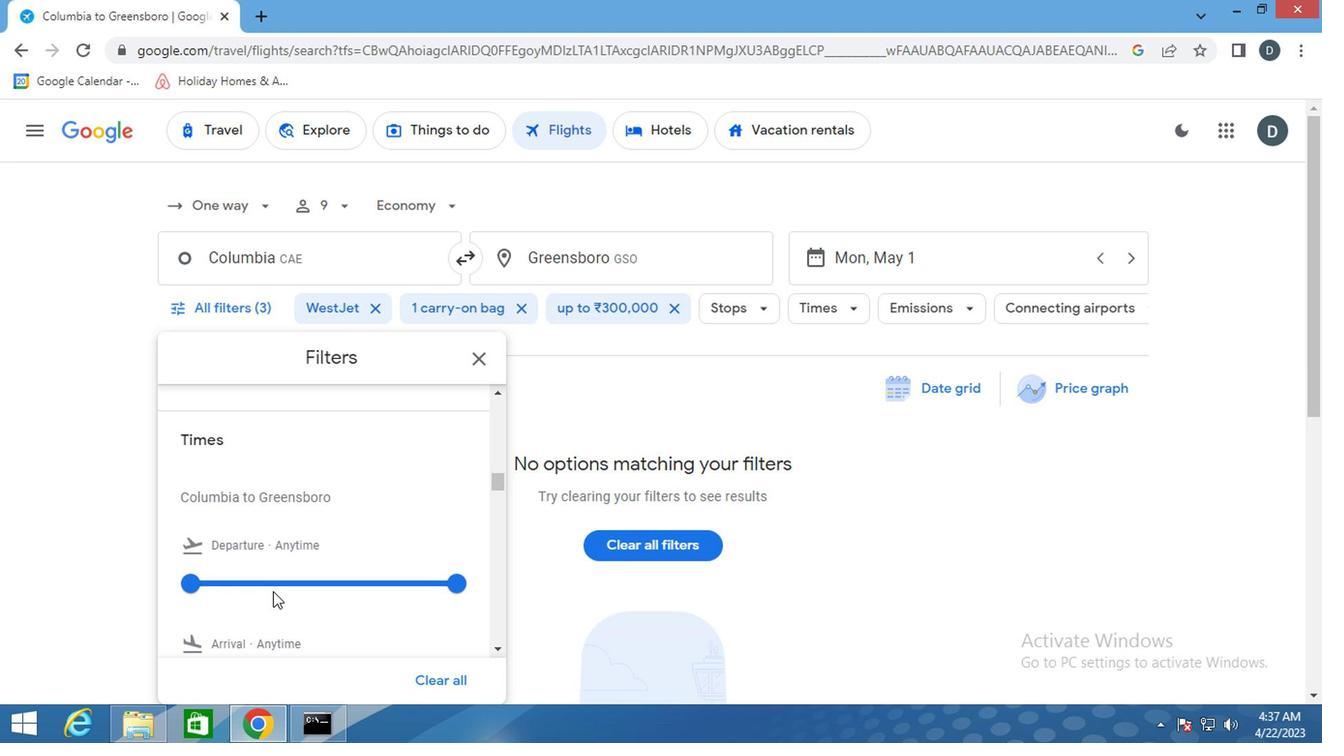 
Action: Mouse pressed left at (310, 582)
Screenshot: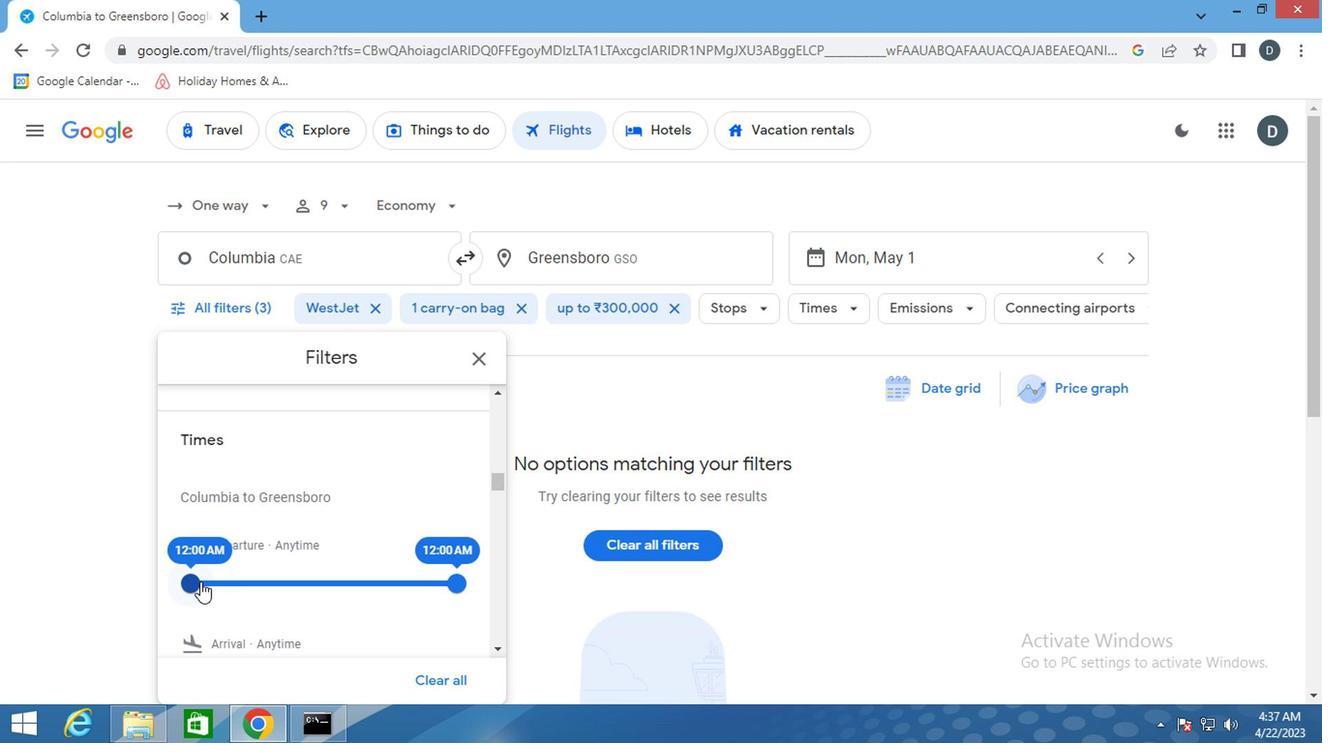 
Action: Mouse moved to (491, 580)
Screenshot: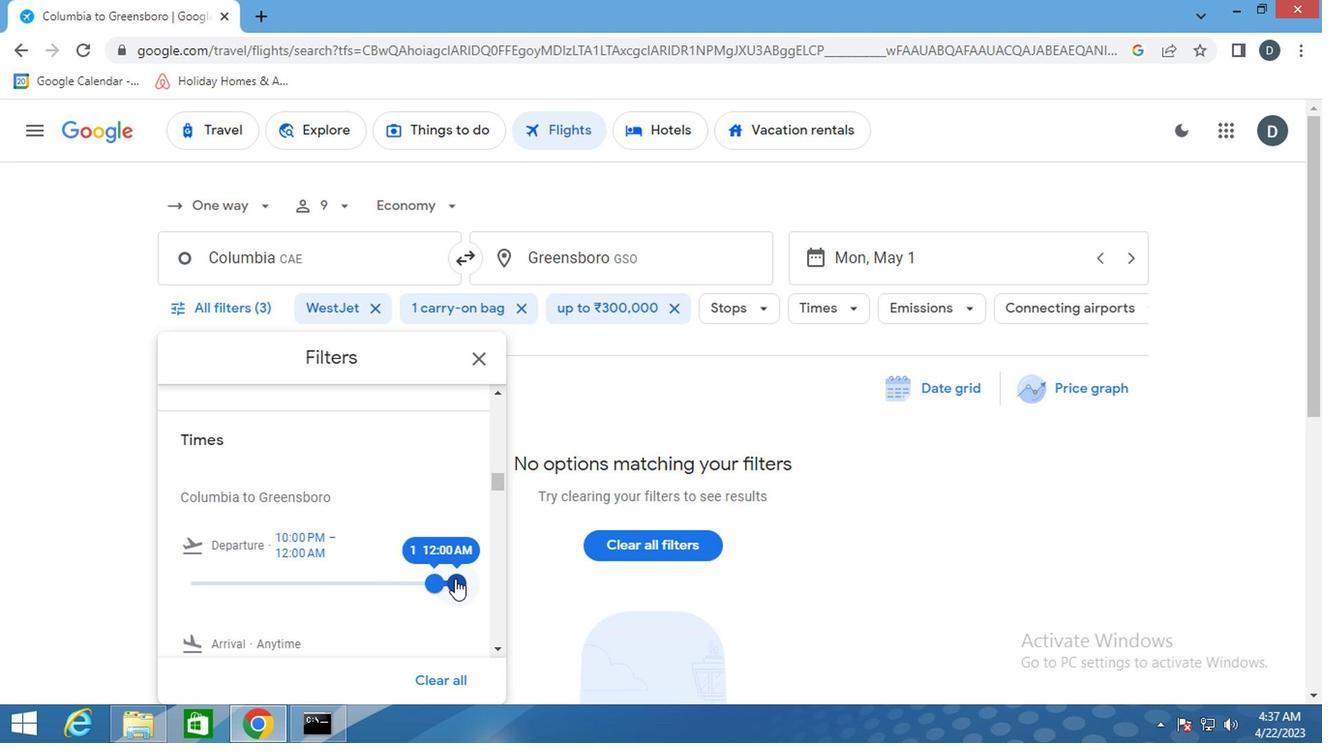 
Action: Mouse pressed left at (491, 580)
Screenshot: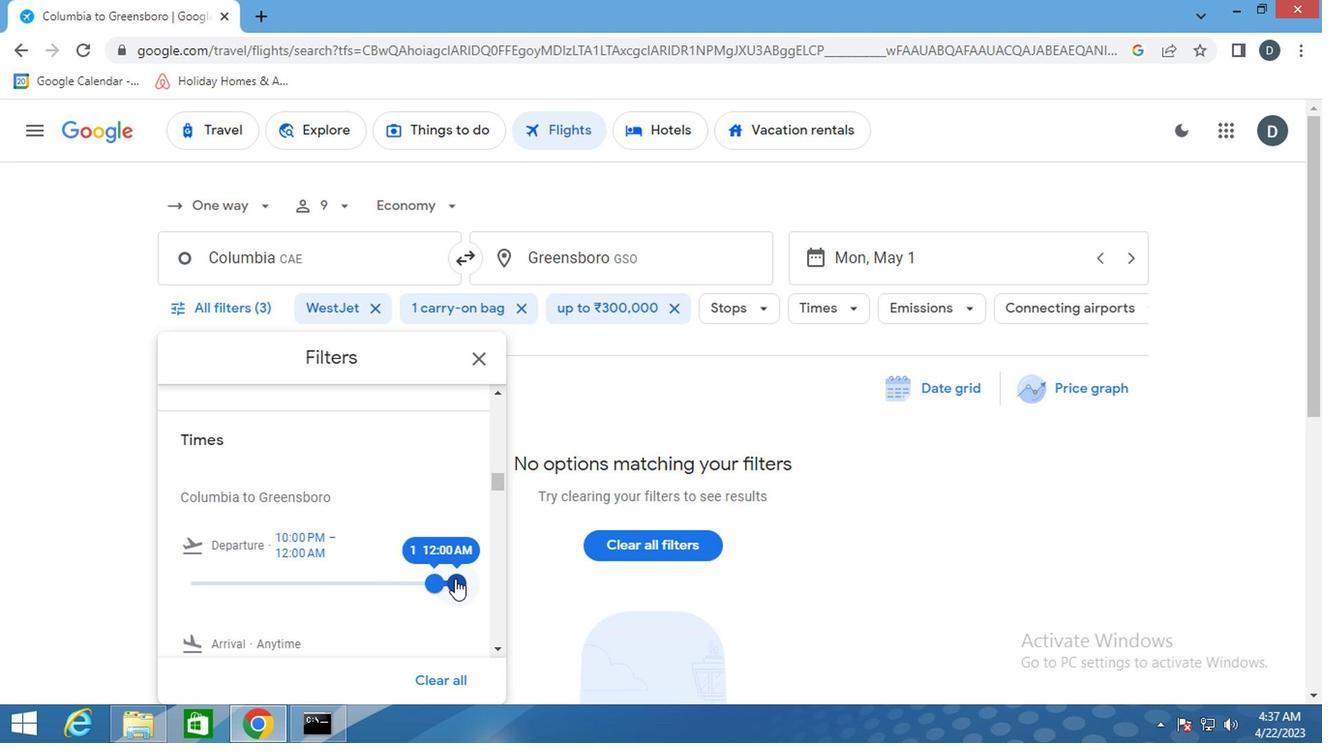 
Action: Mouse moved to (429, 588)
Screenshot: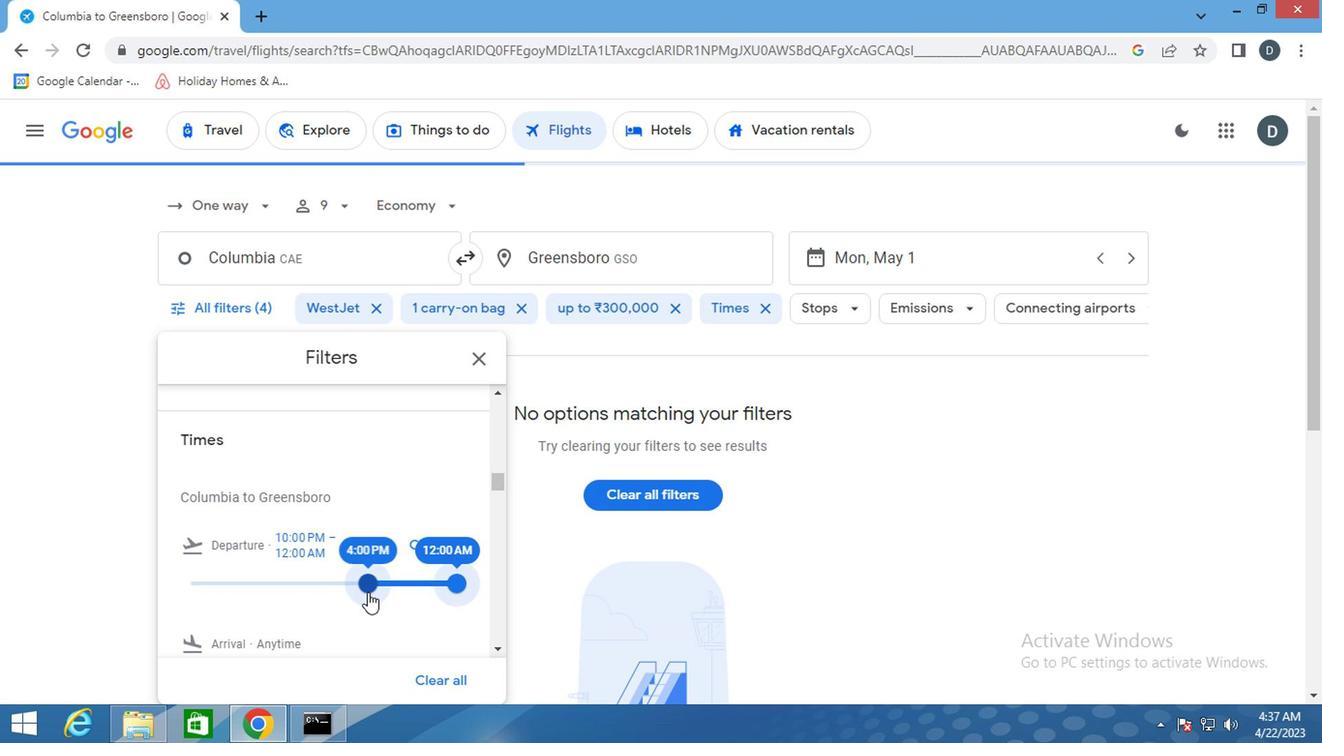 
Action: Mouse pressed left at (429, 588)
Screenshot: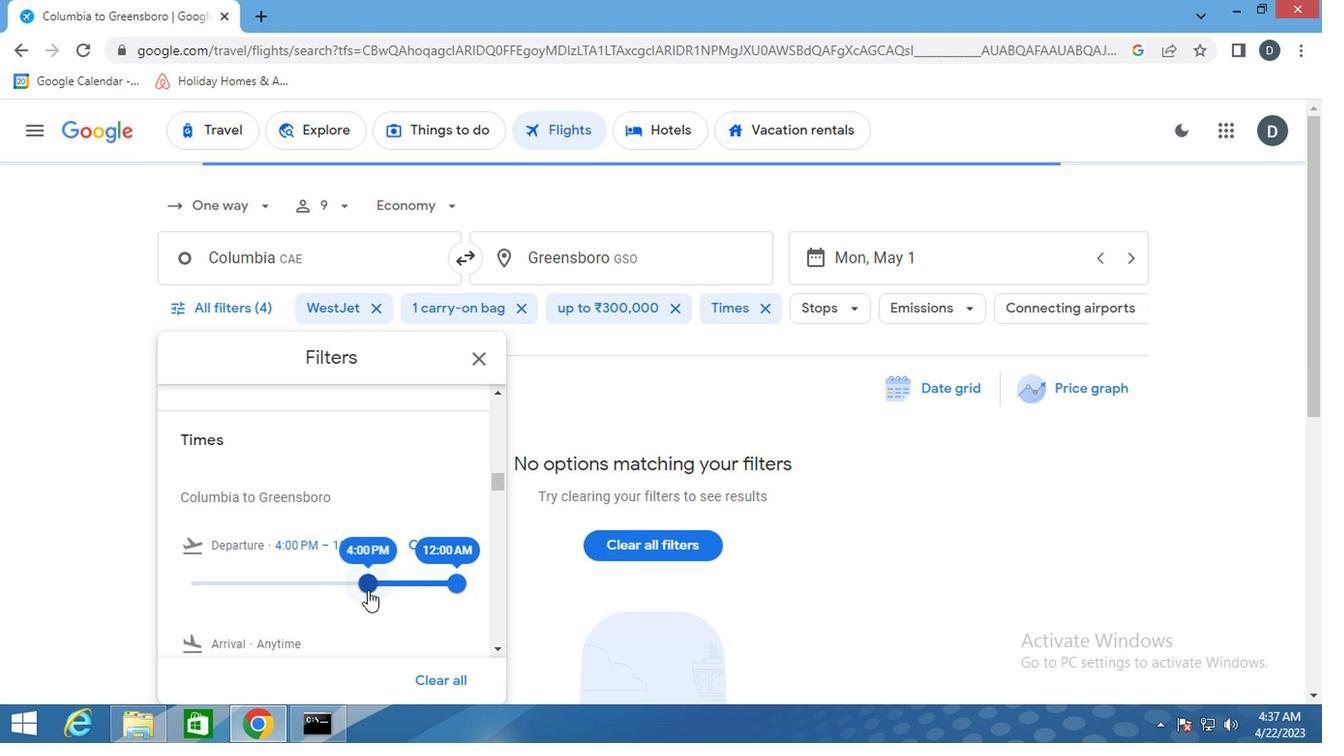 
Action: Mouse moved to (492, 583)
Screenshot: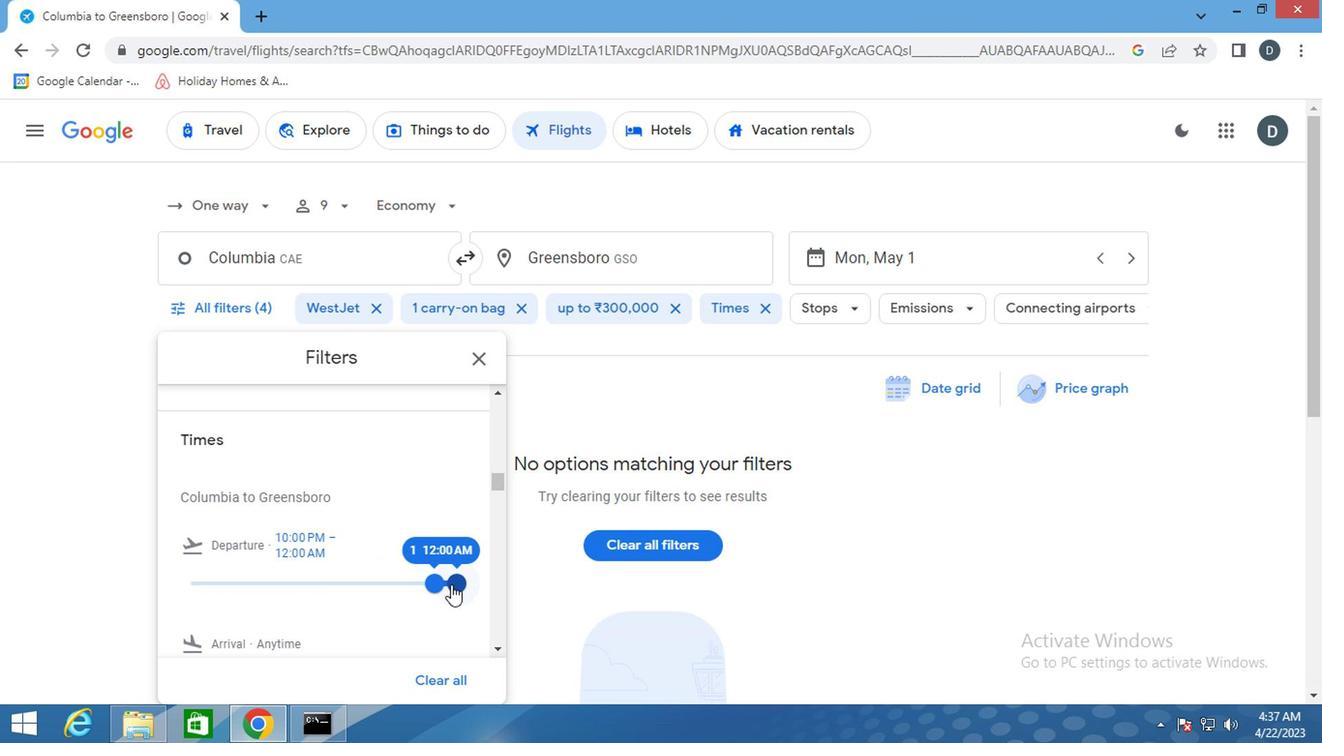 
Action: Mouse pressed left at (492, 583)
Screenshot: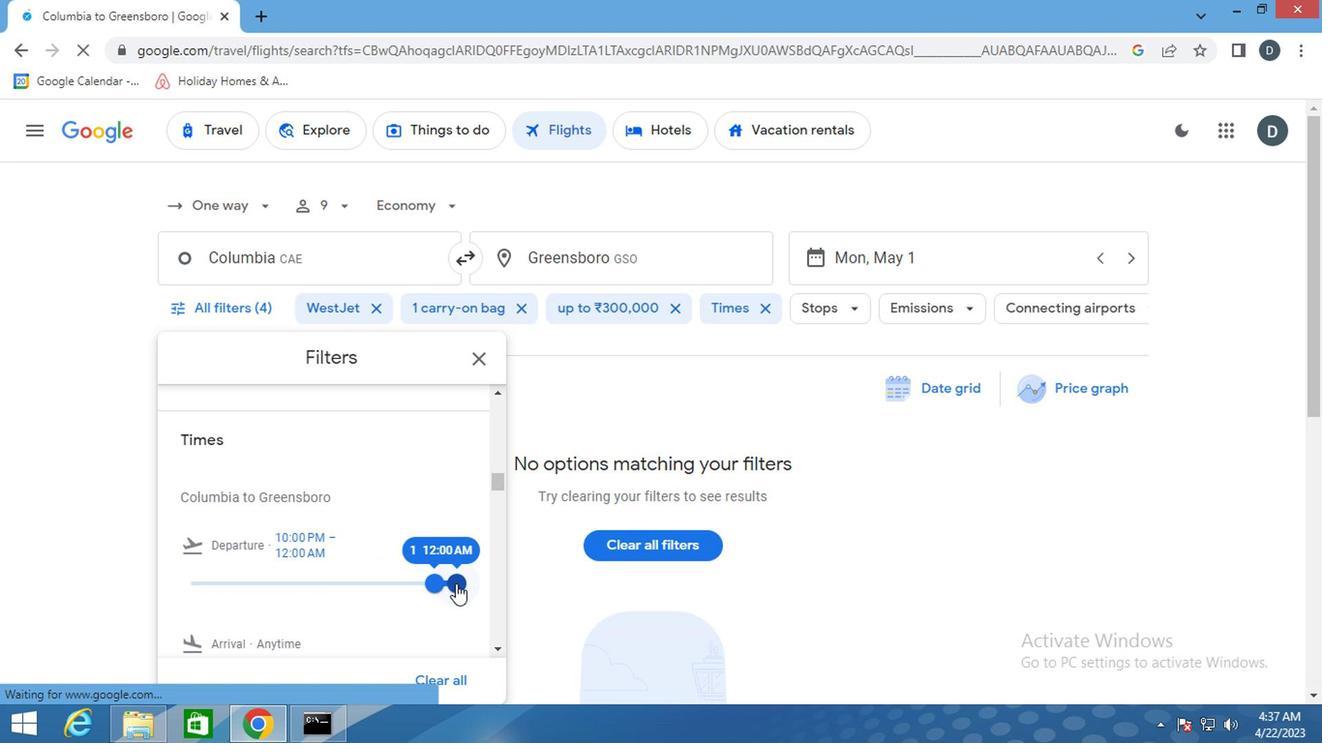 
Action: Mouse moved to (500, 585)
Screenshot: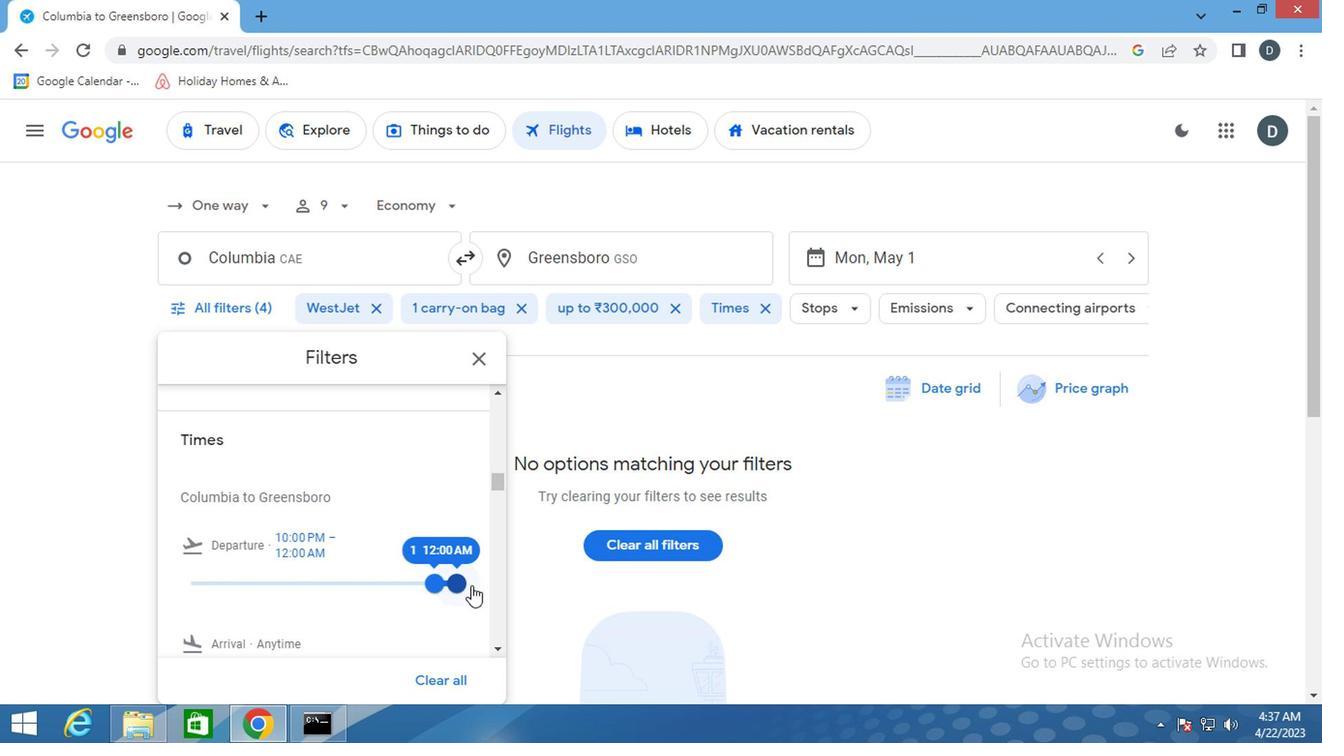 
Action: Mouse pressed left at (500, 585)
Screenshot: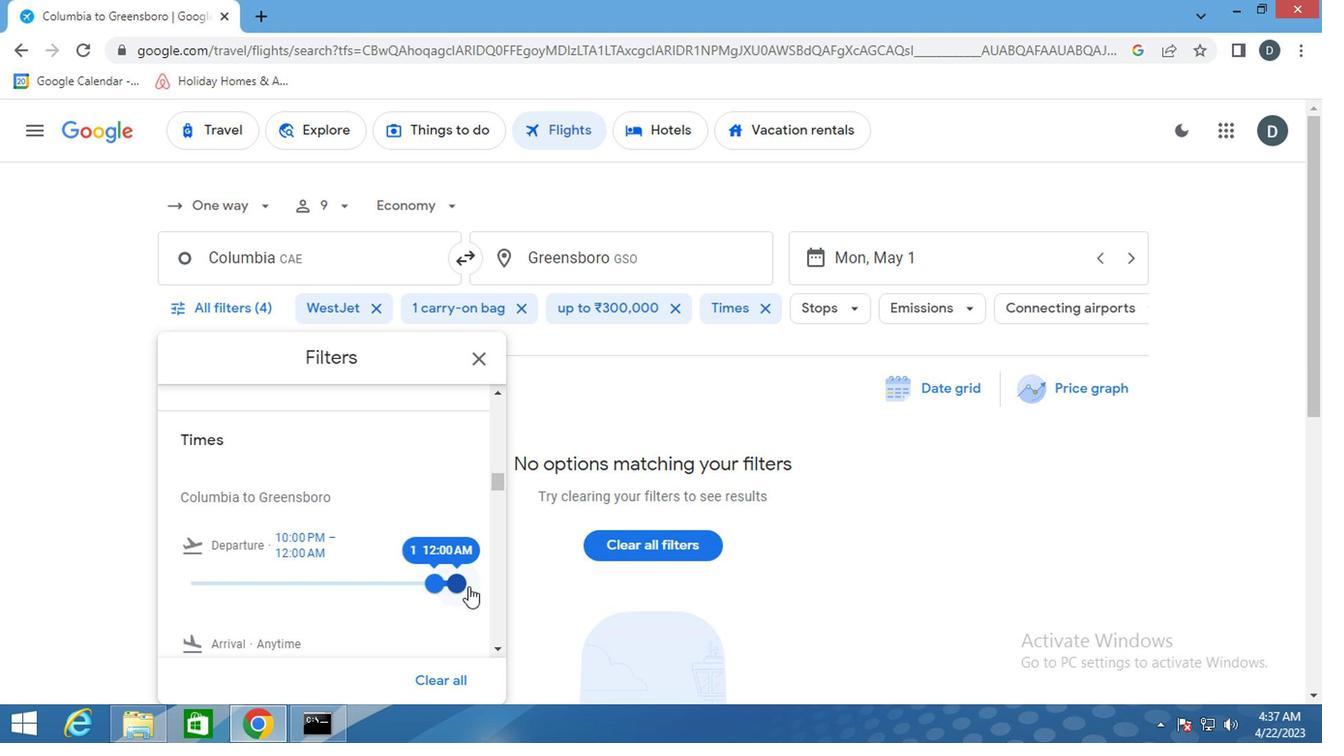
Action: Mouse moved to (471, 527)
Screenshot: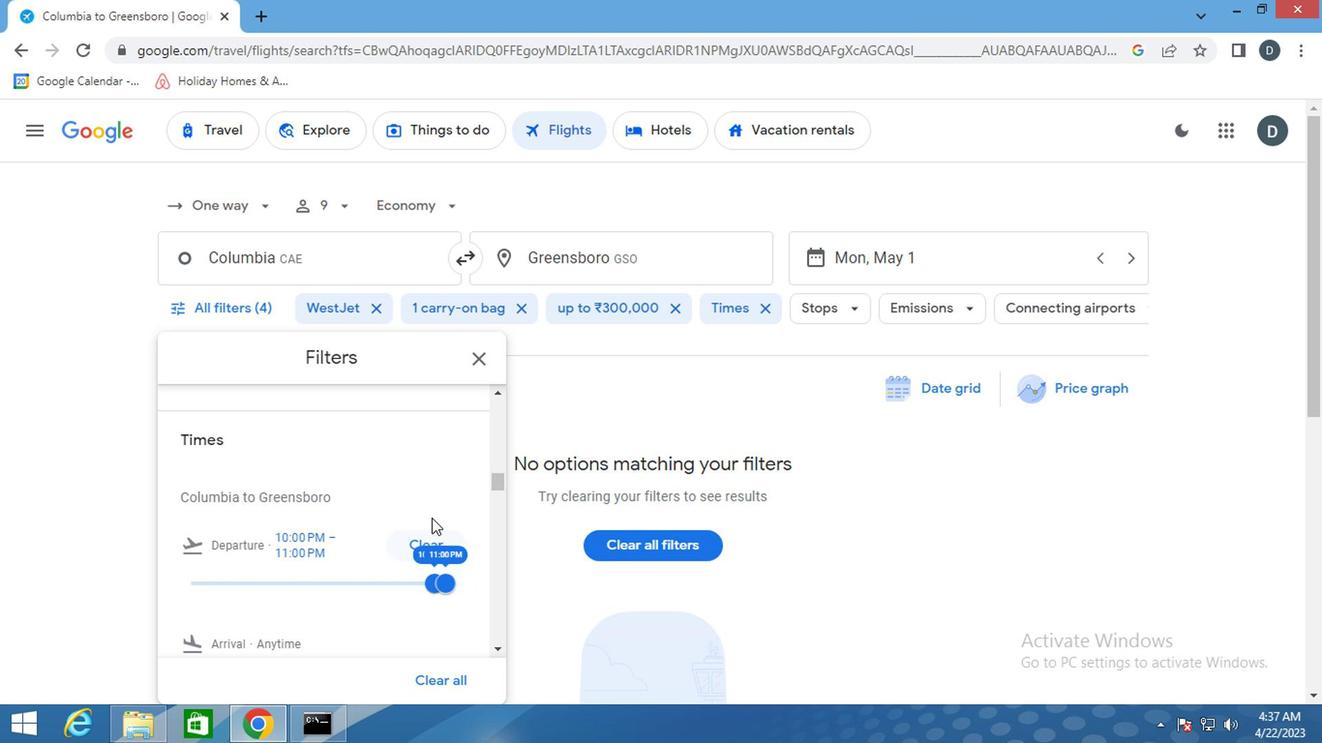 
Action: Mouse scrolled (471, 526) with delta (0, 0)
Screenshot: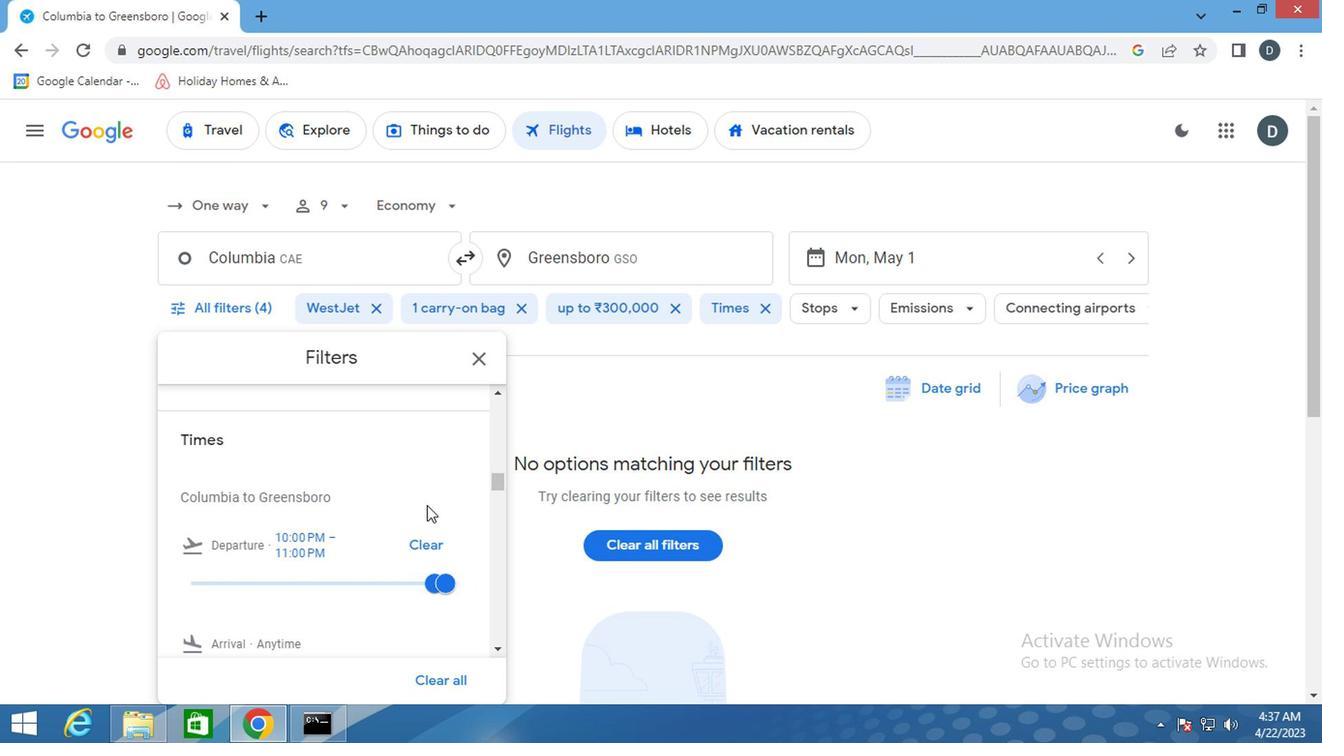 
Action: Mouse scrolled (471, 526) with delta (0, 0)
Screenshot: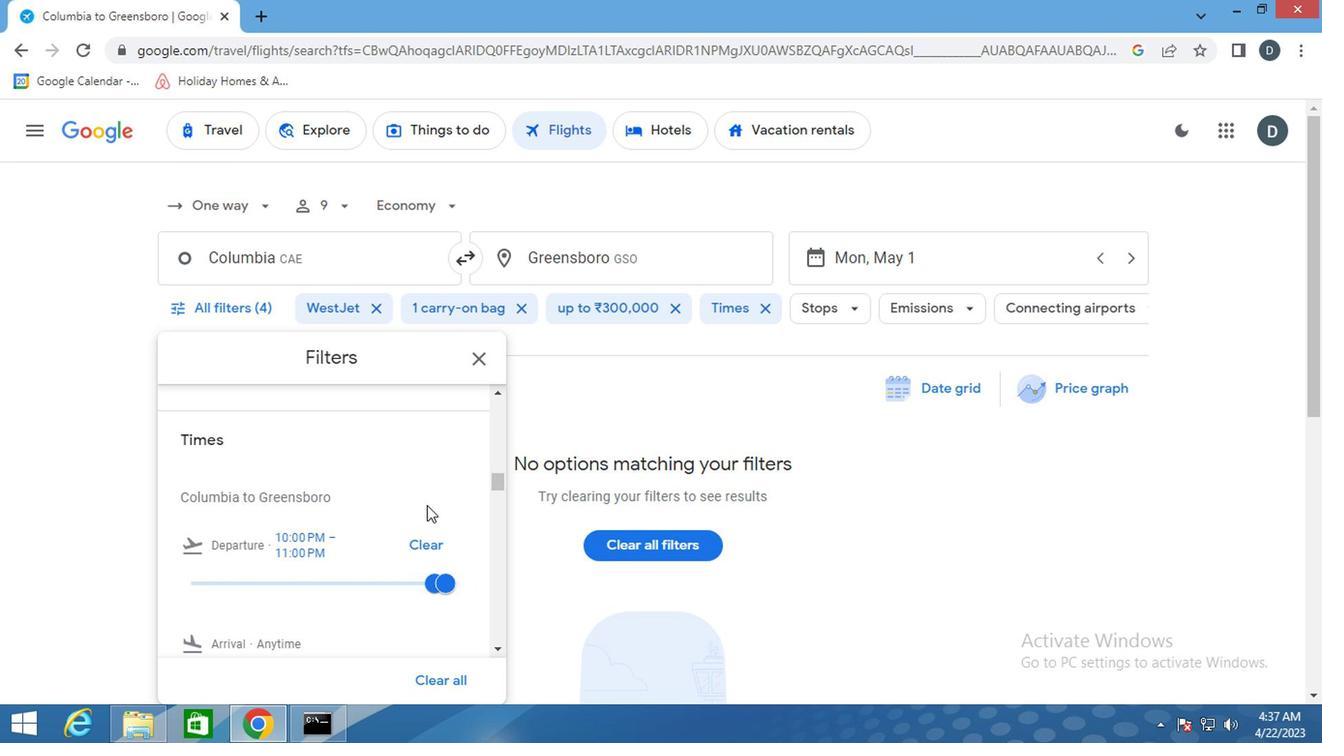 
Action: Mouse scrolled (471, 526) with delta (0, 0)
Screenshot: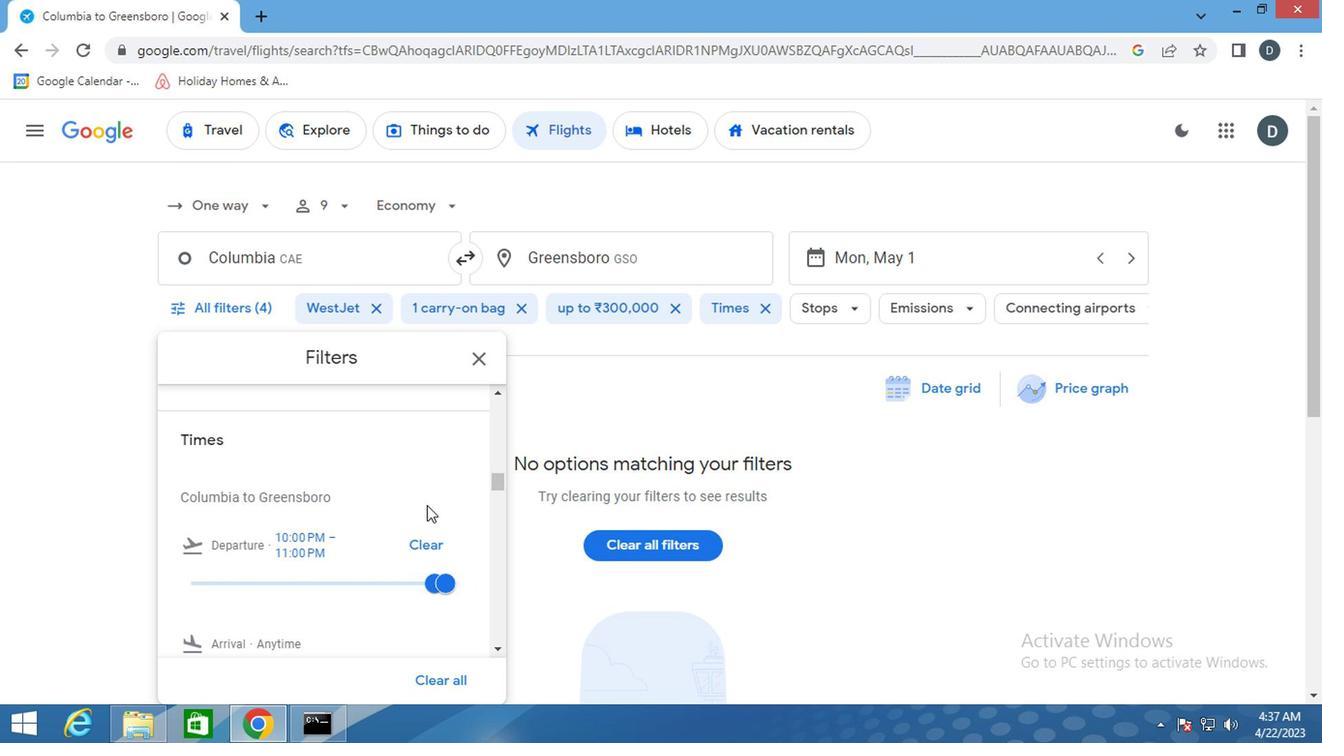 
Action: Mouse scrolled (471, 526) with delta (0, 0)
Screenshot: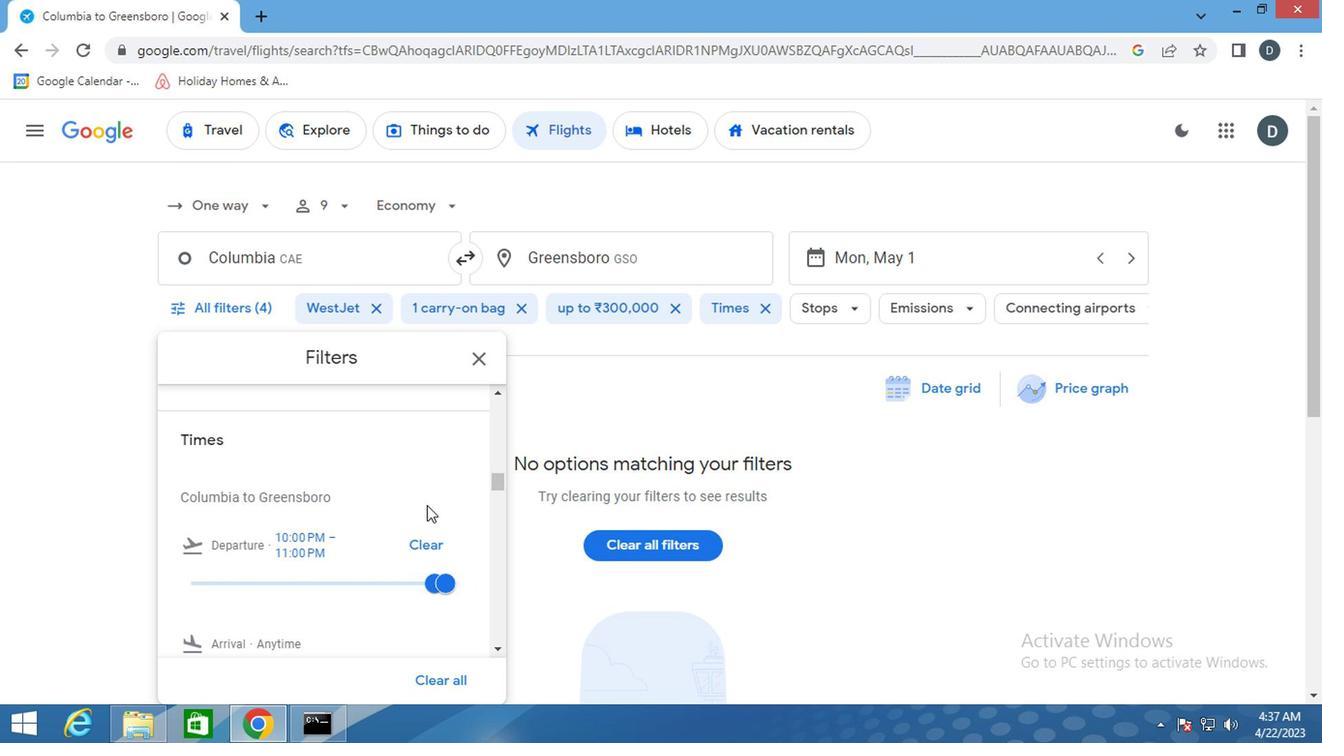 
Action: Mouse scrolled (471, 526) with delta (0, 0)
Screenshot: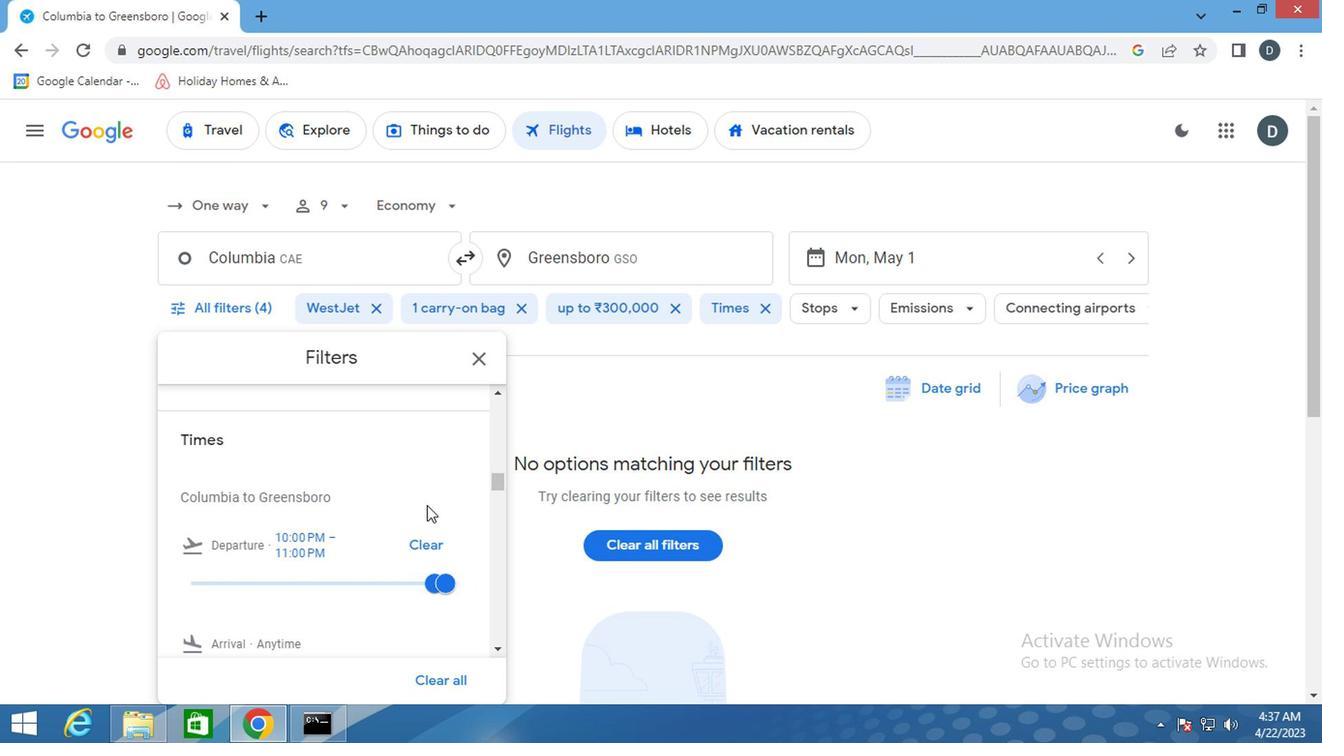 
Action: Mouse scrolled (471, 526) with delta (0, 0)
Screenshot: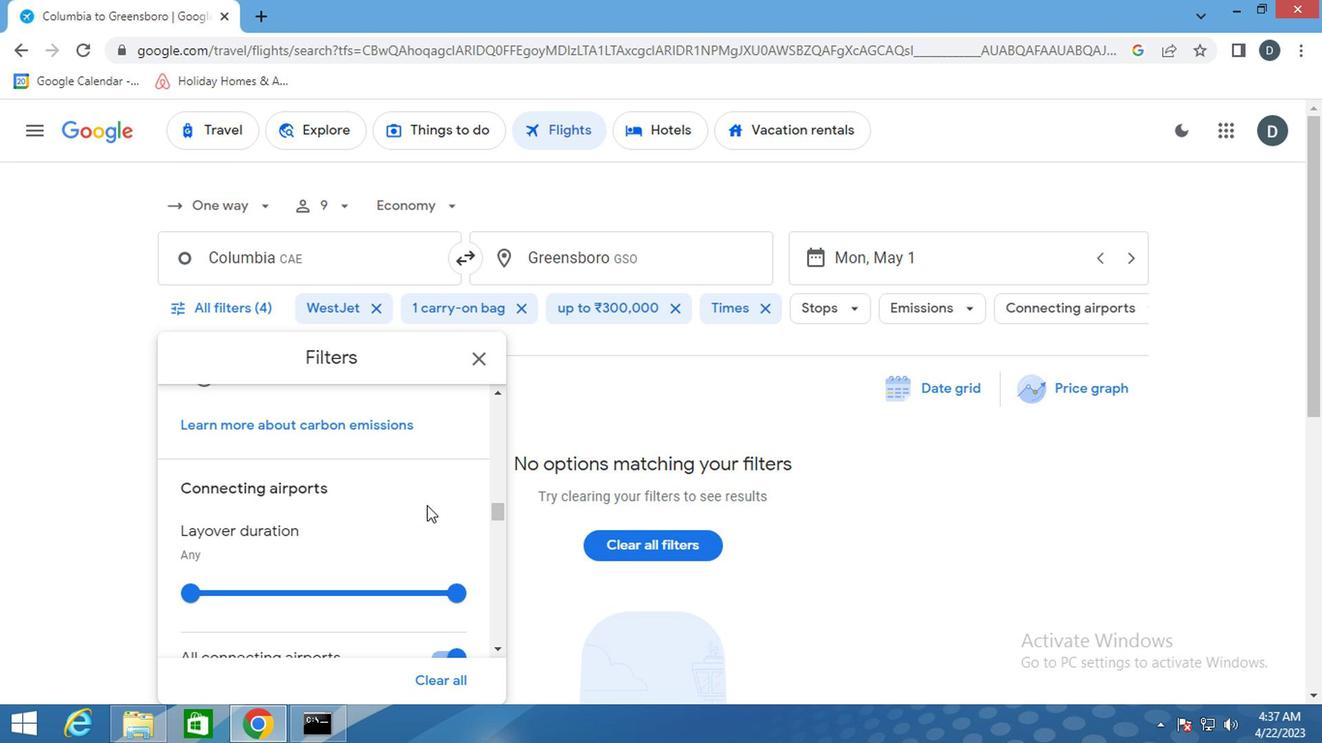 
Action: Mouse scrolled (471, 526) with delta (0, 0)
Screenshot: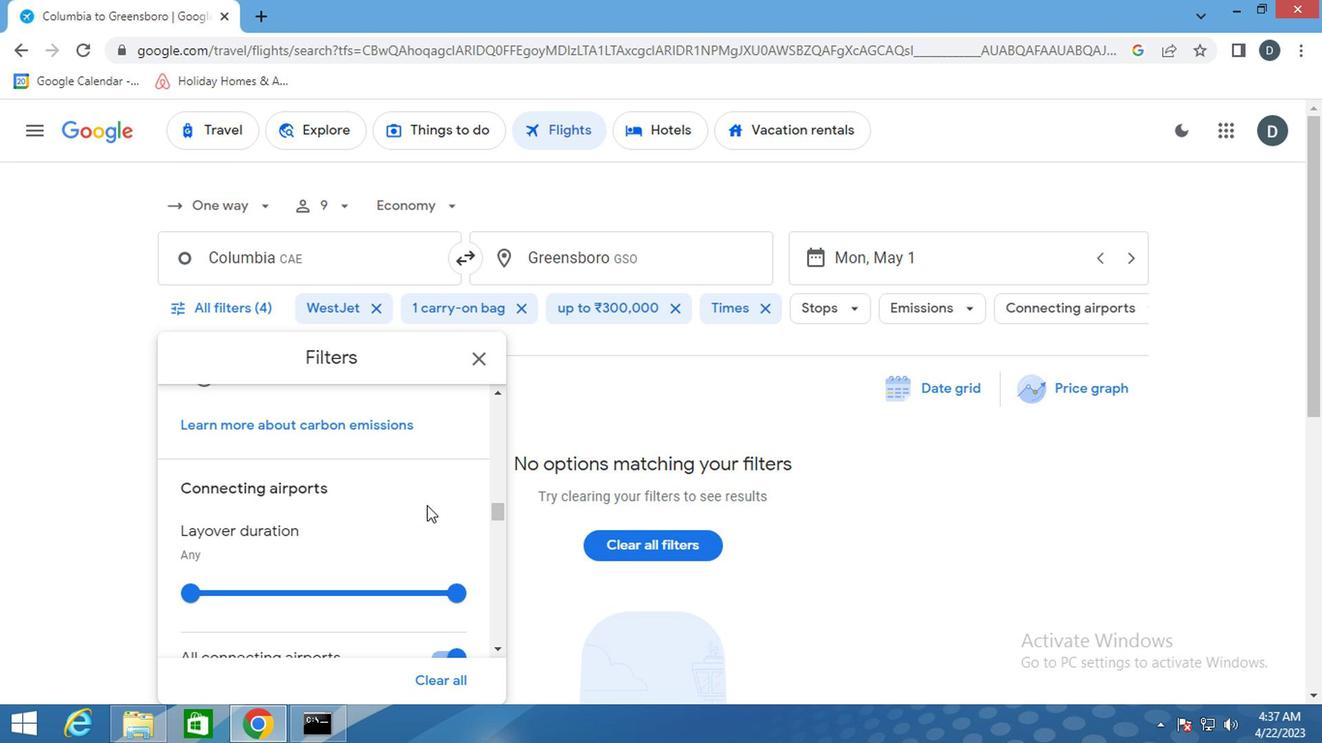 
Action: Mouse scrolled (471, 526) with delta (0, 0)
Screenshot: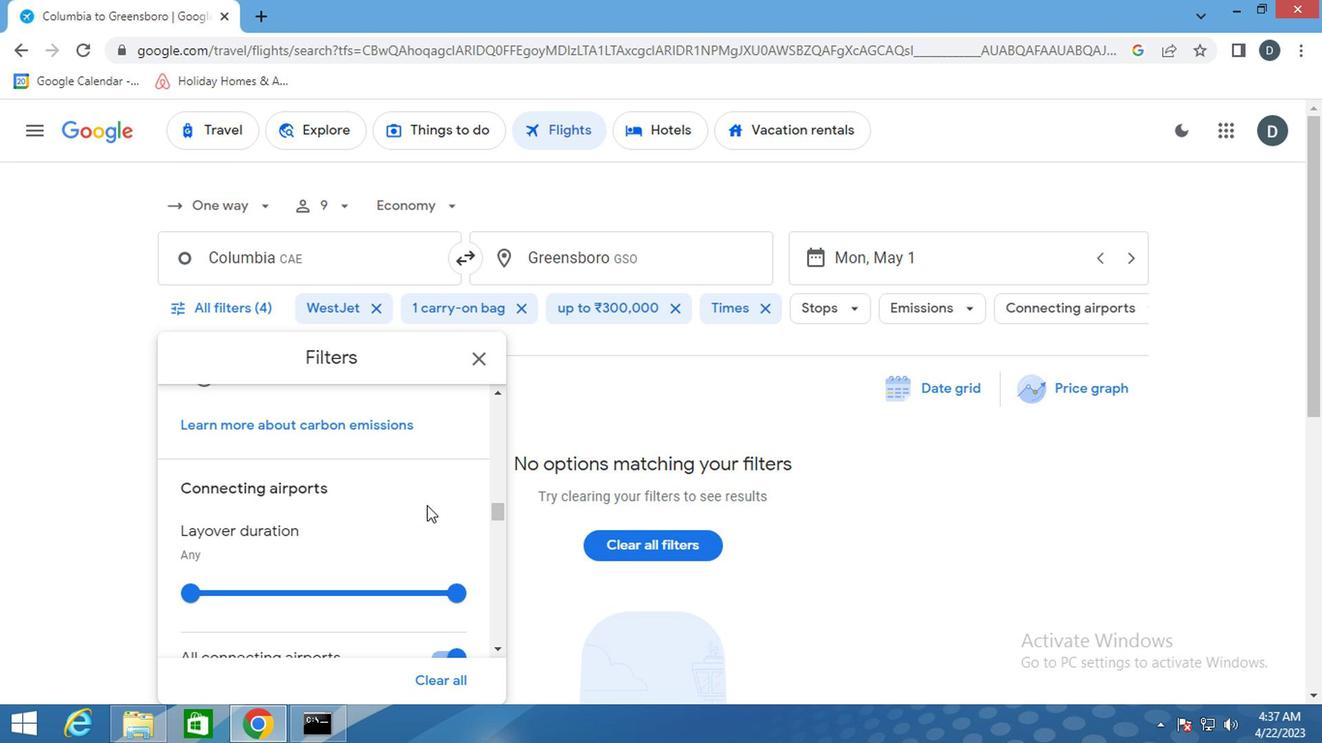 
Action: Mouse scrolled (471, 526) with delta (0, 0)
Screenshot: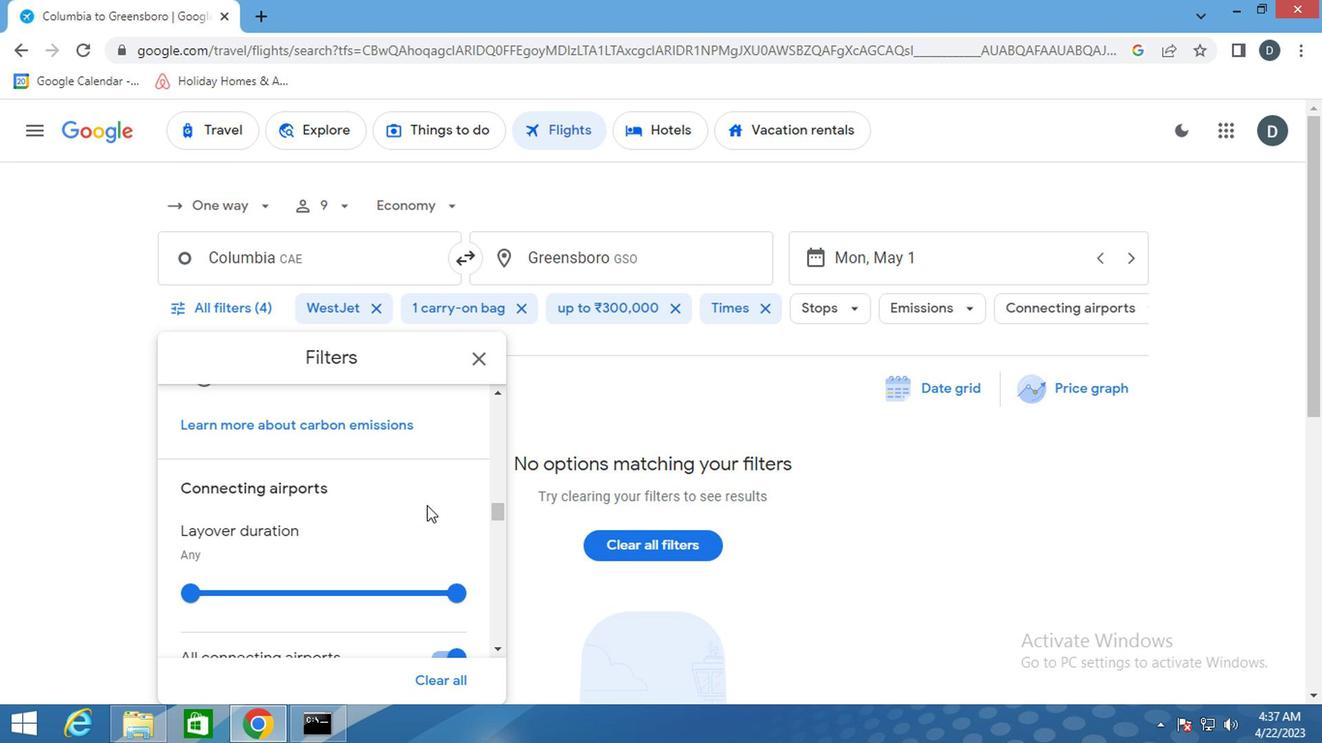 
Action: Mouse scrolled (471, 526) with delta (0, 0)
Screenshot: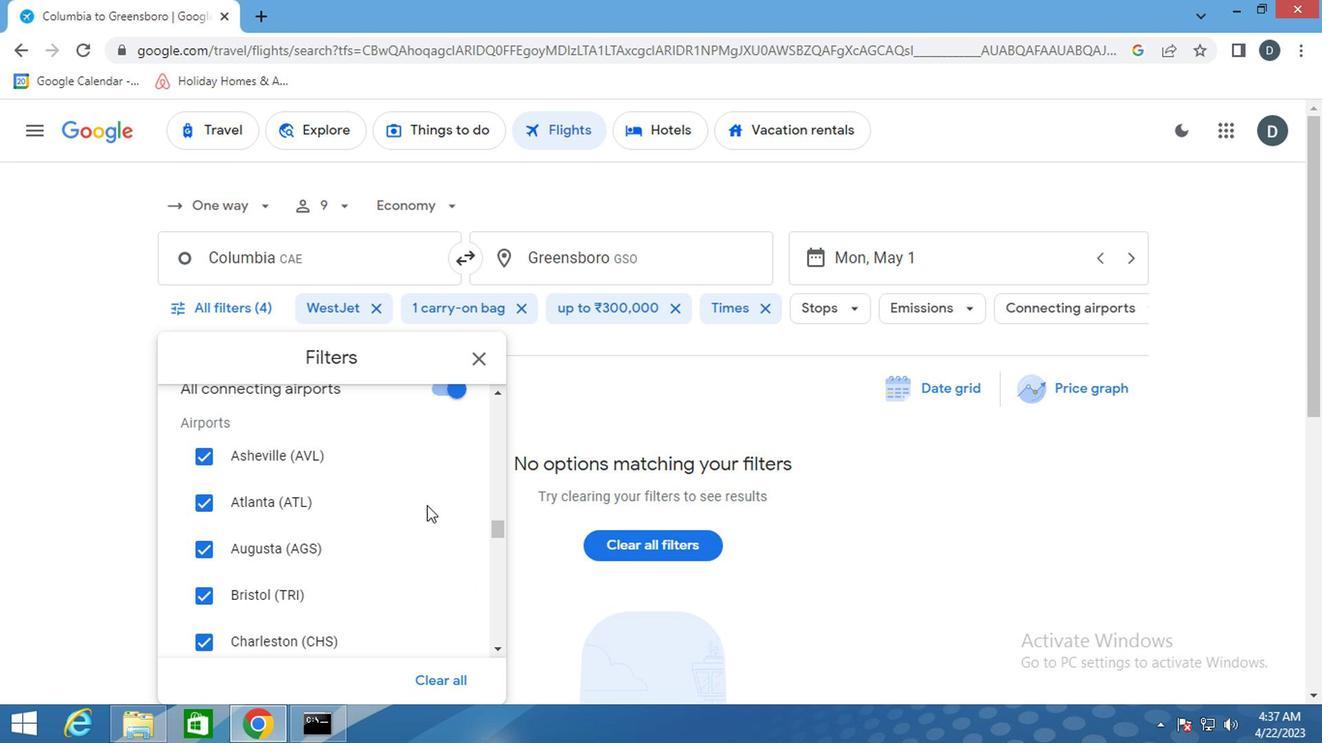 
Action: Mouse scrolled (471, 526) with delta (0, 0)
Screenshot: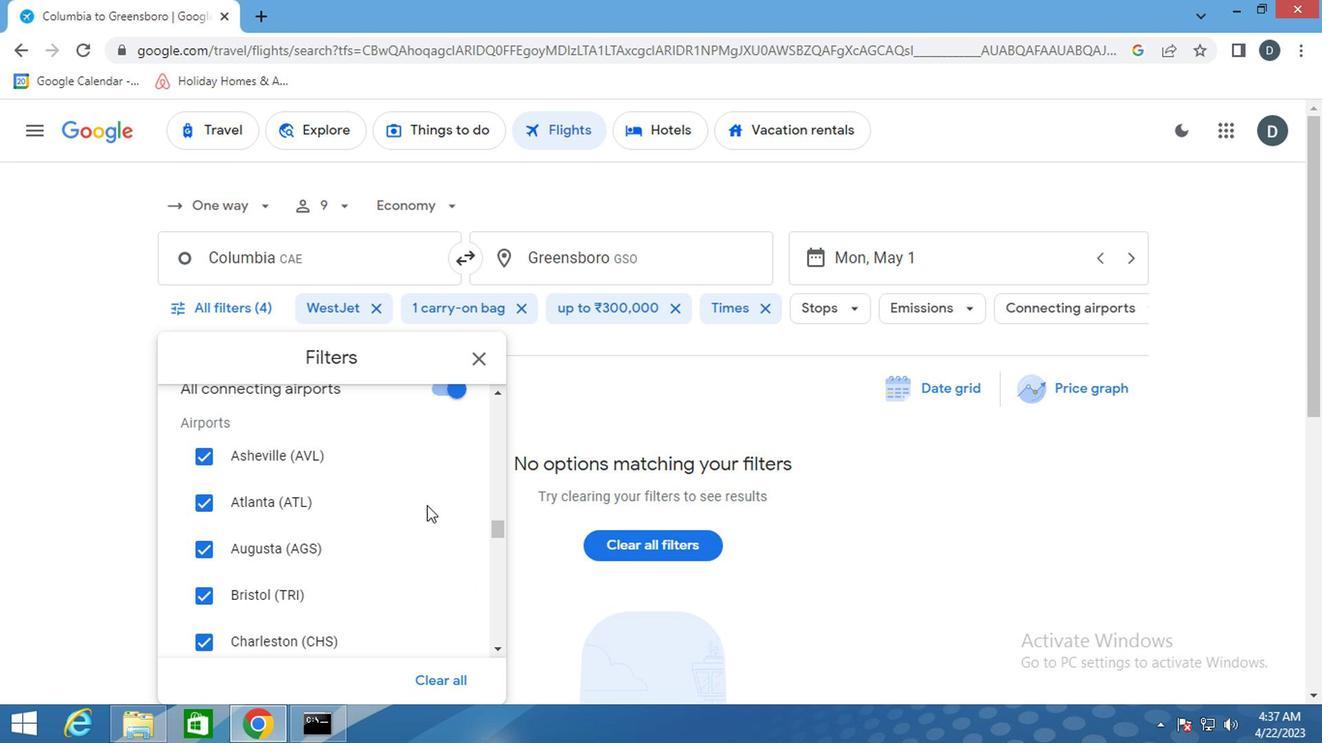 
Action: Mouse scrolled (471, 526) with delta (0, 0)
Screenshot: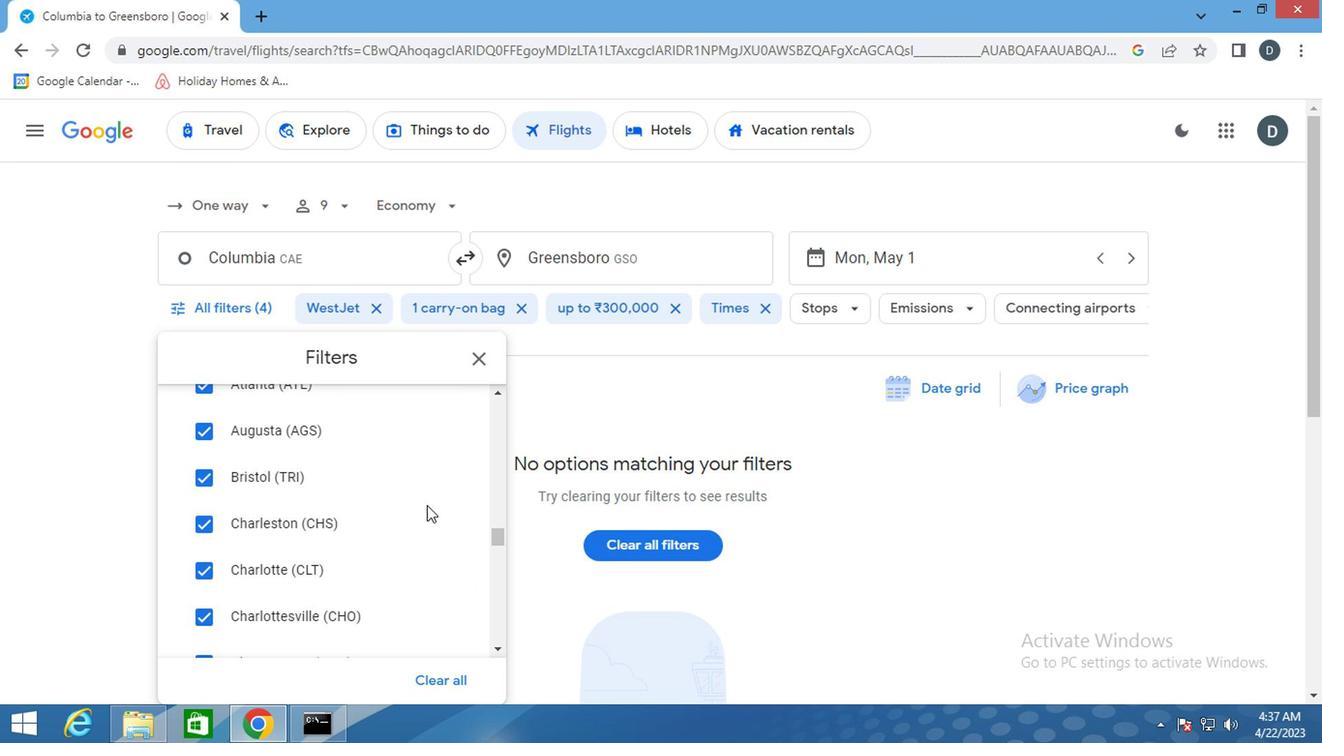 
Action: Mouse scrolled (471, 526) with delta (0, 0)
Screenshot: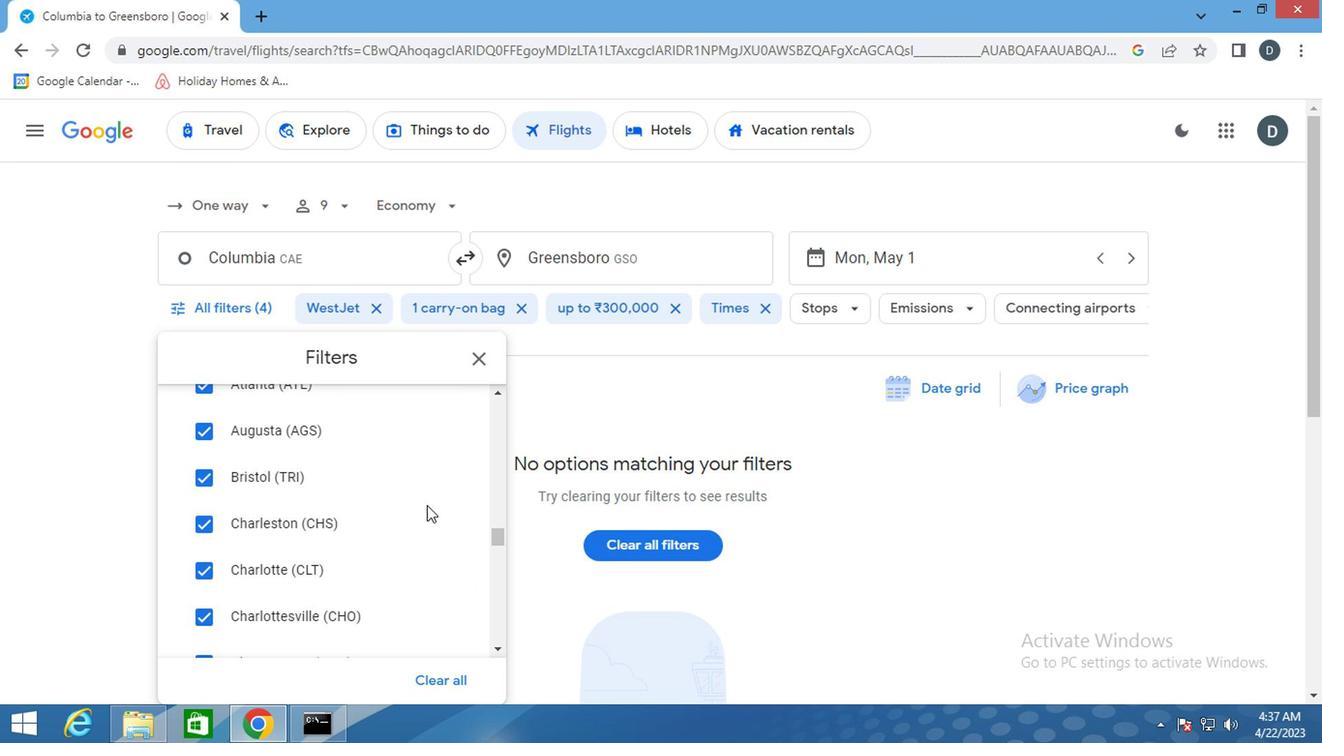 
Action: Mouse scrolled (471, 526) with delta (0, 0)
Screenshot: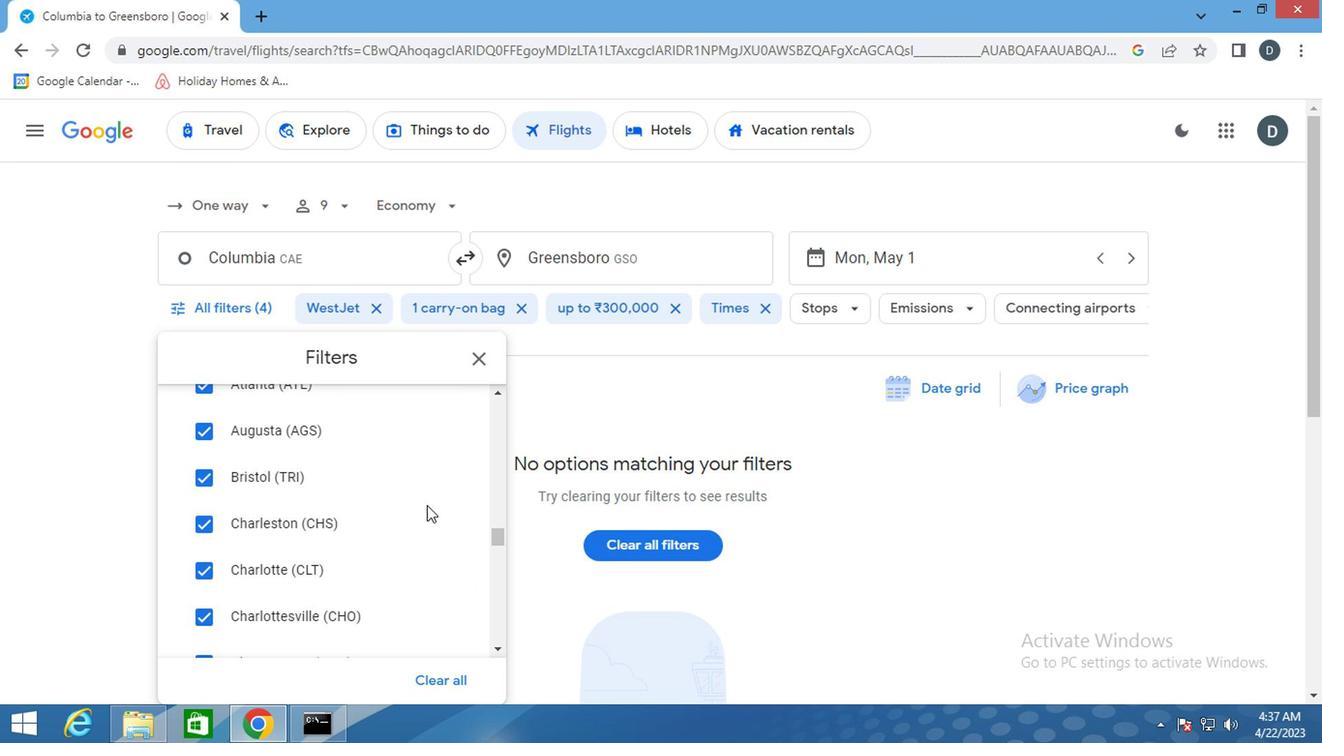 
Action: Mouse scrolled (471, 526) with delta (0, 0)
Screenshot: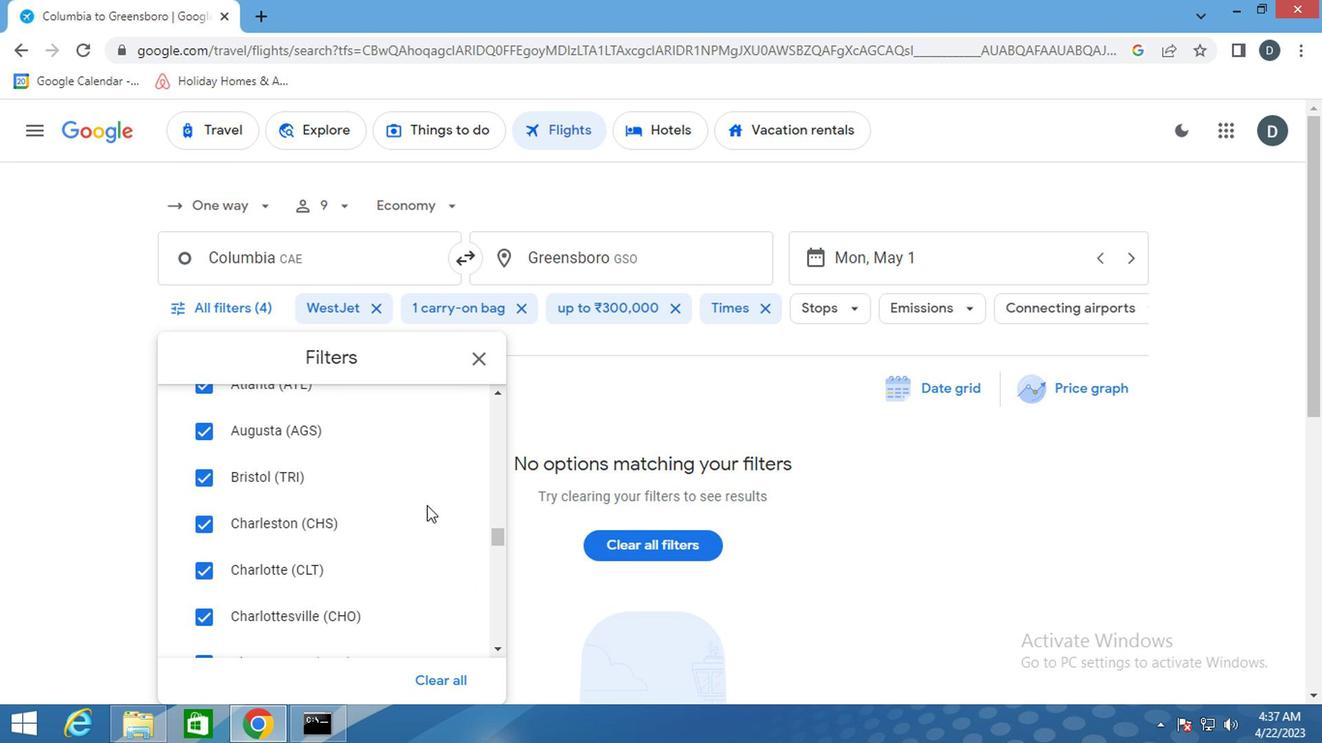 
Action: Mouse scrolled (471, 526) with delta (0, 0)
Screenshot: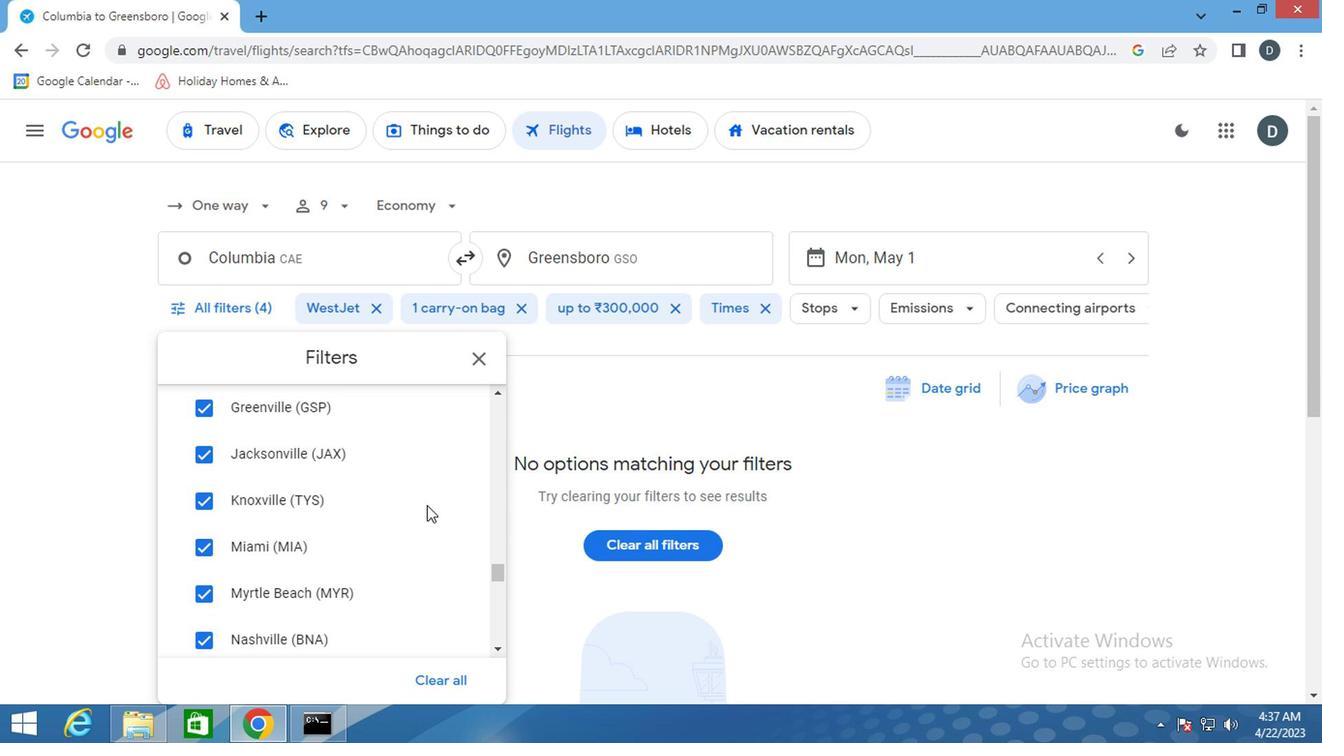 
Action: Mouse scrolled (471, 526) with delta (0, 0)
Screenshot: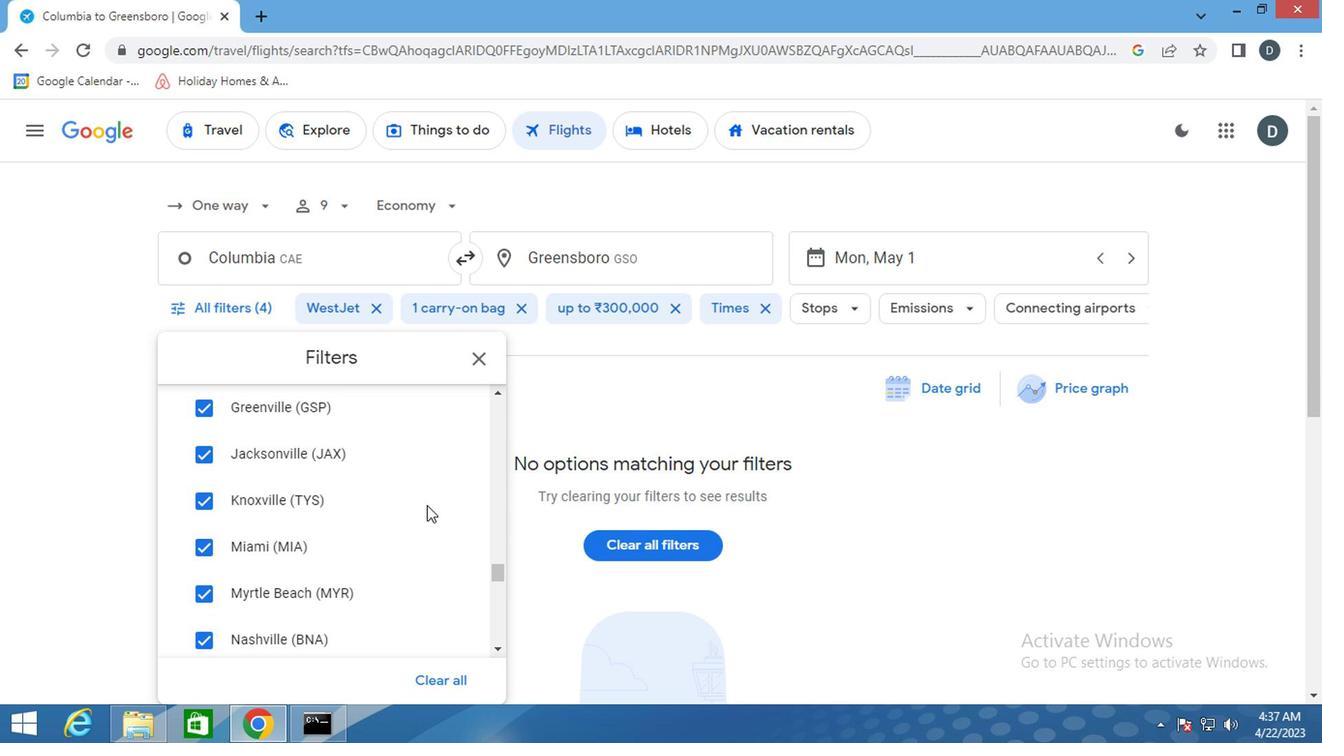 
Action: Mouse scrolled (471, 526) with delta (0, 0)
Screenshot: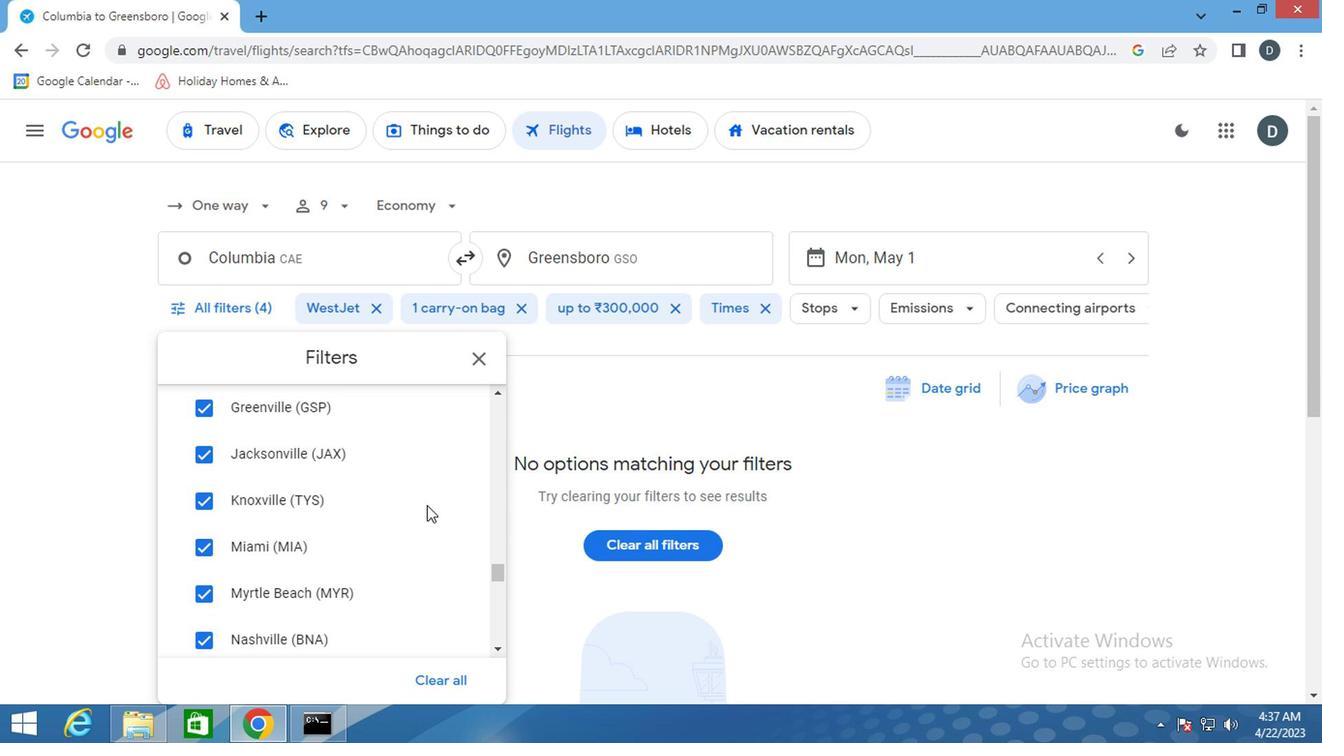 
Action: Mouse scrolled (471, 526) with delta (0, 0)
Screenshot: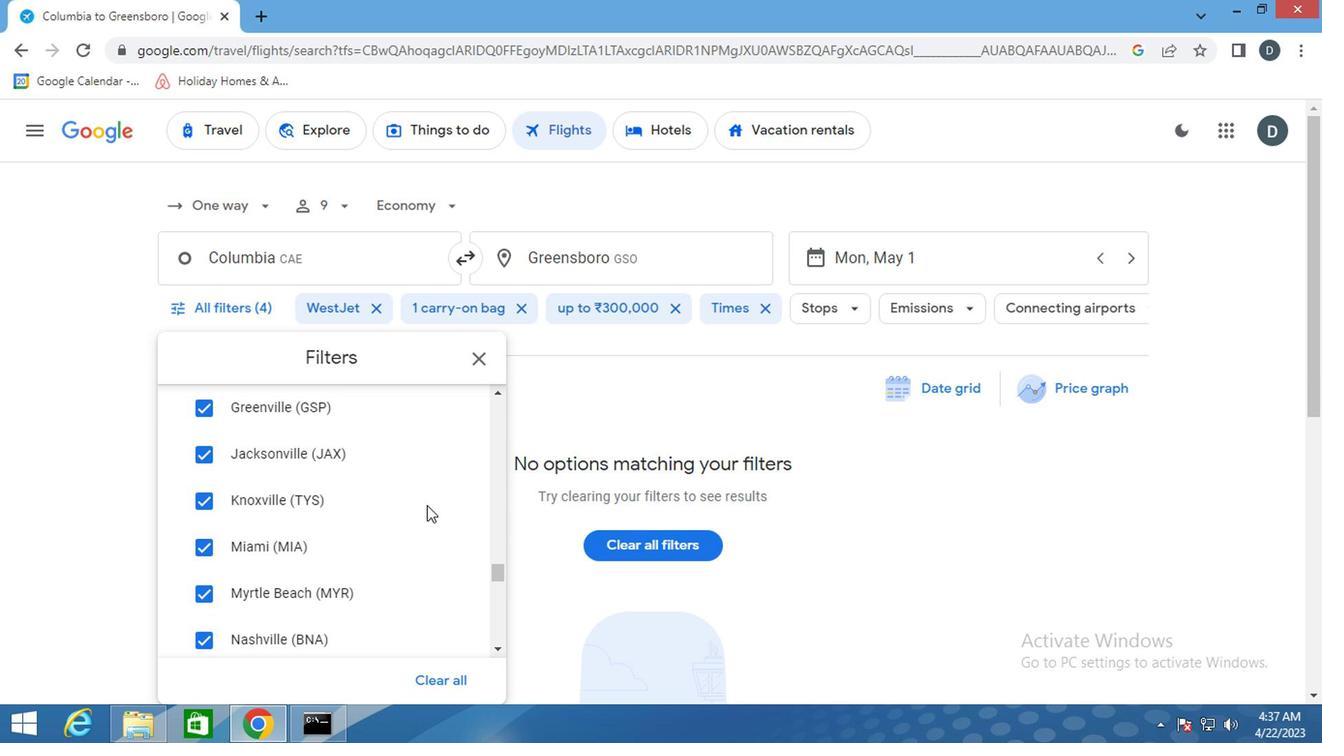 
Action: Mouse scrolled (471, 526) with delta (0, 0)
Screenshot: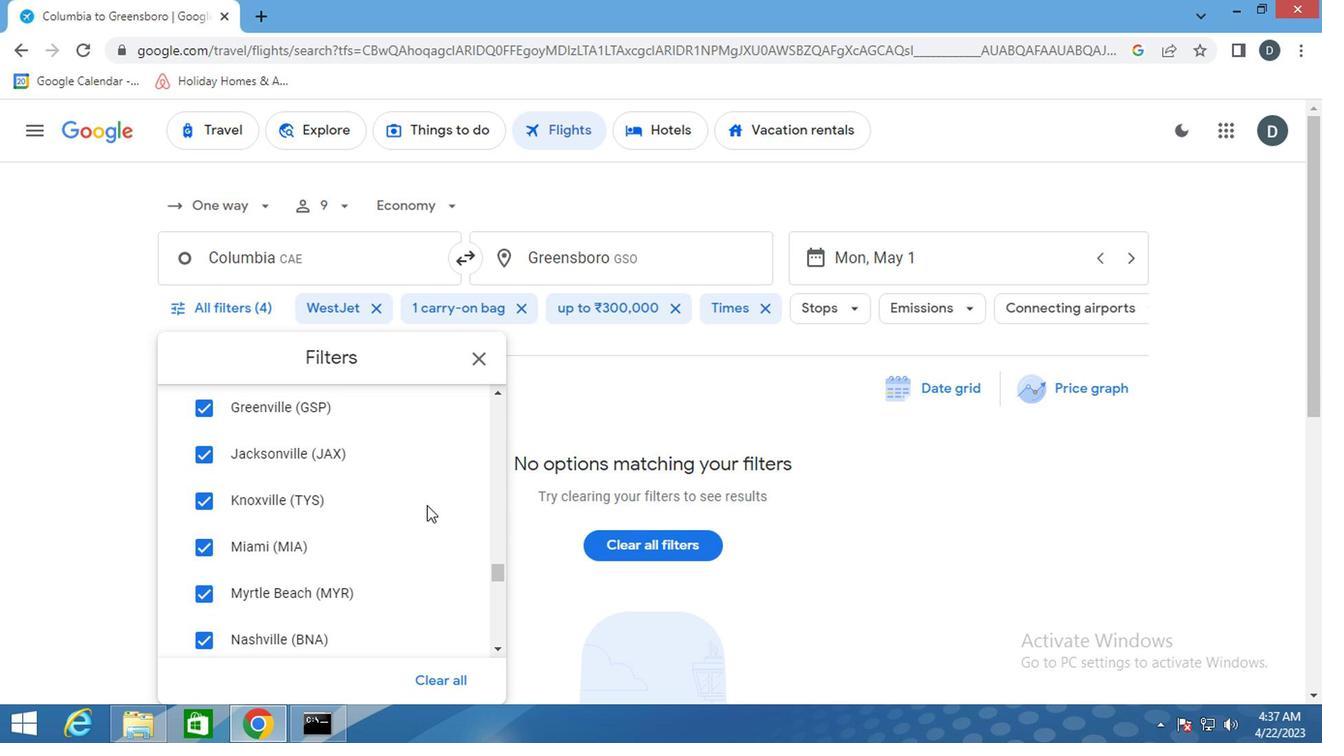 
Action: Mouse scrolled (471, 526) with delta (0, 0)
Screenshot: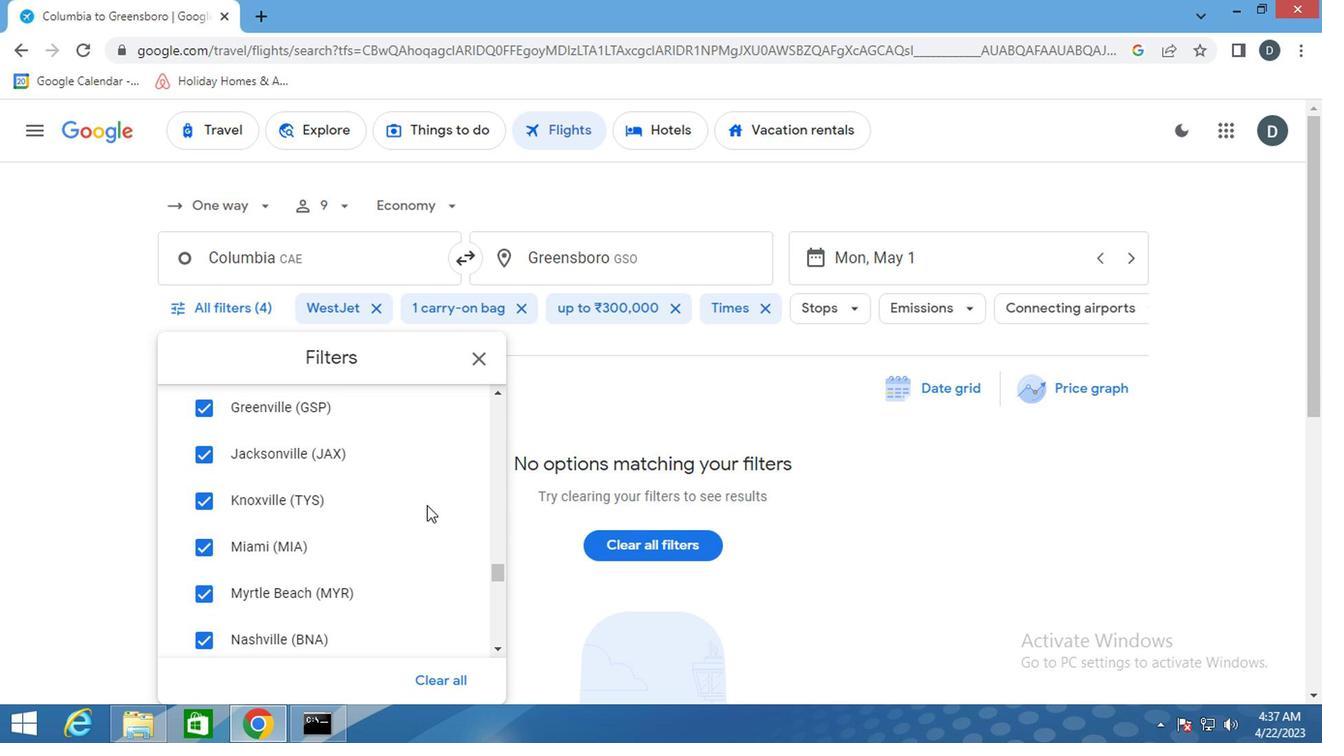 
Action: Mouse scrolled (471, 526) with delta (0, 0)
Screenshot: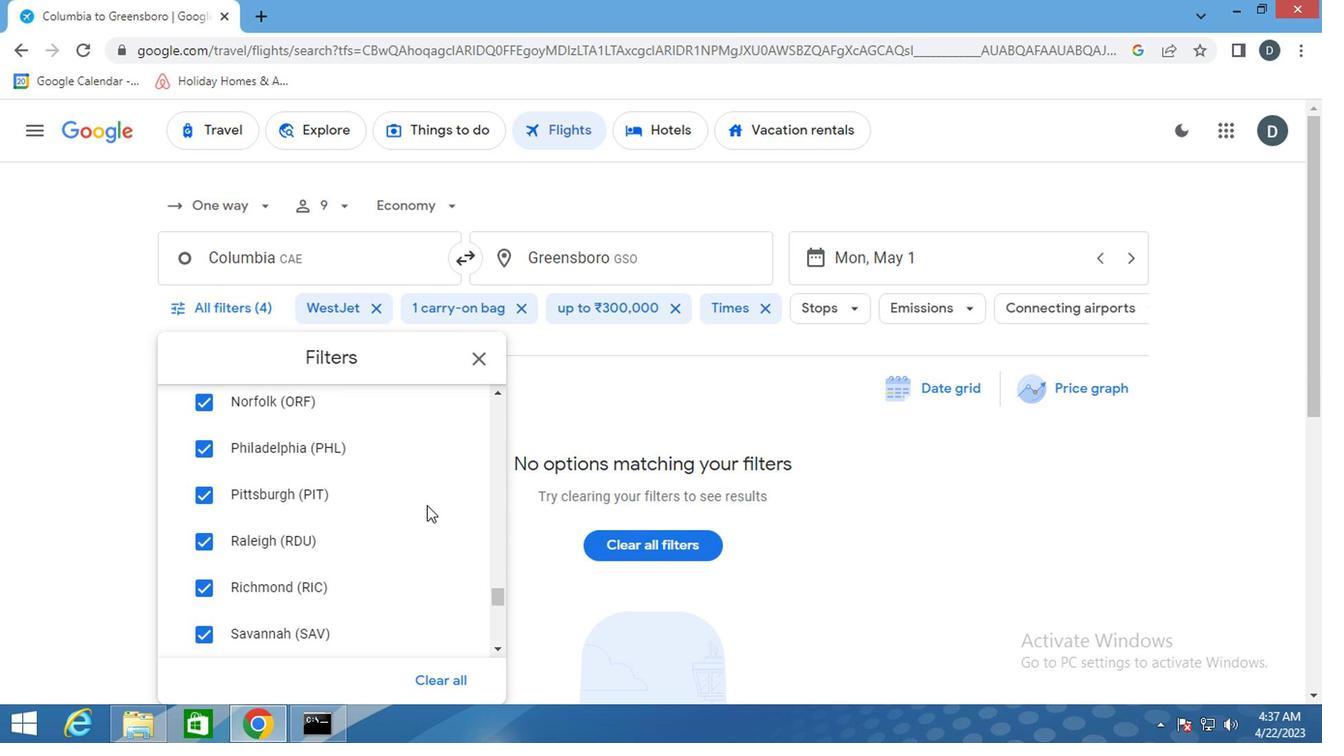 
Action: Mouse scrolled (471, 526) with delta (0, 0)
Screenshot: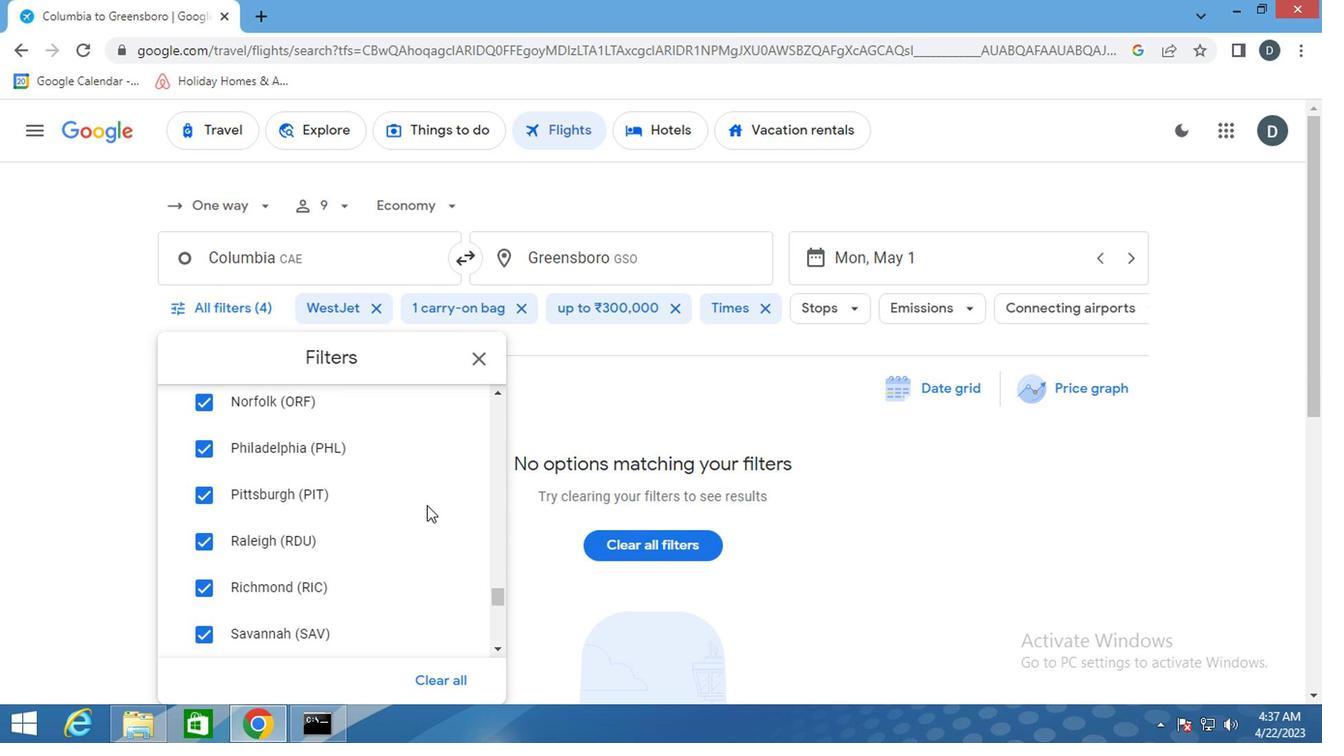 
Action: Mouse scrolled (471, 526) with delta (0, 0)
Screenshot: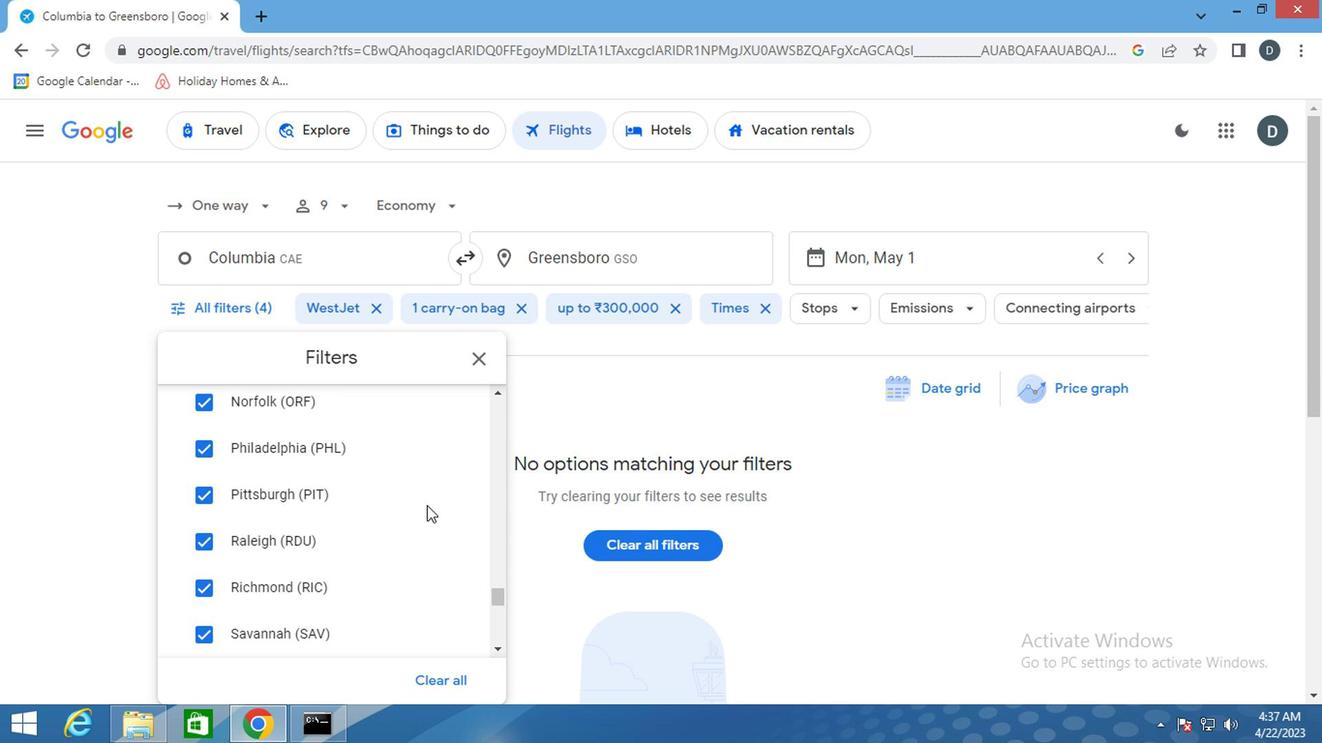 
Action: Mouse scrolled (471, 526) with delta (0, 0)
Screenshot: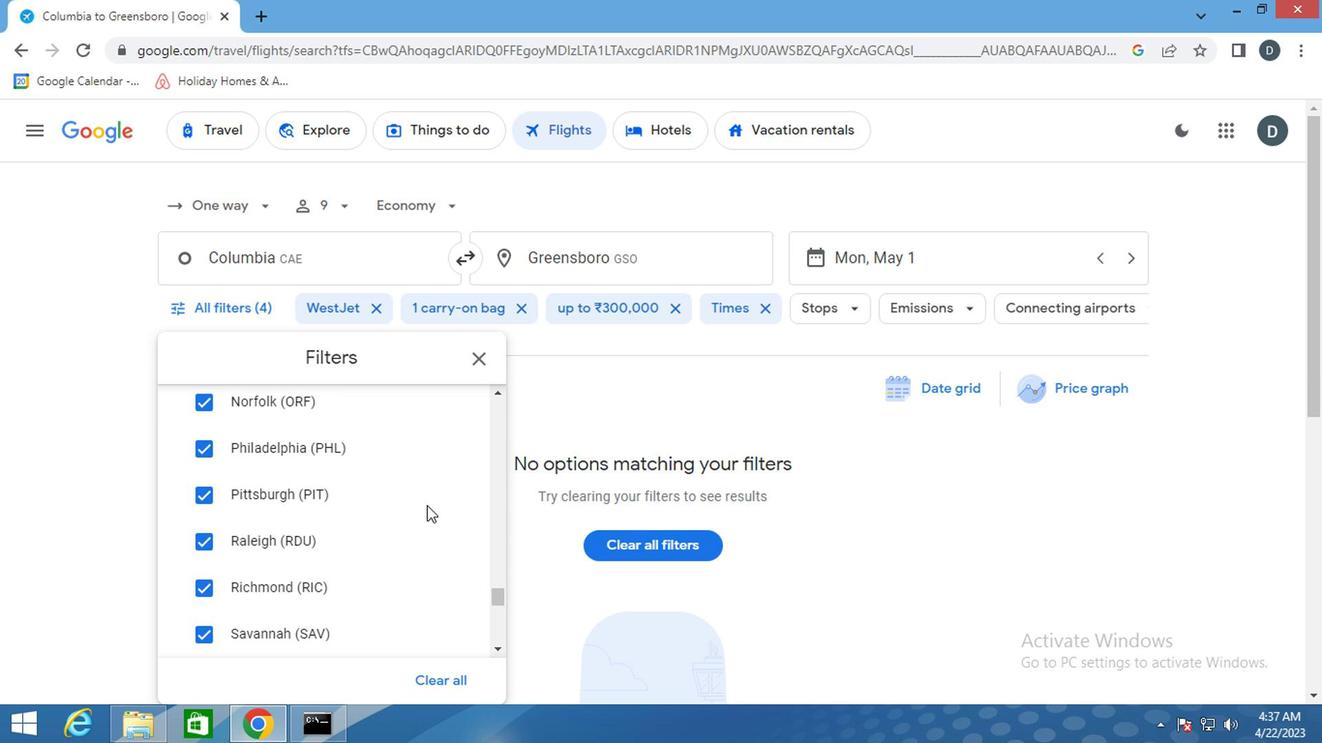 
Action: Mouse scrolled (471, 526) with delta (0, 0)
Screenshot: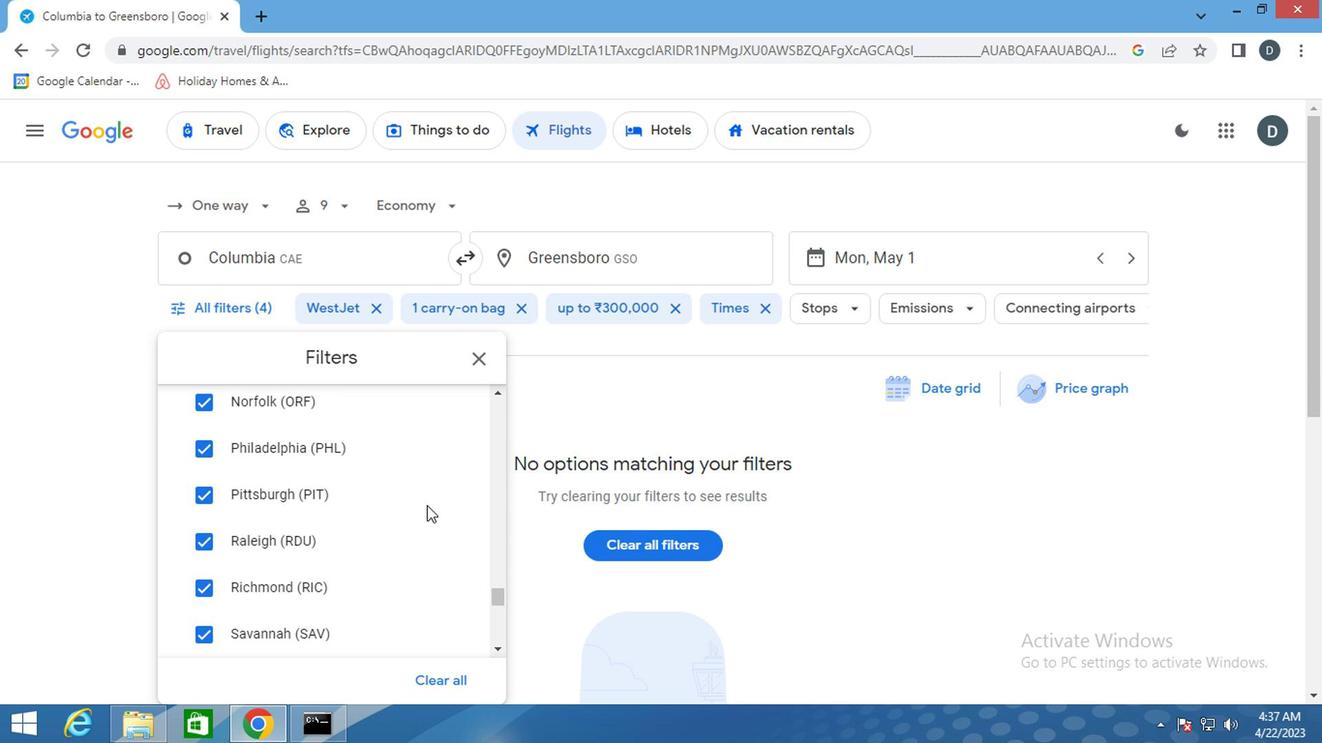
Action: Mouse scrolled (471, 526) with delta (0, 0)
Screenshot: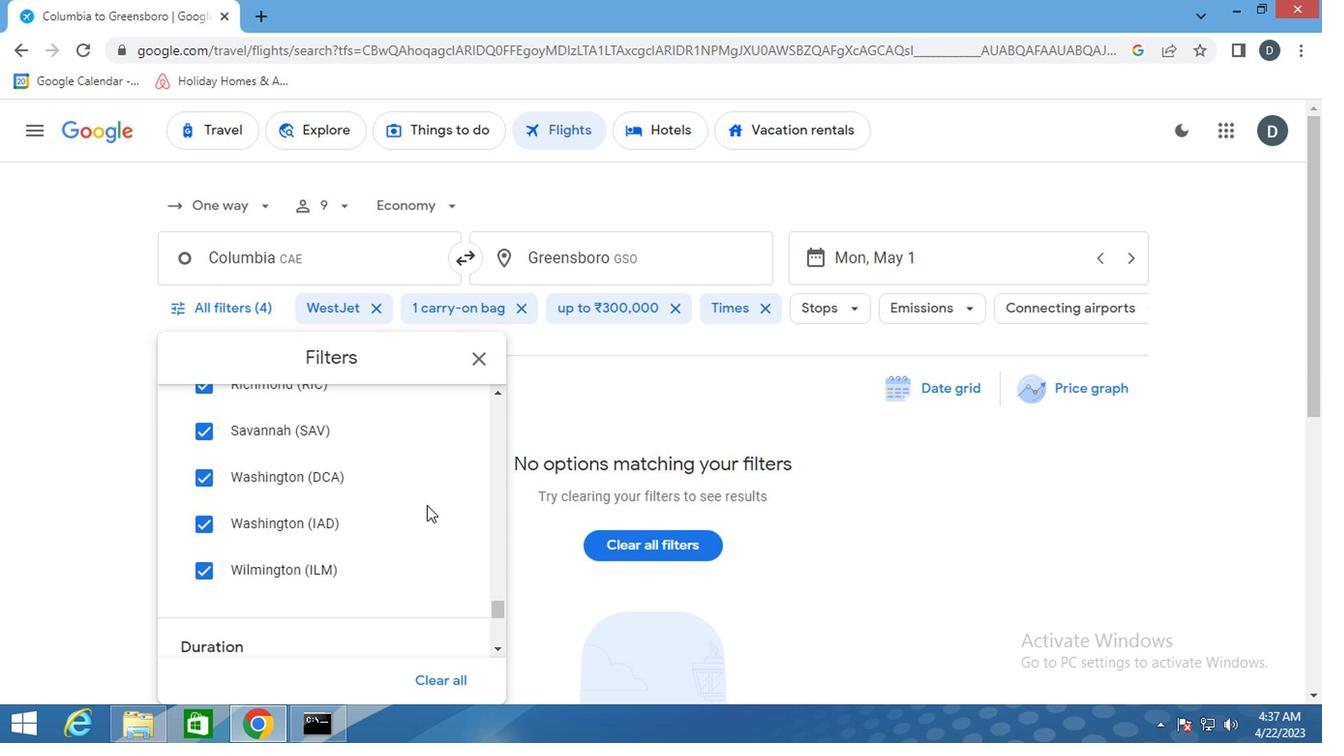 
Action: Mouse scrolled (471, 526) with delta (0, 0)
Screenshot: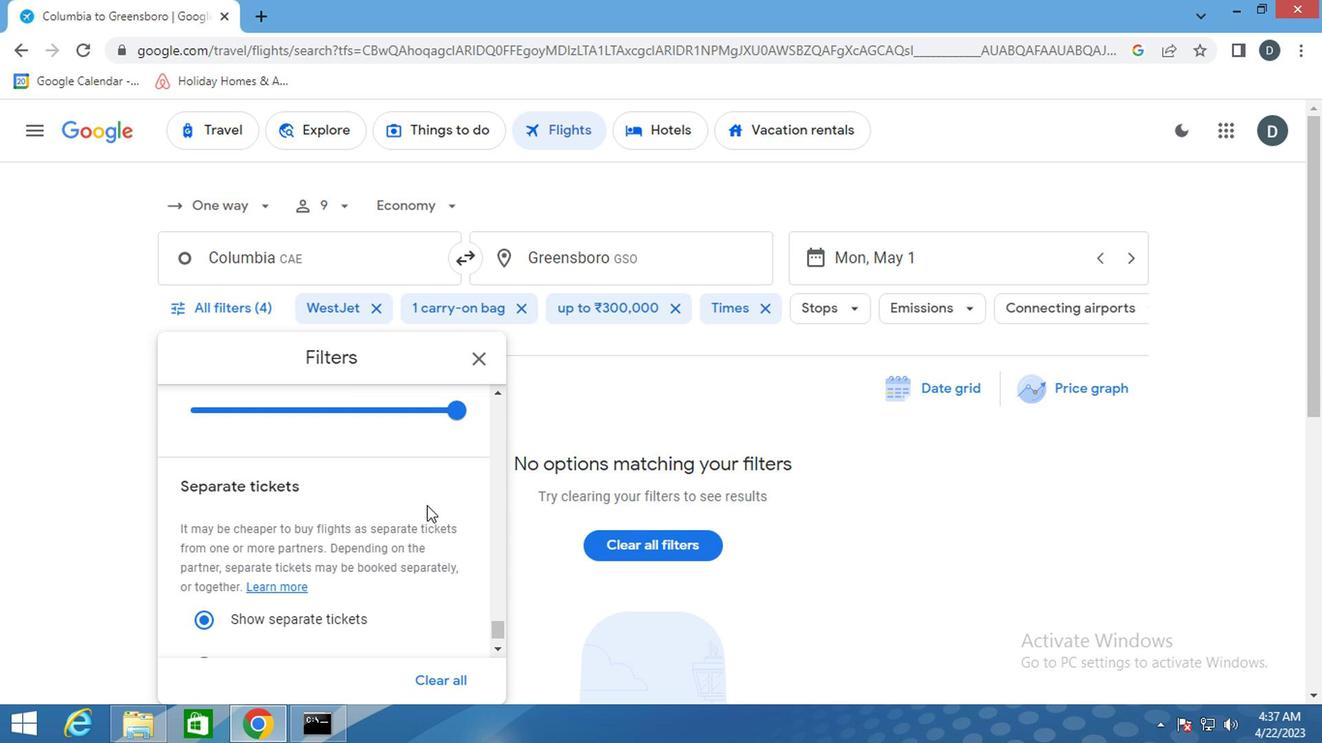 
Action: Mouse scrolled (471, 526) with delta (0, 0)
Screenshot: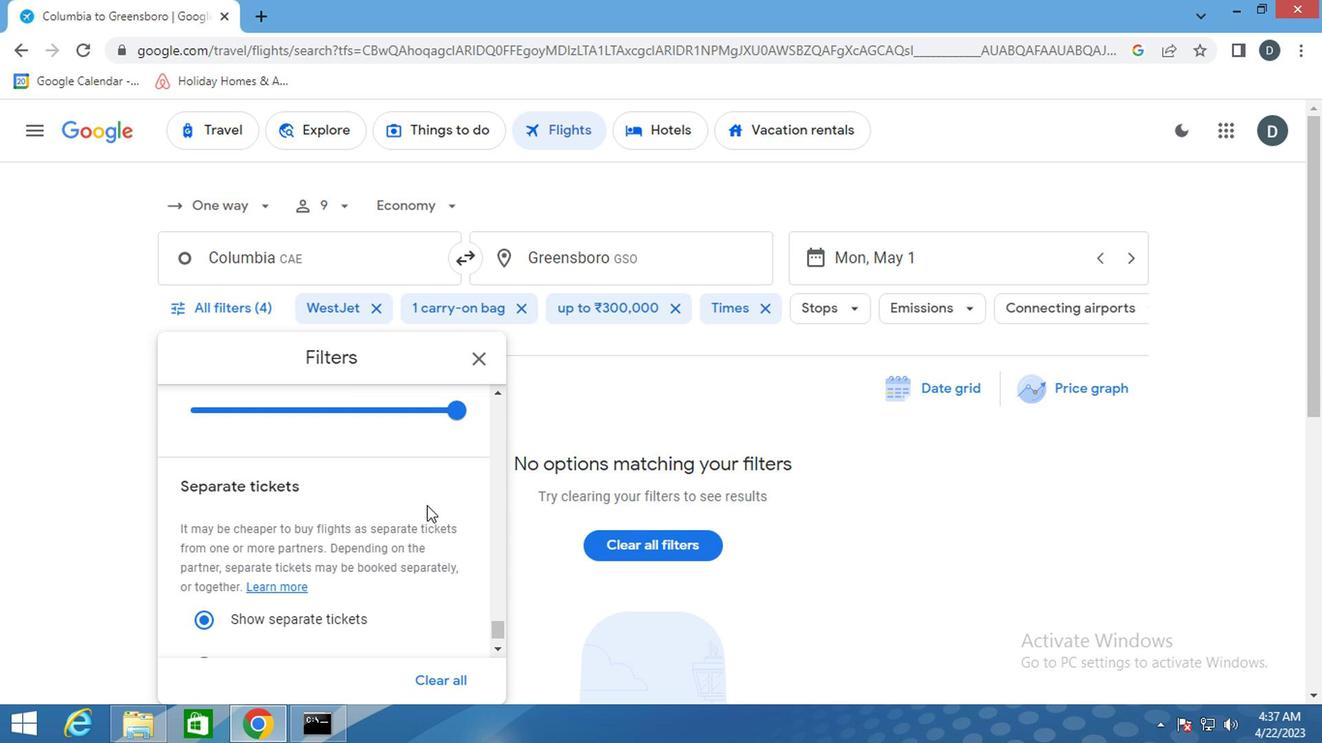 
Action: Mouse scrolled (471, 526) with delta (0, 0)
Screenshot: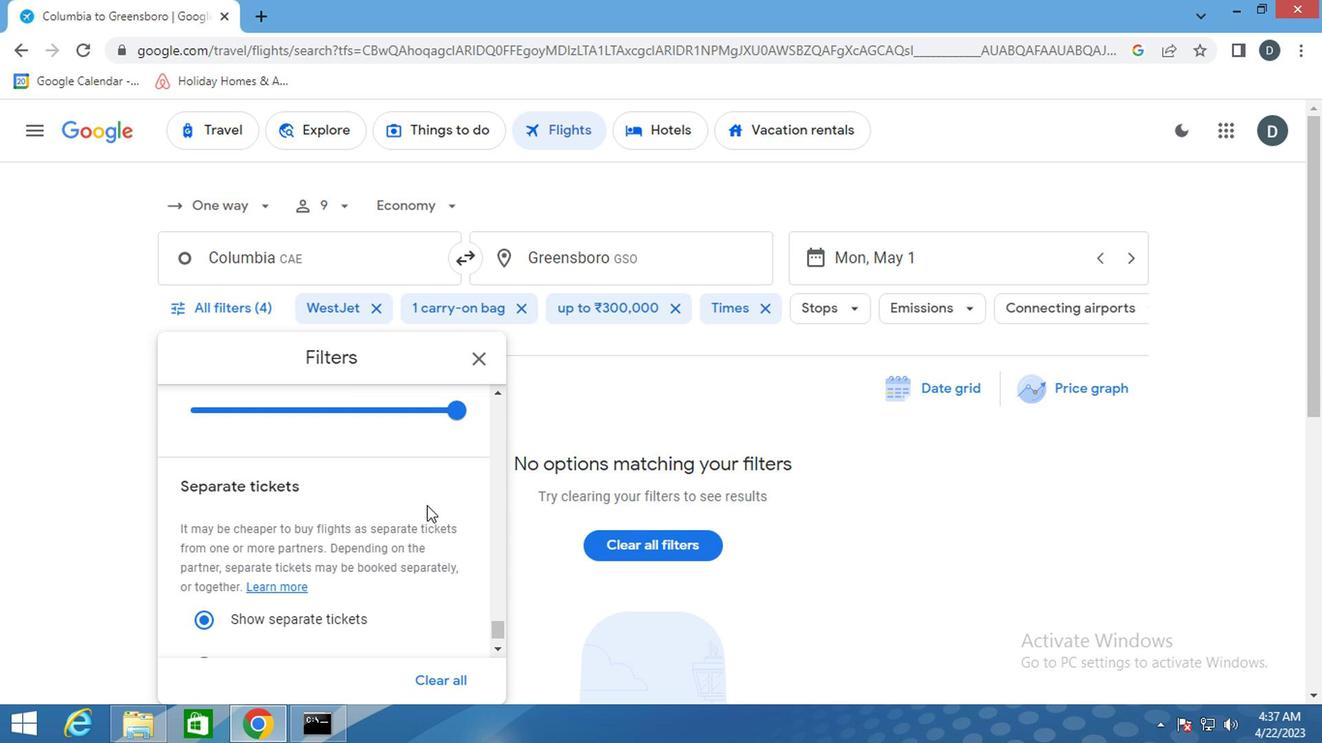 
Action: Mouse scrolled (471, 526) with delta (0, 0)
Screenshot: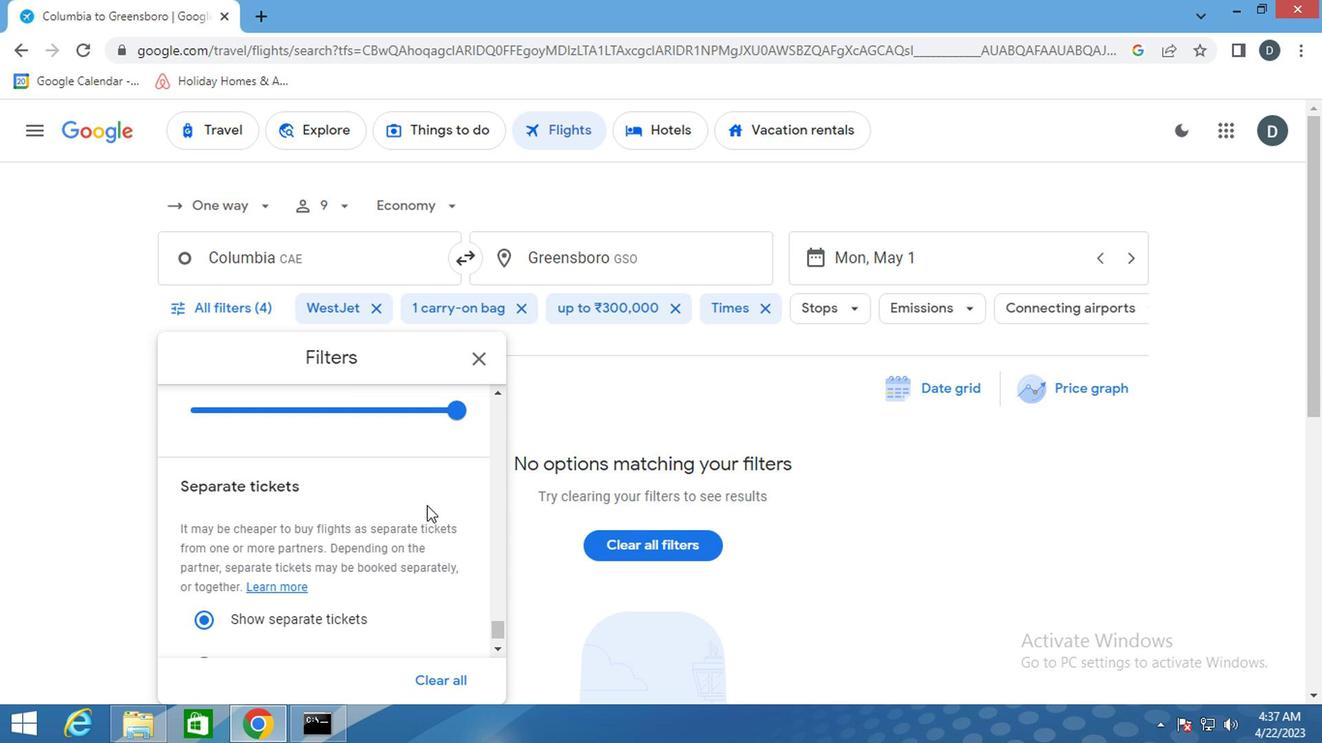
Action: Mouse scrolled (471, 526) with delta (0, 0)
Screenshot: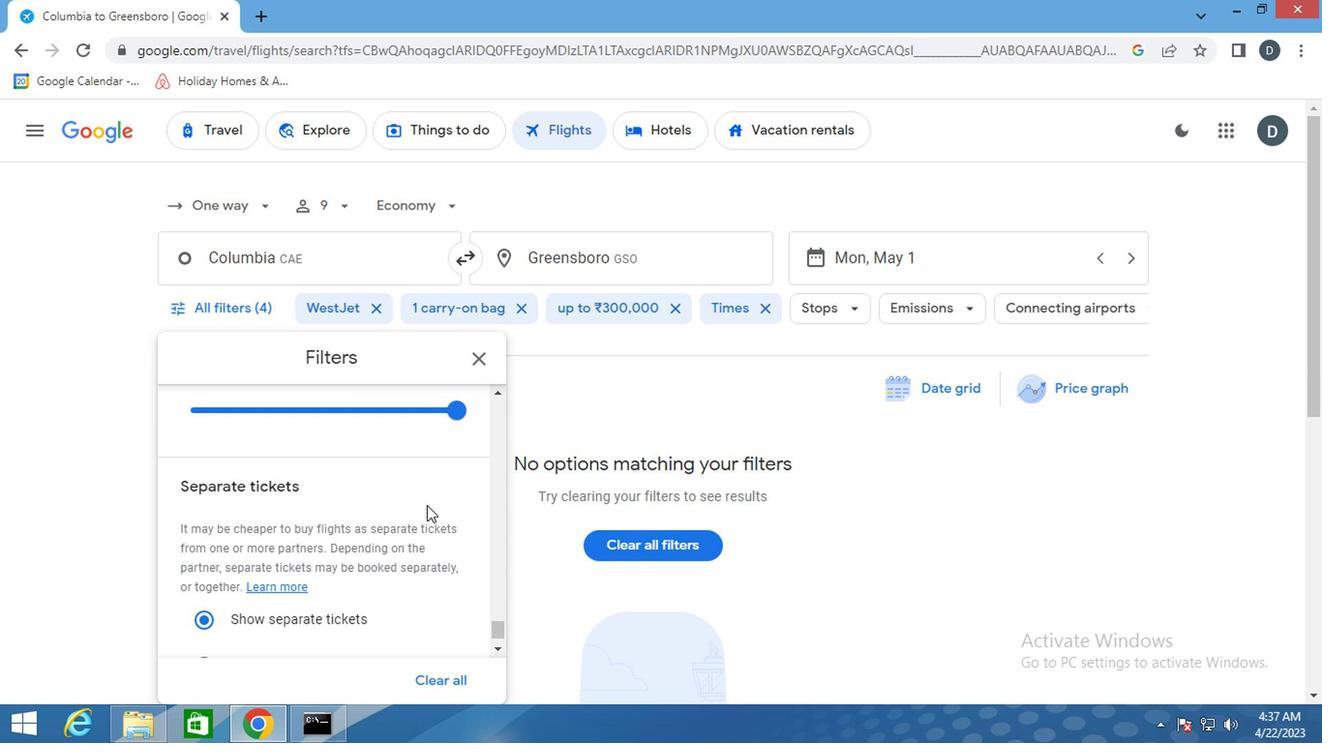 
Action: Mouse scrolled (471, 526) with delta (0, 0)
Screenshot: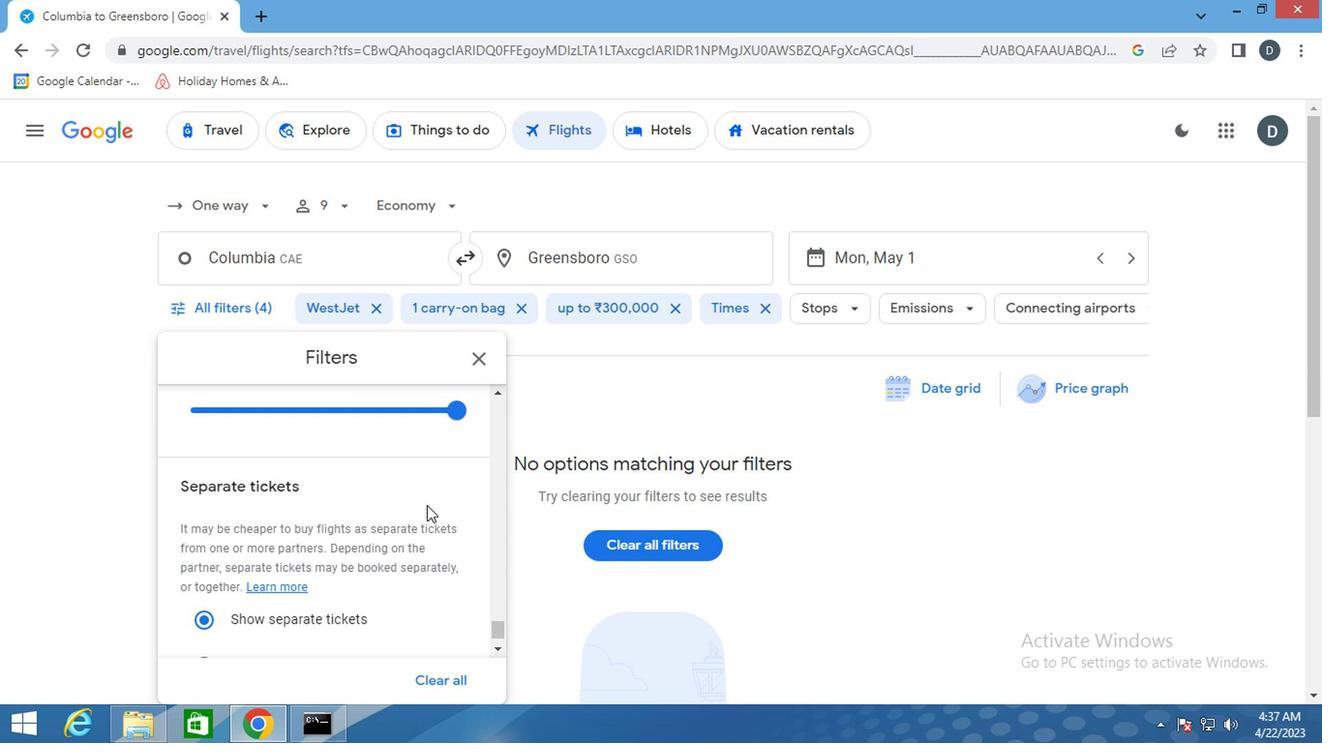 
Action: Mouse scrolled (471, 526) with delta (0, 0)
Screenshot: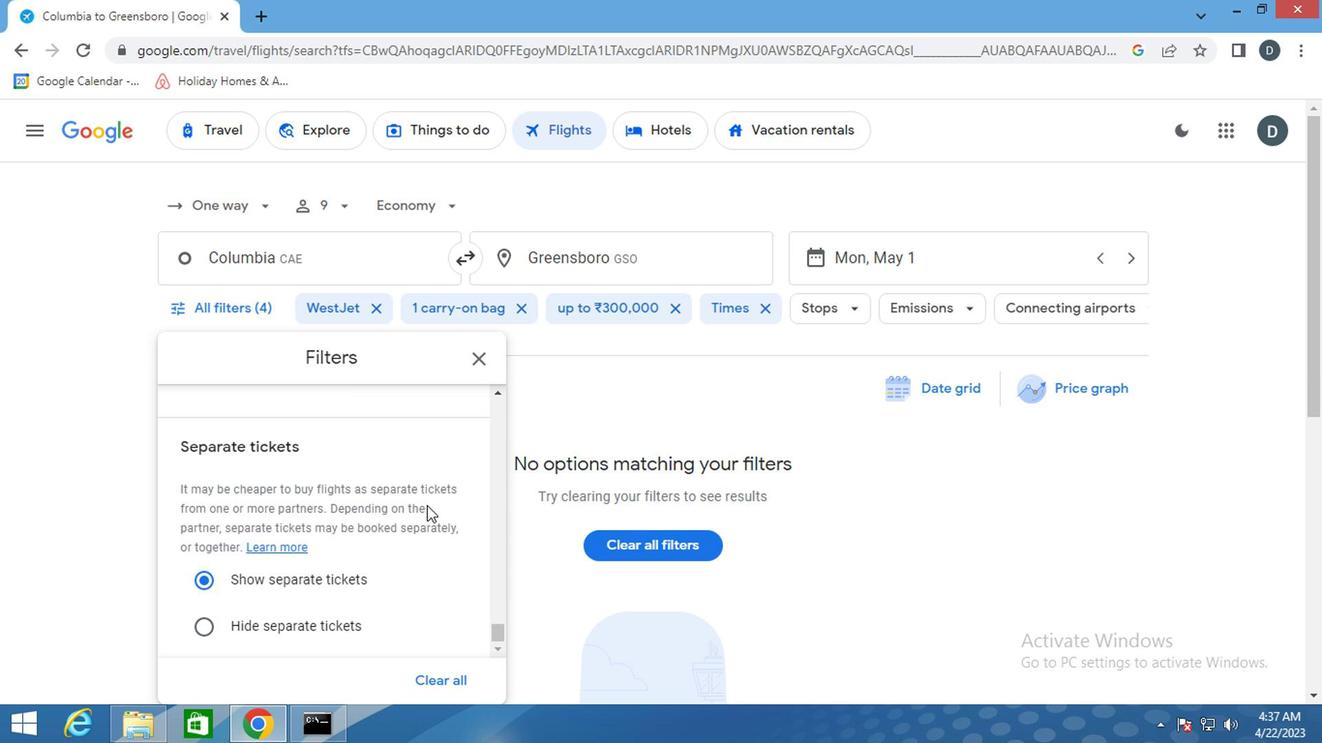 
Action: Mouse moved to (508, 431)
Screenshot: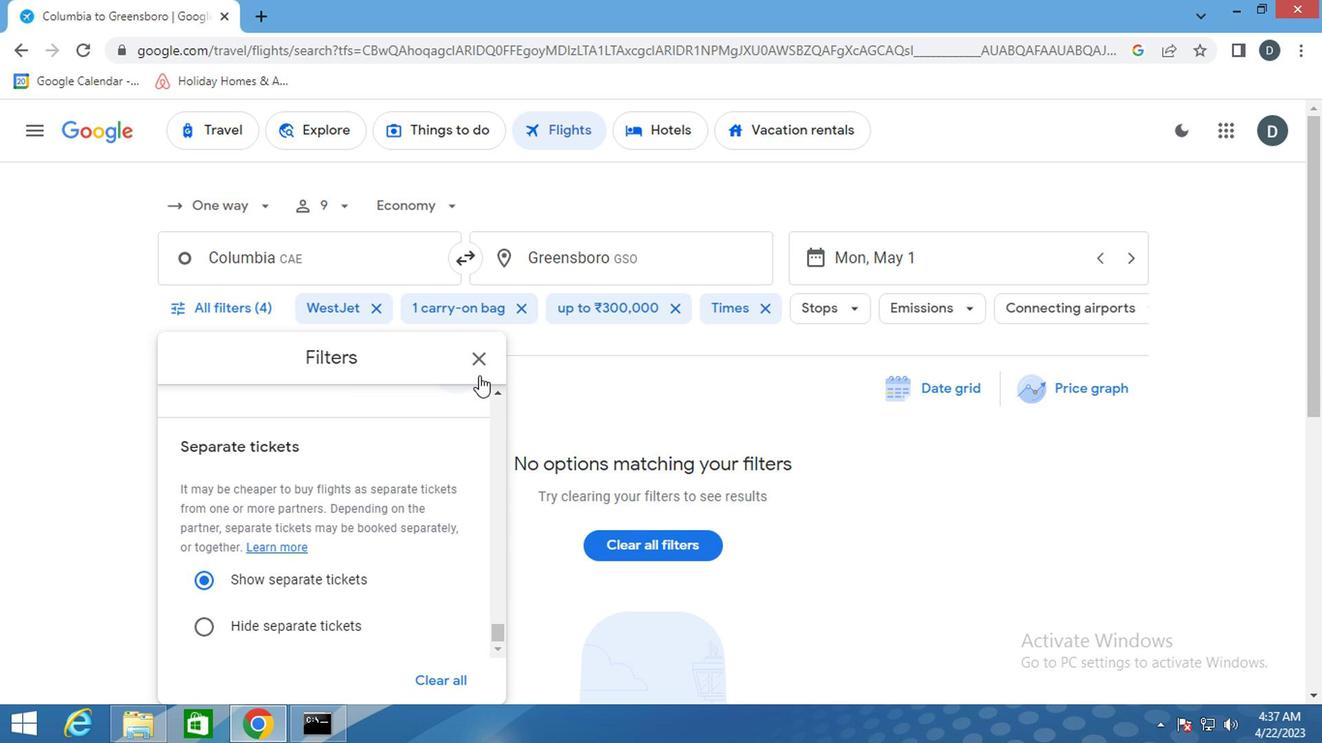 
Action: Mouse pressed left at (508, 431)
Screenshot: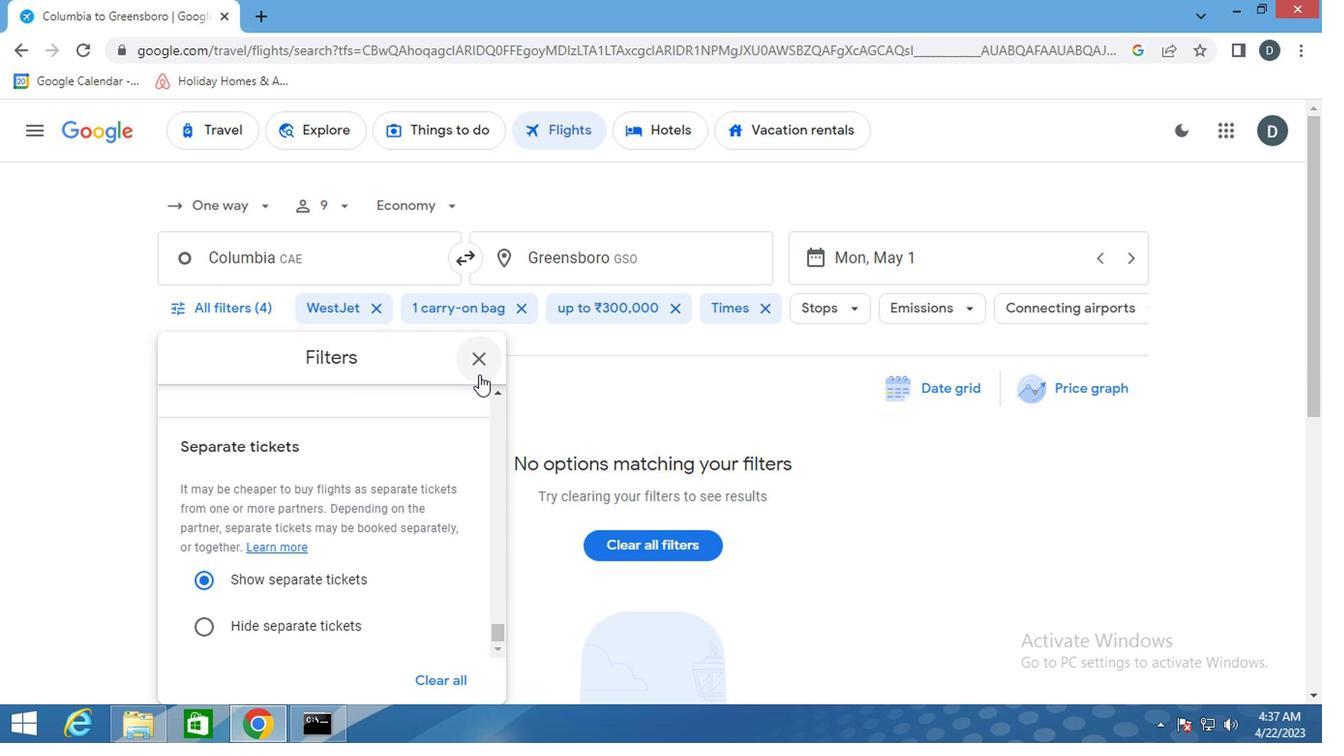 
